 Task: Find connections with filter location Hortaleza with filter topic #Mentoringwith filter profile language French with filter current company Rabobank with filter school Vidya Prasarak Mandals K G Joshi College of Arts & N G Bedekar College of Commerce Chendani Bunder Road Thane 400 601 with filter industry Retail Office Equipment with filter service category Resume Writing with filter keywords title File Clerk
Action: Mouse moved to (179, 275)
Screenshot: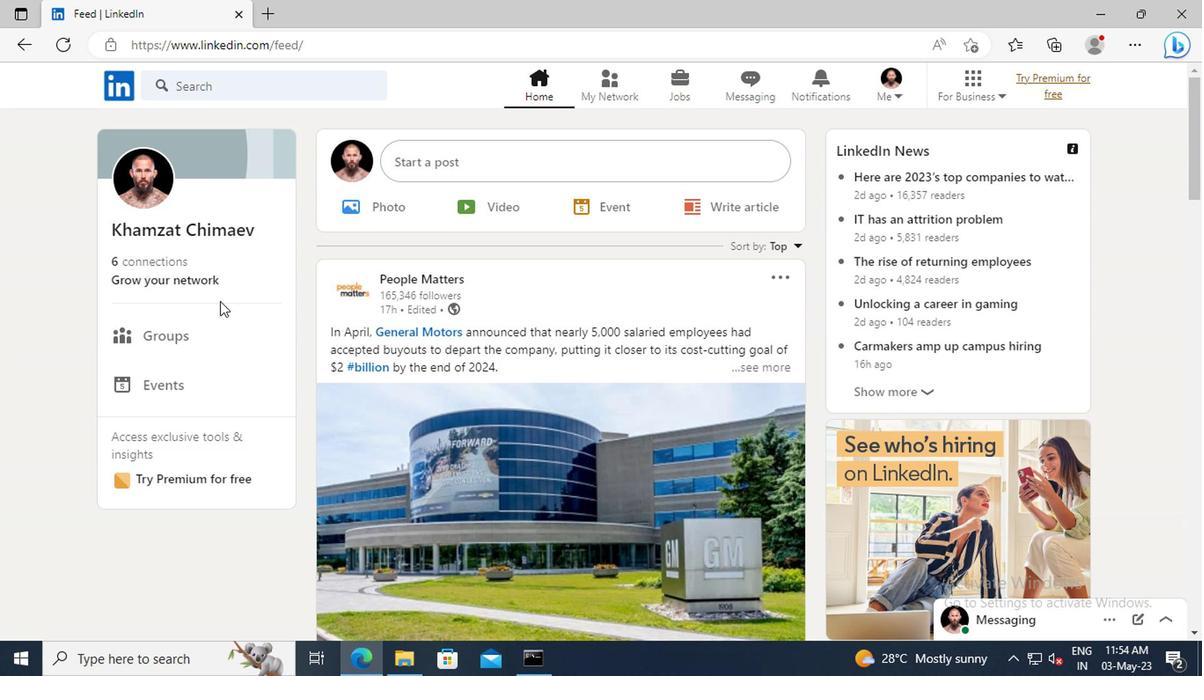 
Action: Mouse pressed left at (179, 275)
Screenshot: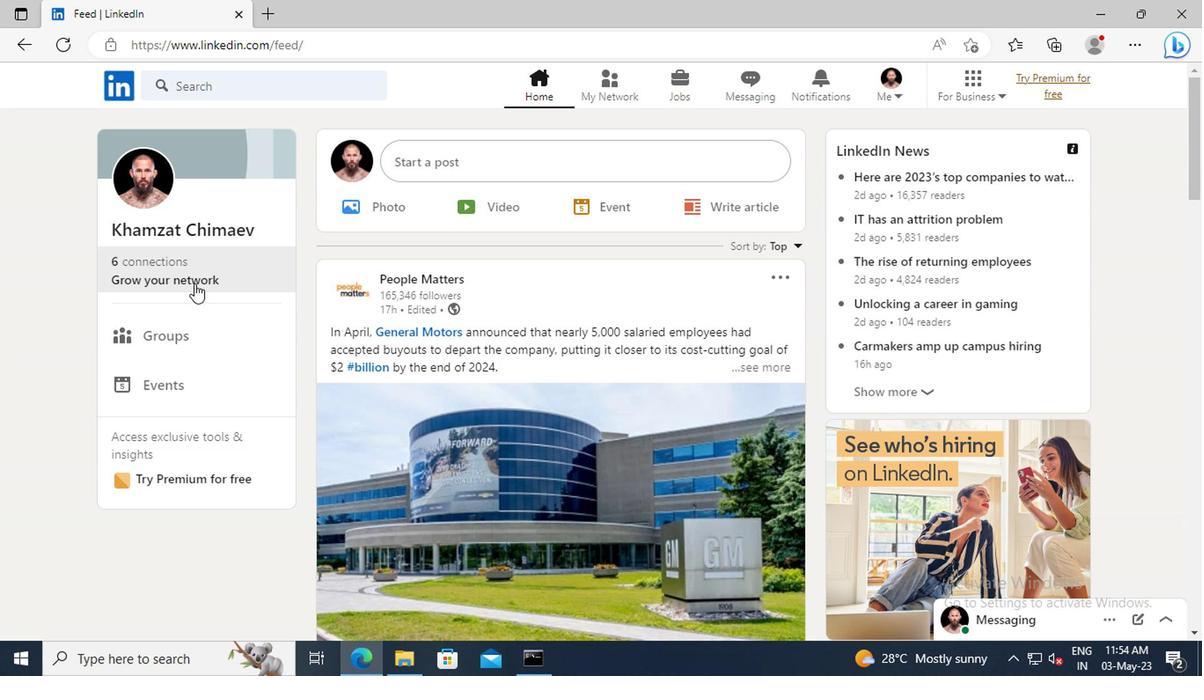 
Action: Mouse moved to (194, 187)
Screenshot: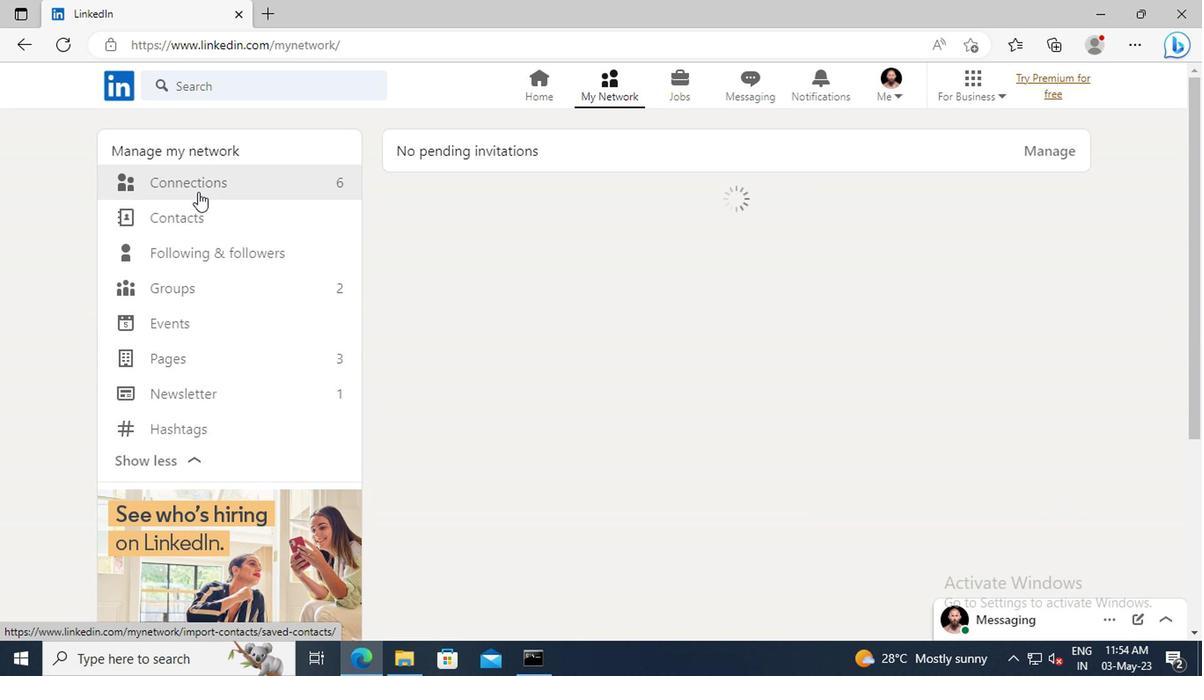 
Action: Mouse pressed left at (194, 187)
Screenshot: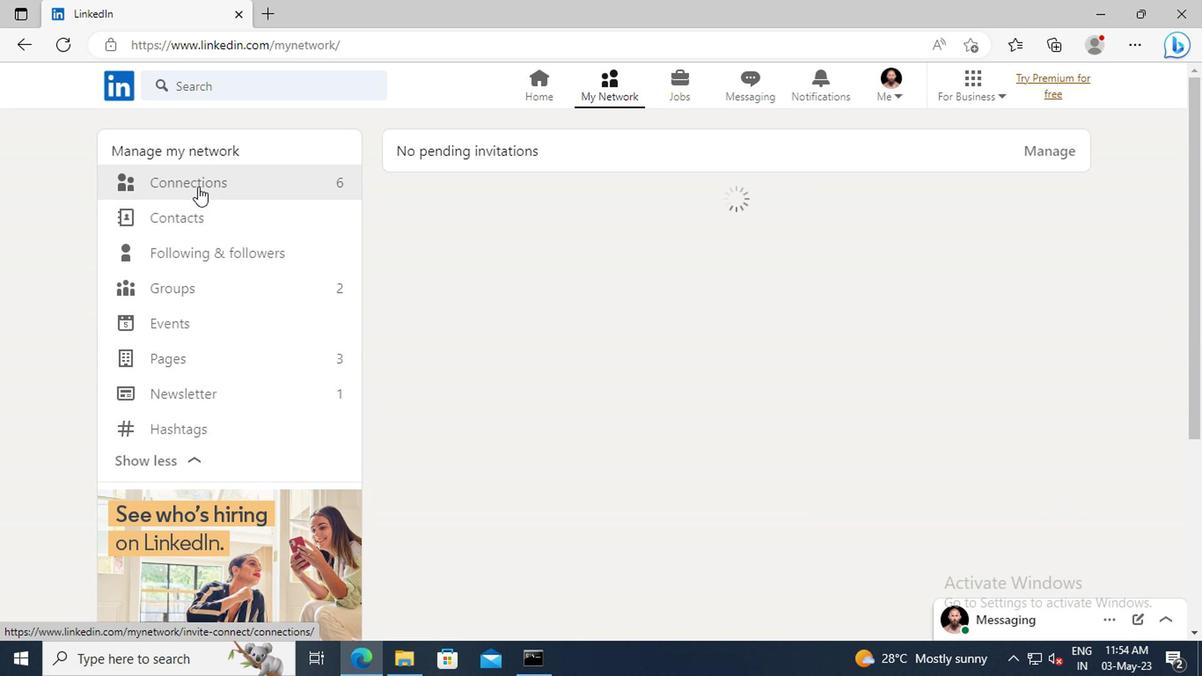 
Action: Mouse moved to (706, 190)
Screenshot: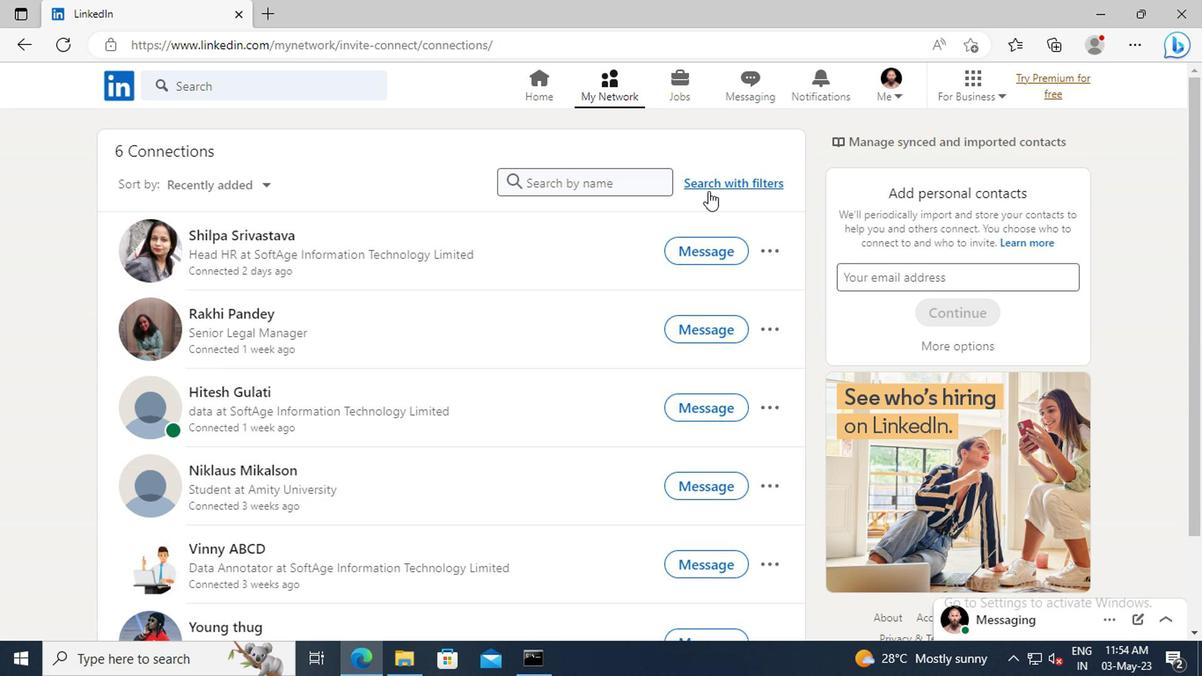 
Action: Mouse pressed left at (706, 190)
Screenshot: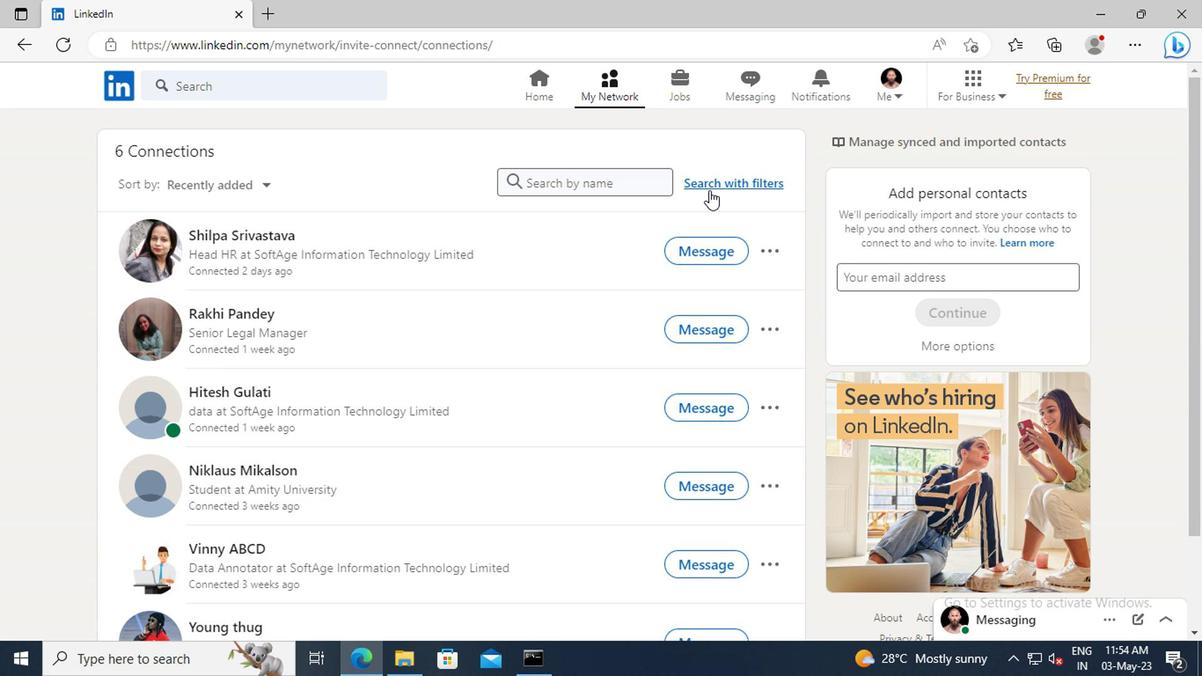 
Action: Mouse moved to (659, 140)
Screenshot: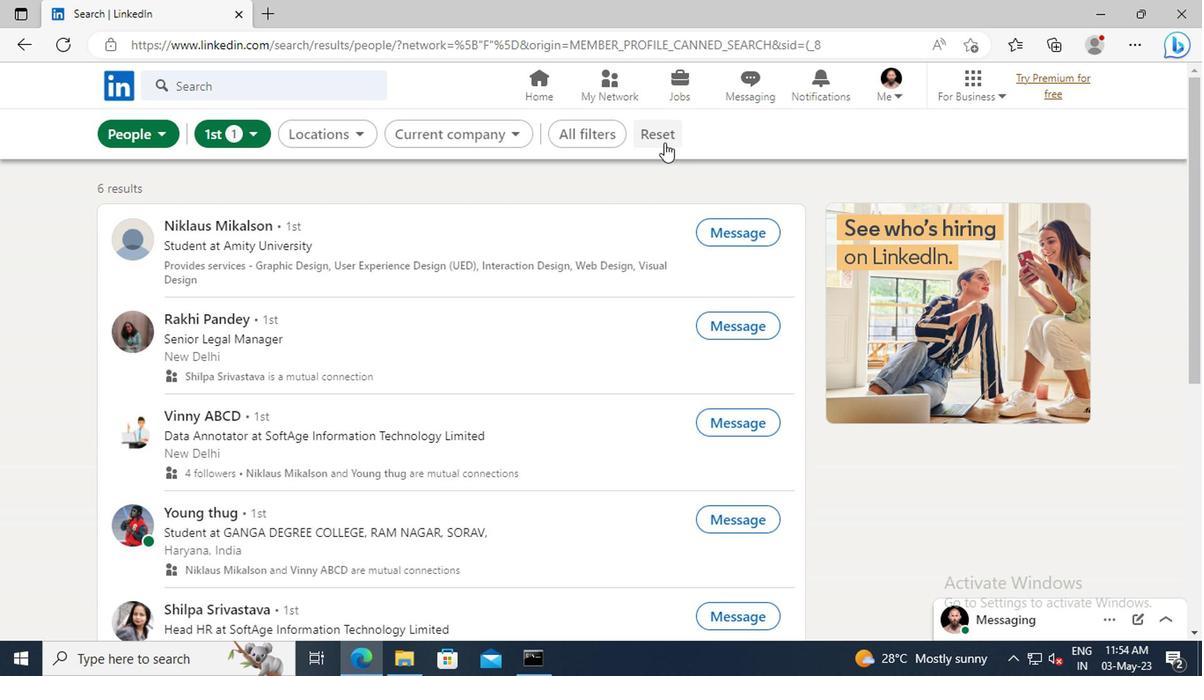 
Action: Mouse pressed left at (659, 140)
Screenshot: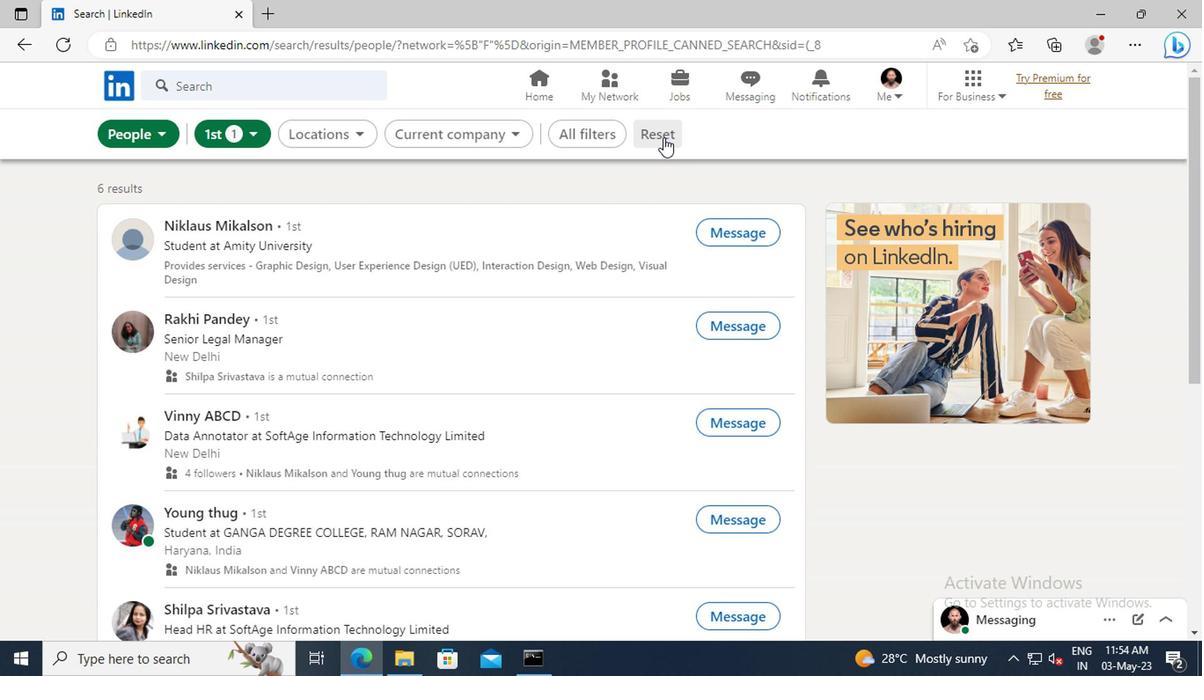 
Action: Mouse moved to (639, 139)
Screenshot: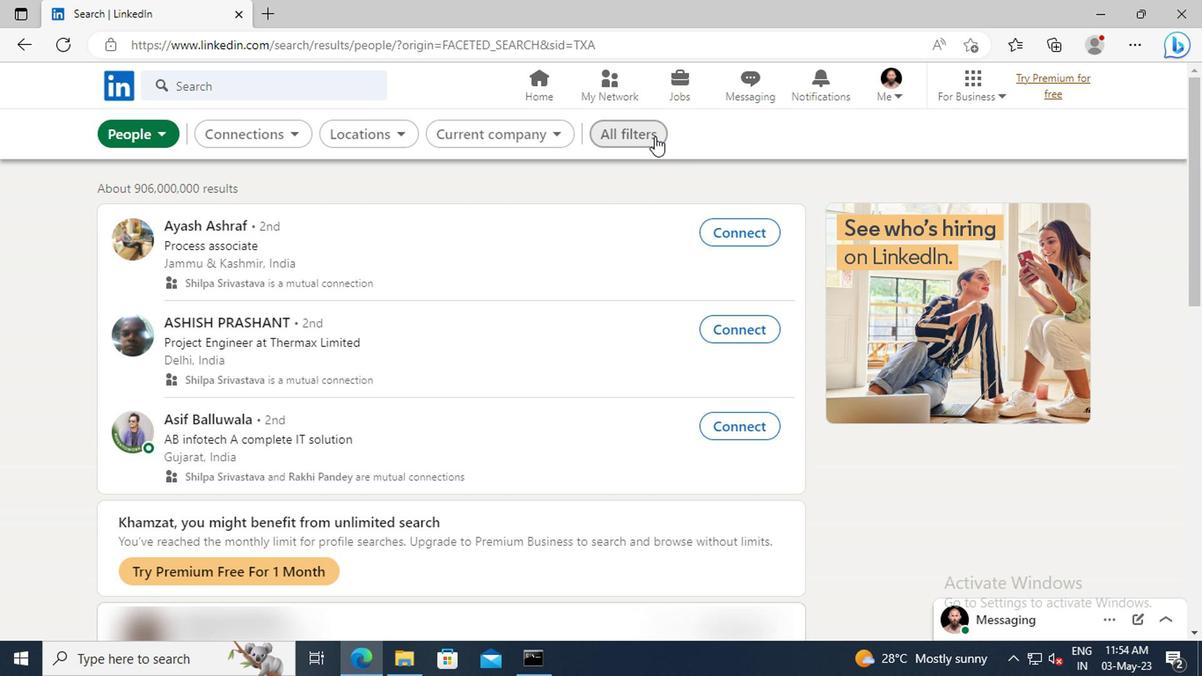
Action: Mouse pressed left at (639, 139)
Screenshot: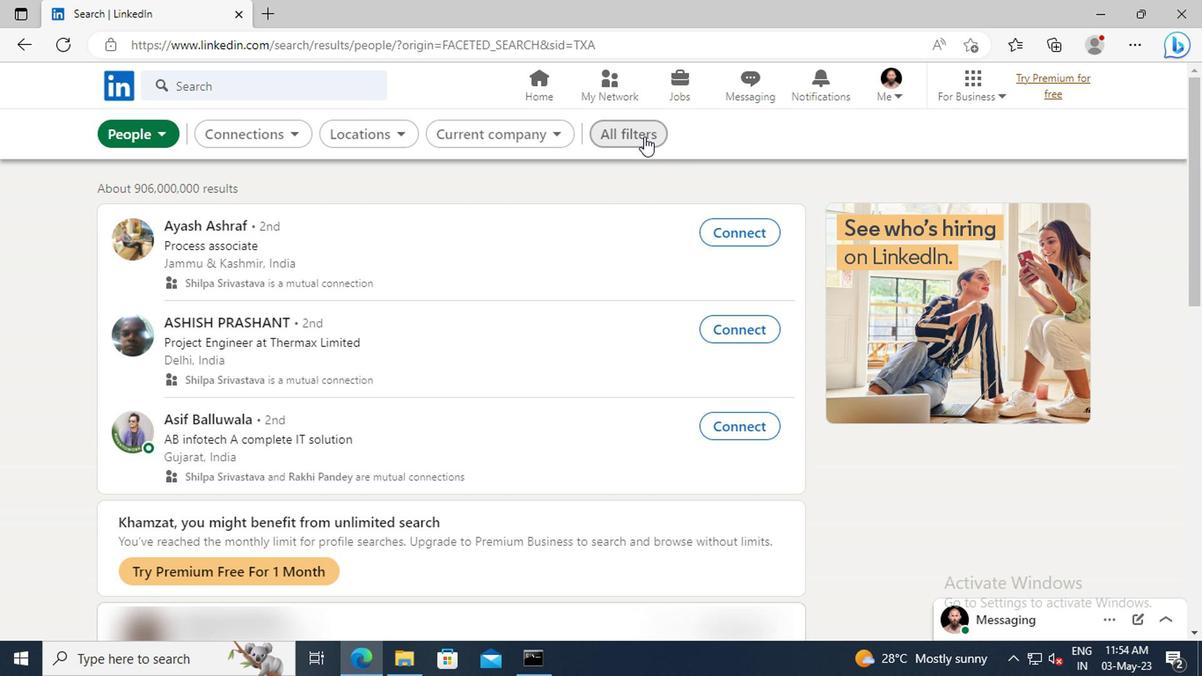 
Action: Mouse moved to (959, 312)
Screenshot: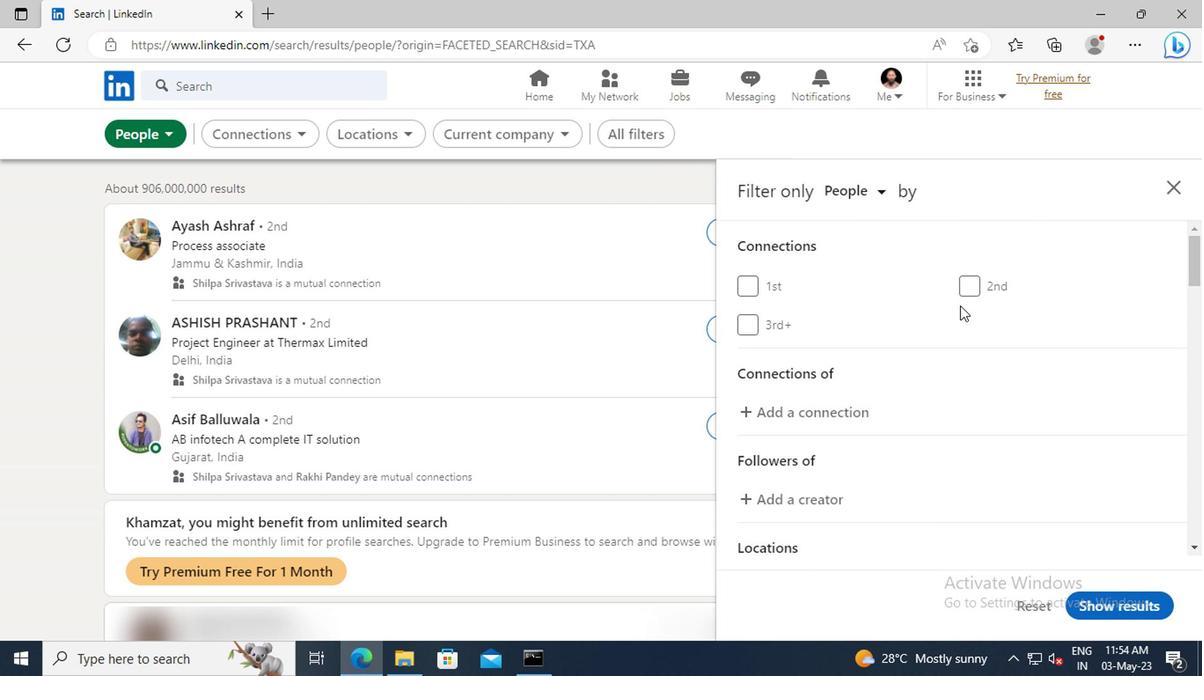 
Action: Mouse scrolled (959, 311) with delta (0, 0)
Screenshot: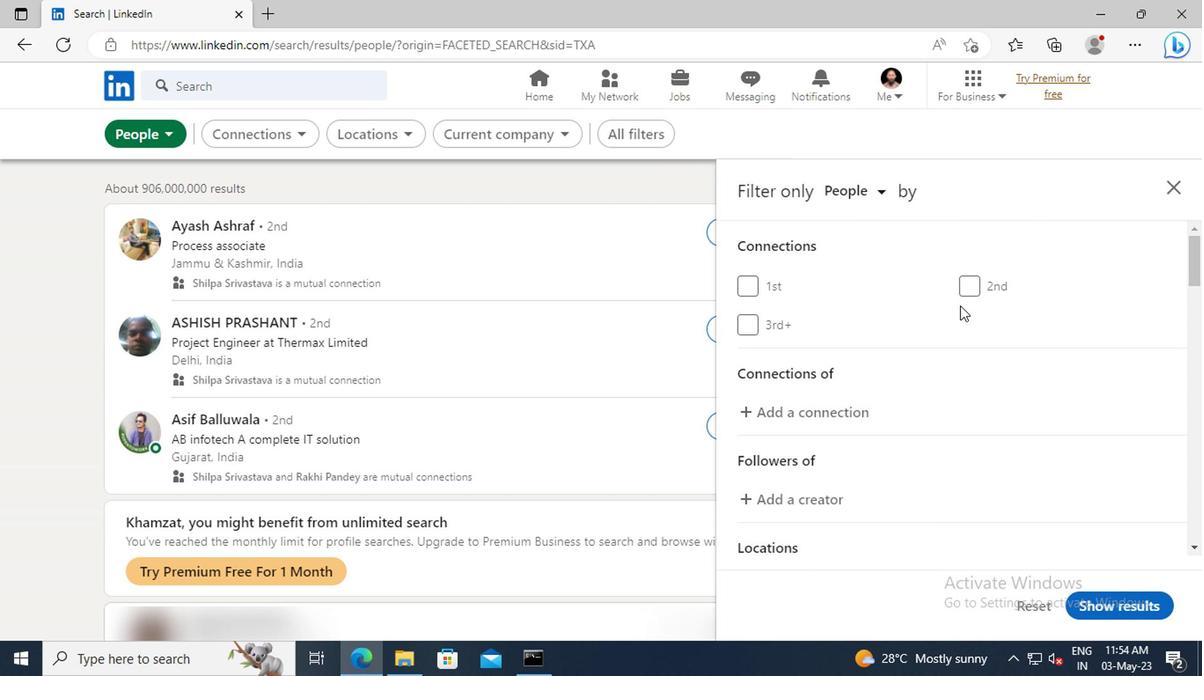 
Action: Mouse scrolled (959, 311) with delta (0, 0)
Screenshot: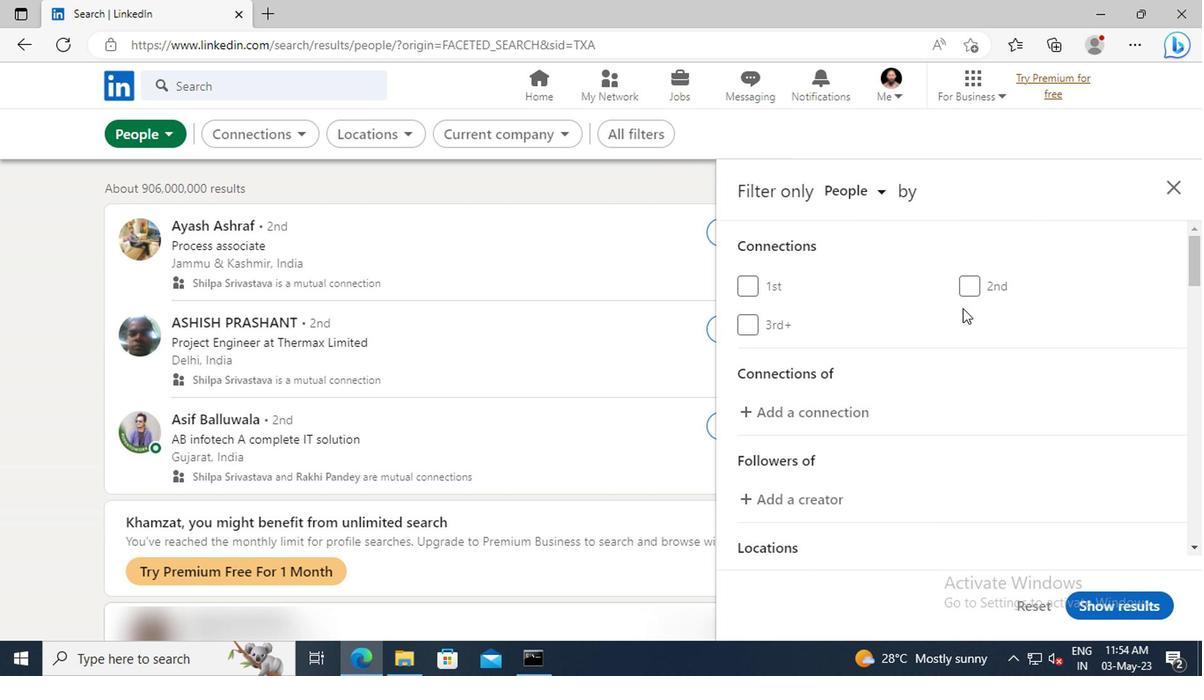 
Action: Mouse scrolled (959, 311) with delta (0, 0)
Screenshot: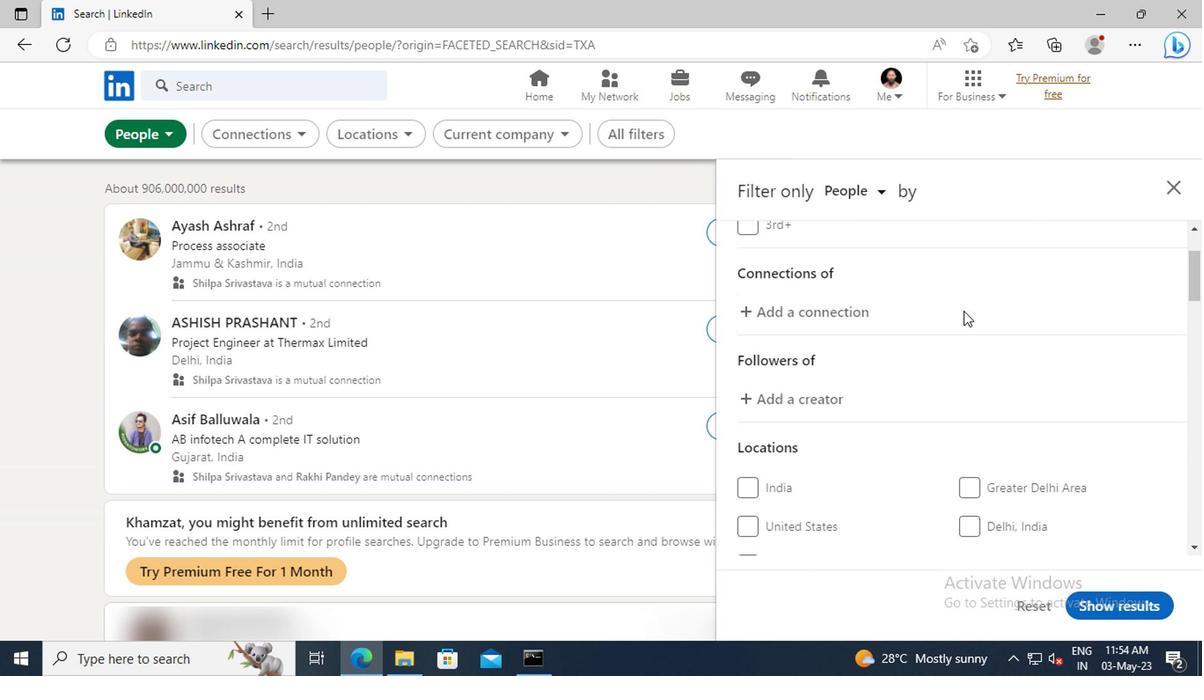 
Action: Mouse scrolled (959, 311) with delta (0, 0)
Screenshot: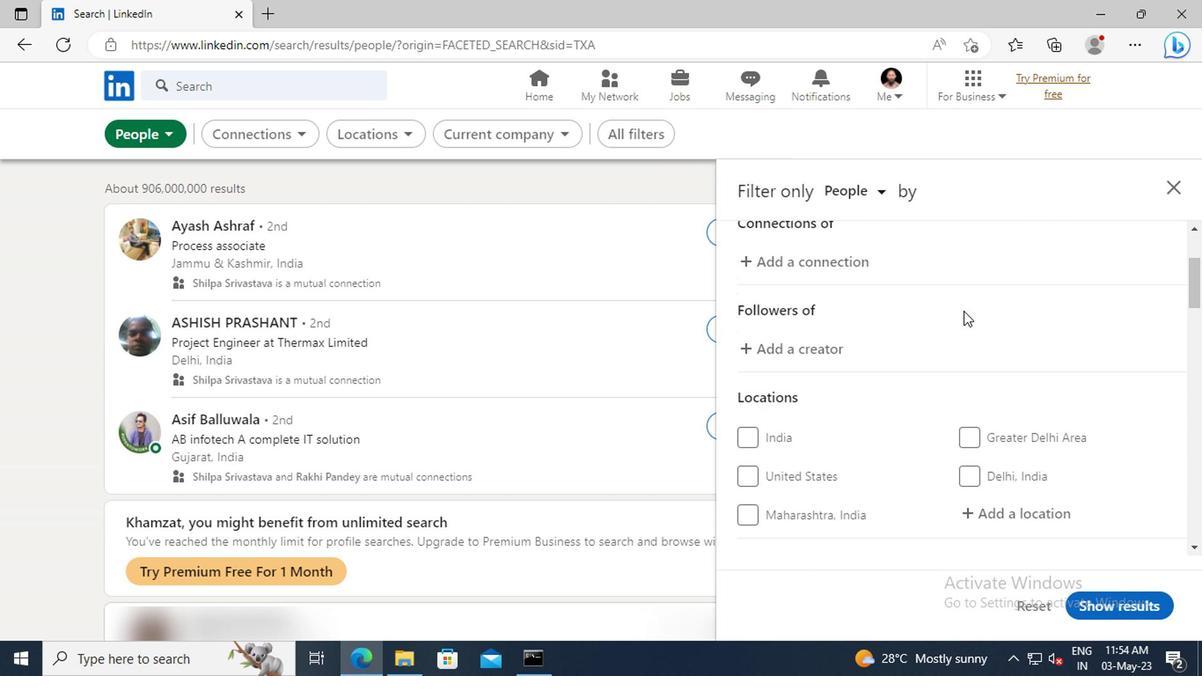 
Action: Mouse scrolled (959, 311) with delta (0, 0)
Screenshot: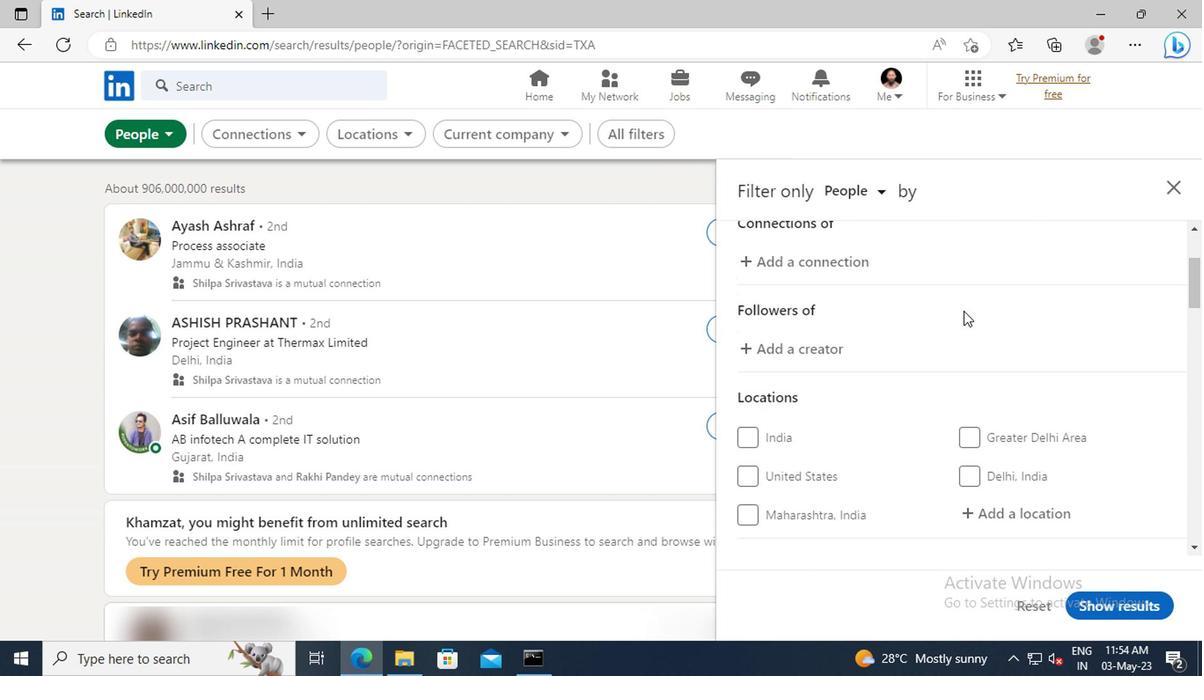 
Action: Mouse moved to (975, 417)
Screenshot: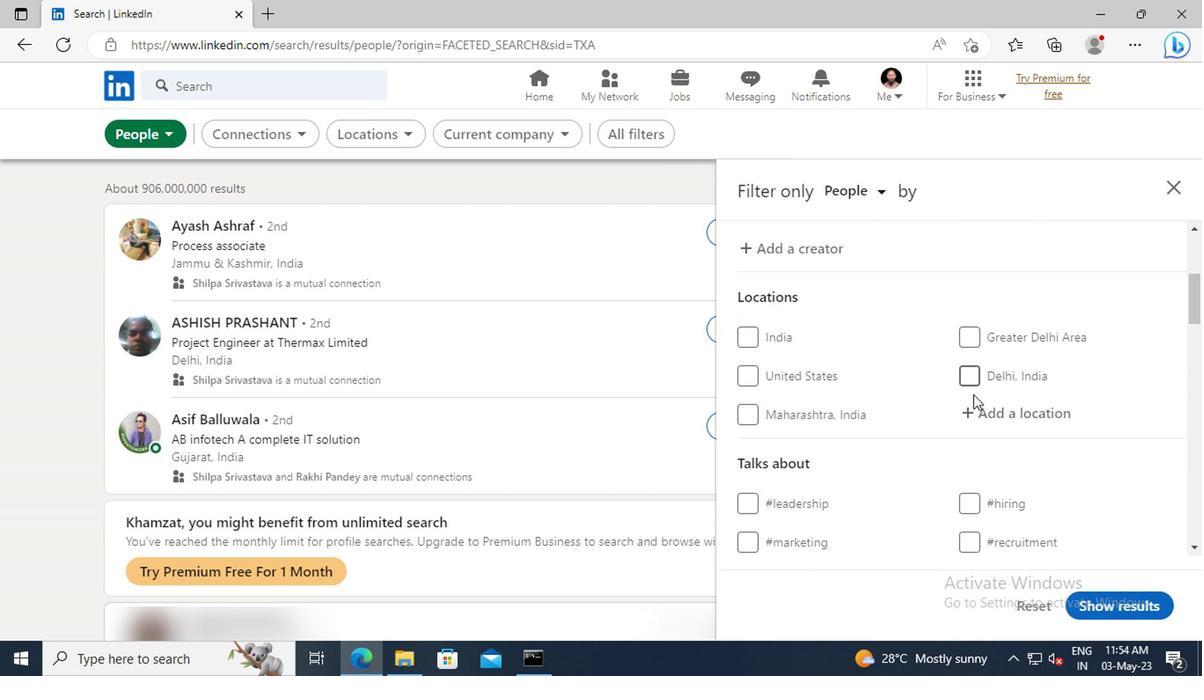 
Action: Mouse pressed left at (975, 417)
Screenshot: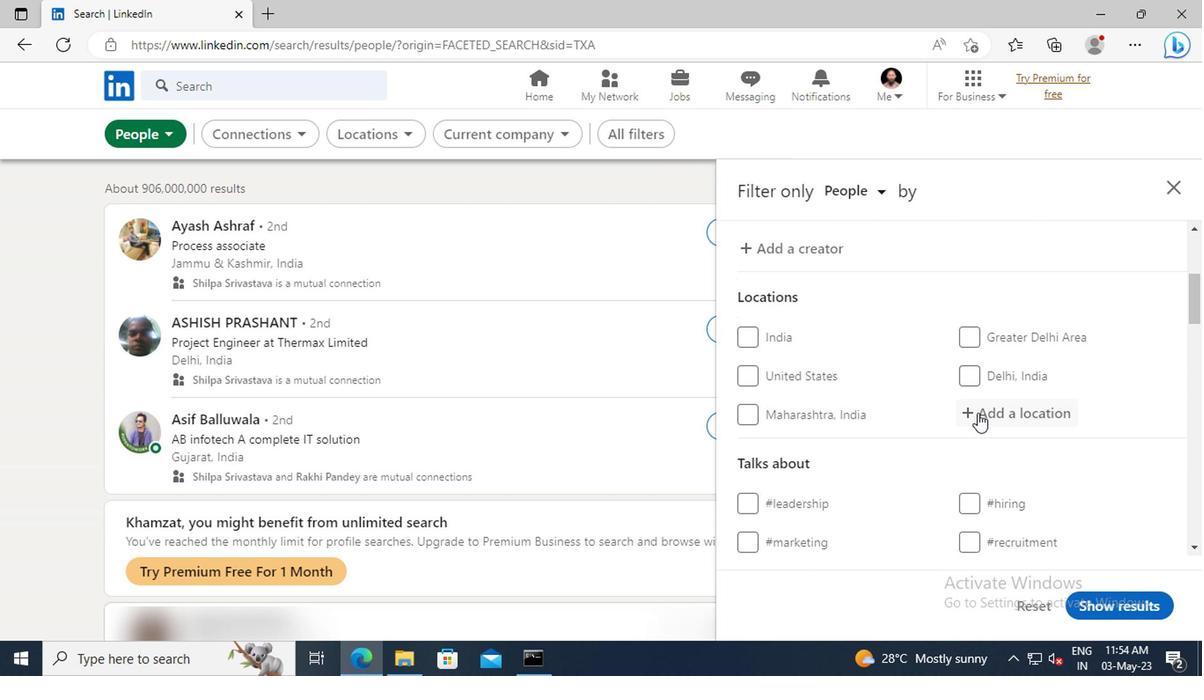 
Action: Key pressed <Key.shift>HORTALEZA<Key.enter>
Screenshot: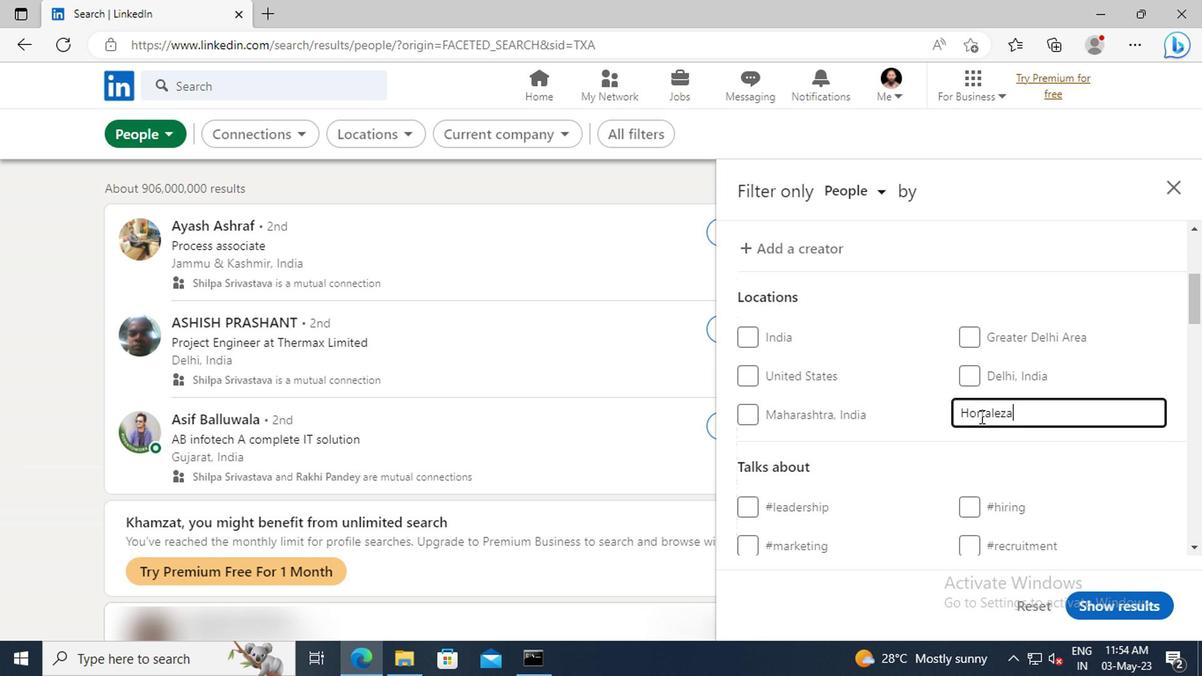 
Action: Mouse scrolled (975, 416) with delta (0, -1)
Screenshot: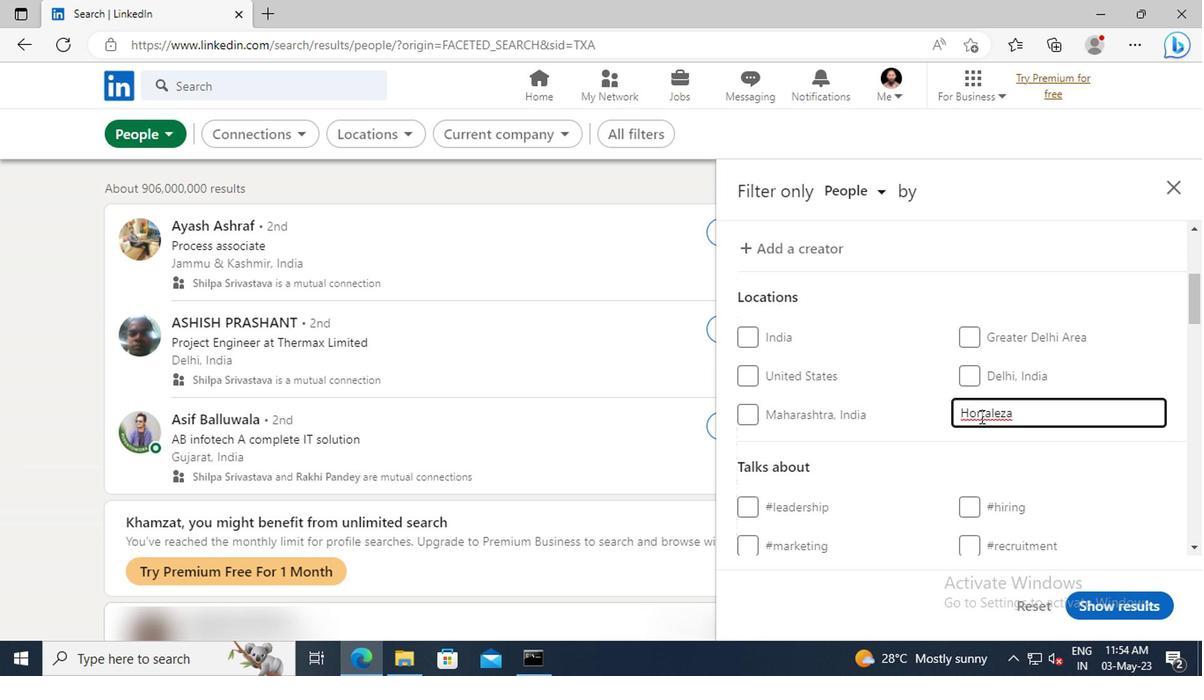 
Action: Mouse scrolled (975, 416) with delta (0, -1)
Screenshot: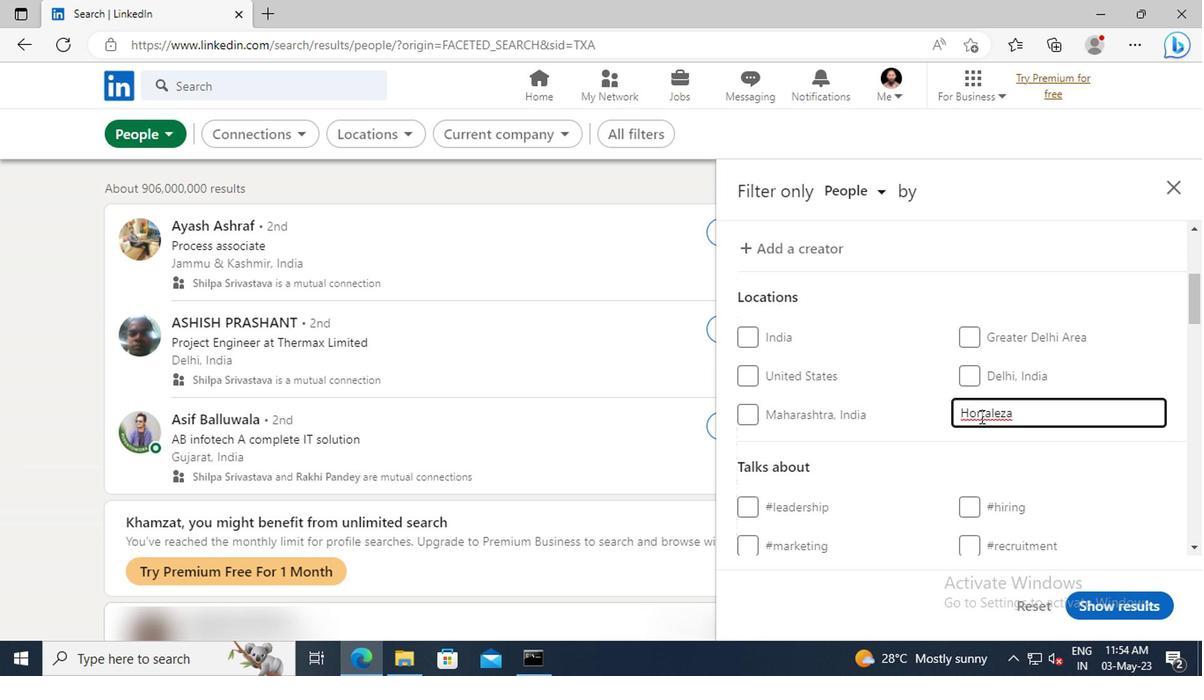 
Action: Mouse scrolled (975, 416) with delta (0, -1)
Screenshot: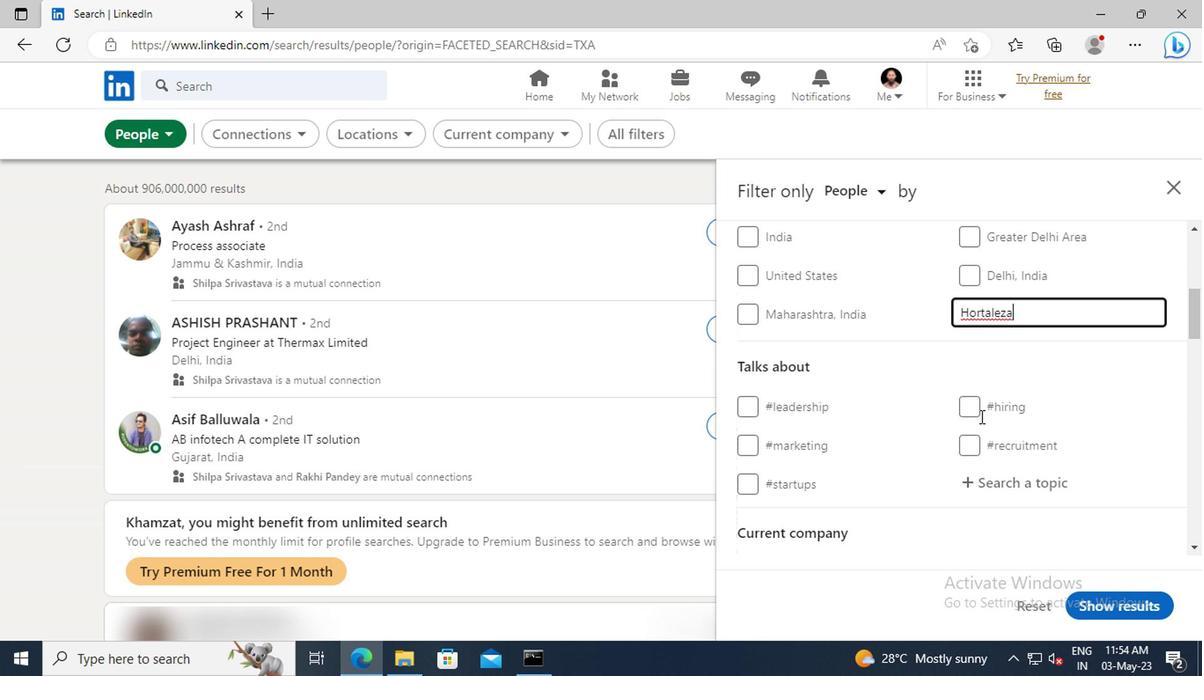 
Action: Mouse moved to (981, 430)
Screenshot: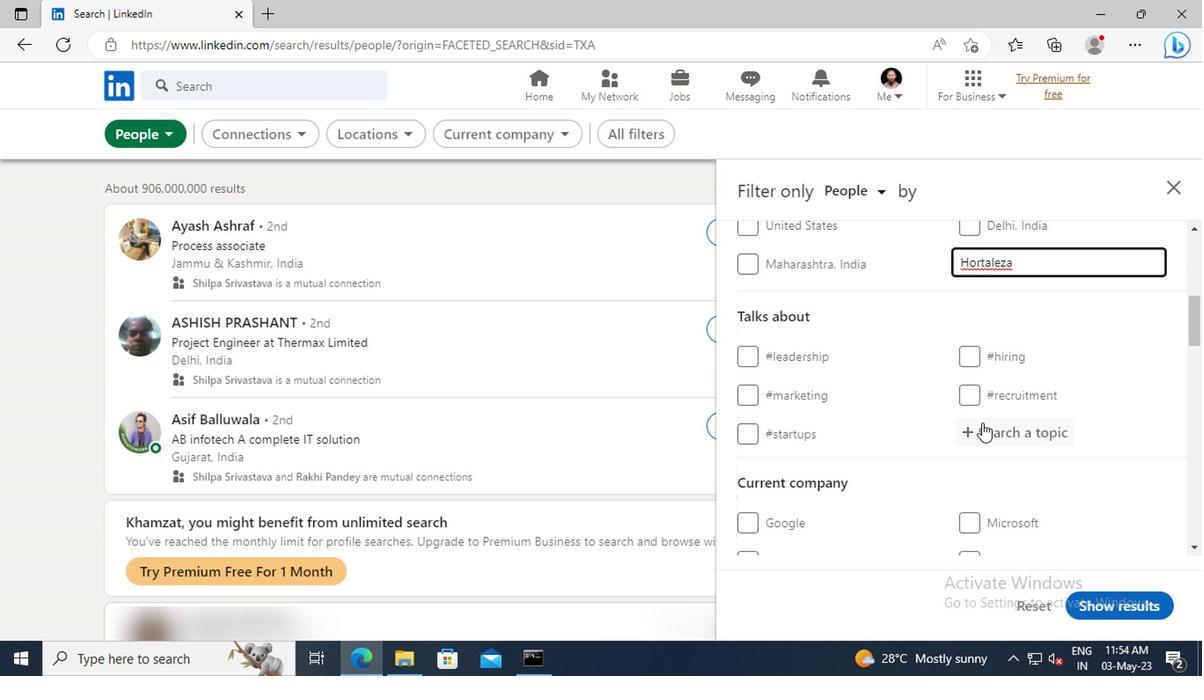 
Action: Mouse pressed left at (981, 430)
Screenshot: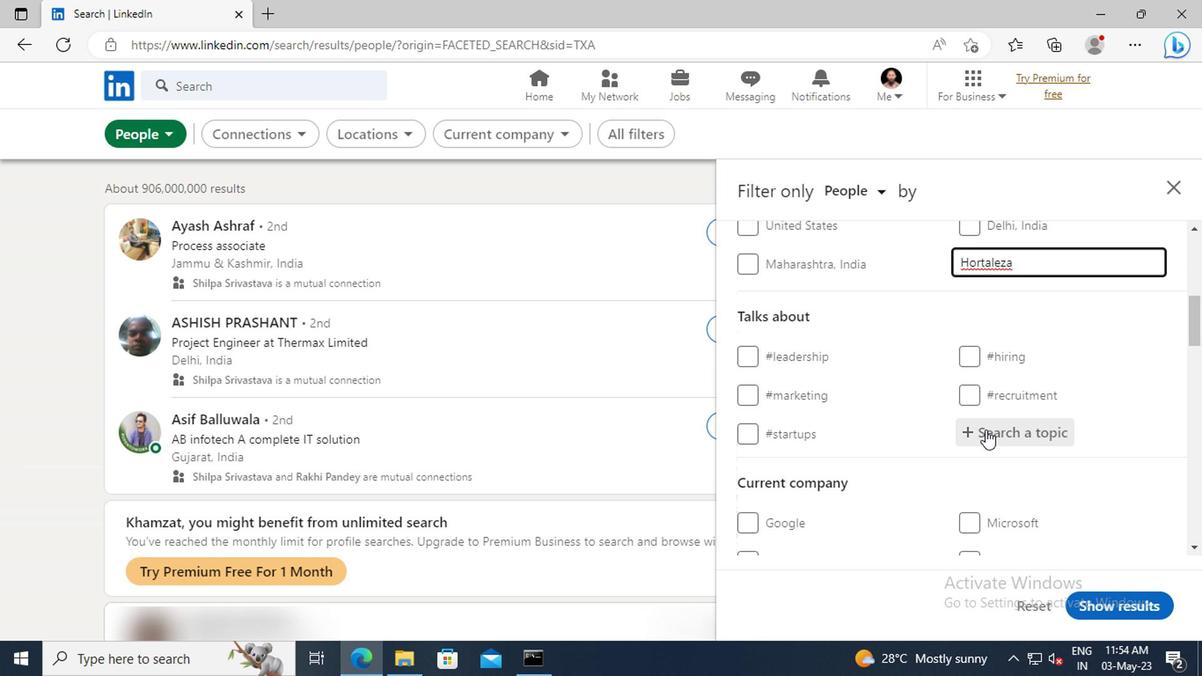 
Action: Key pressed <Key.shift>MENTORI
Screenshot: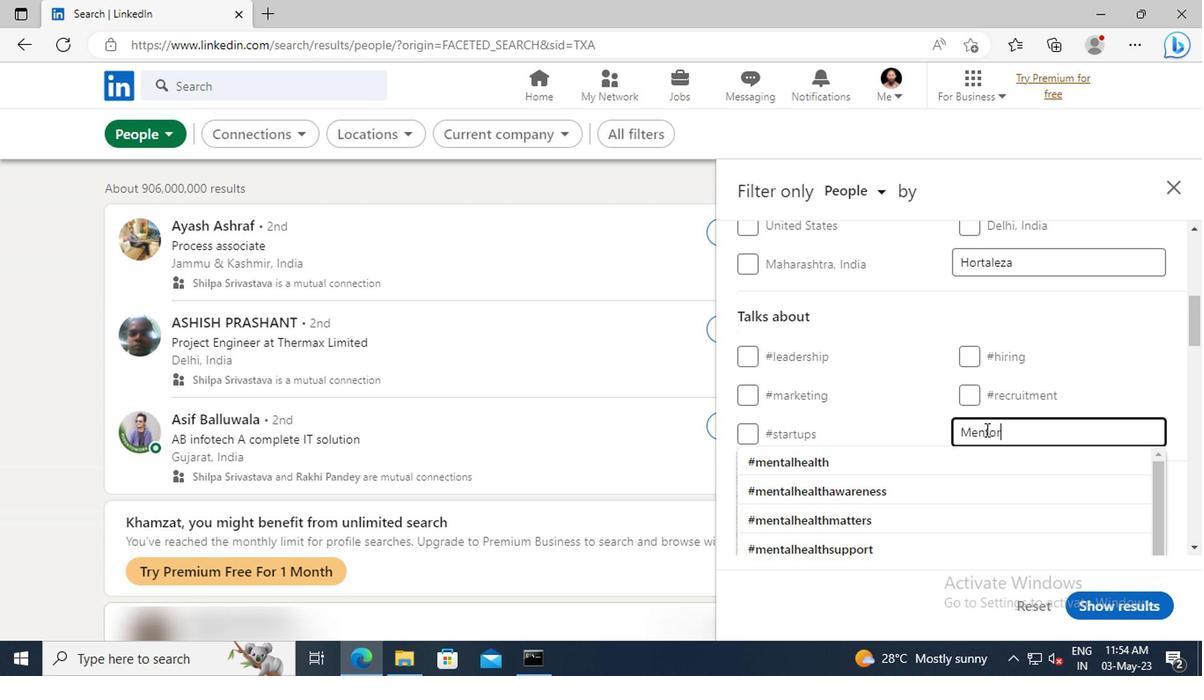 
Action: Mouse moved to (985, 456)
Screenshot: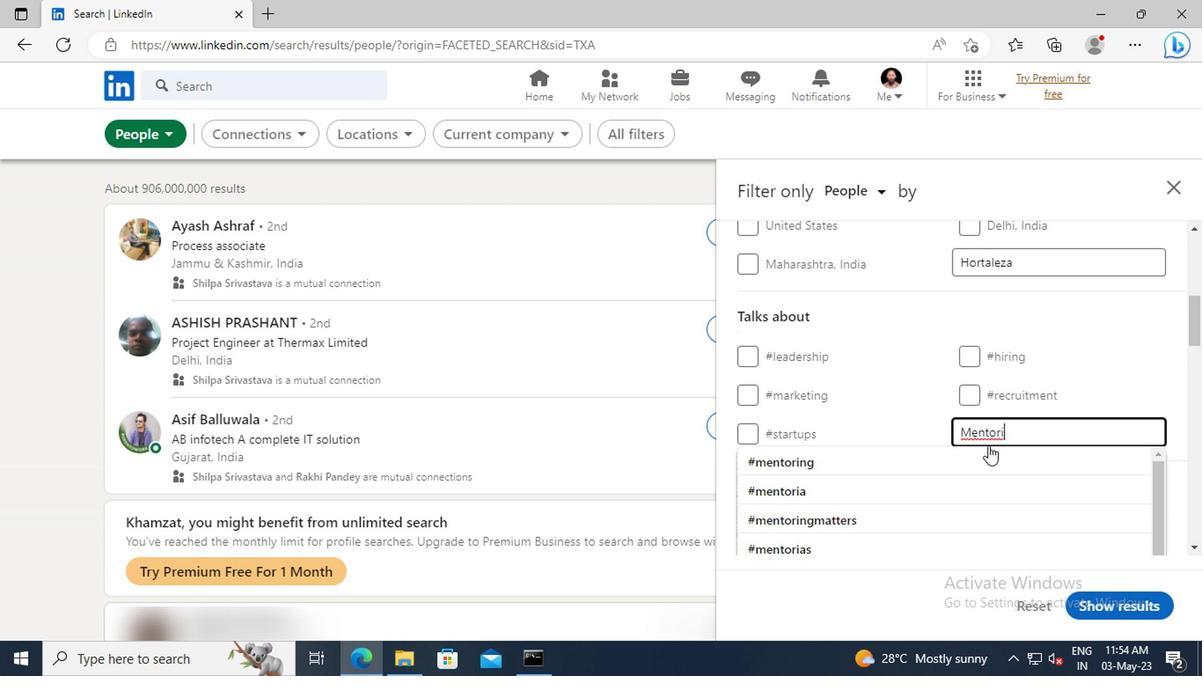 
Action: Mouse pressed left at (985, 456)
Screenshot: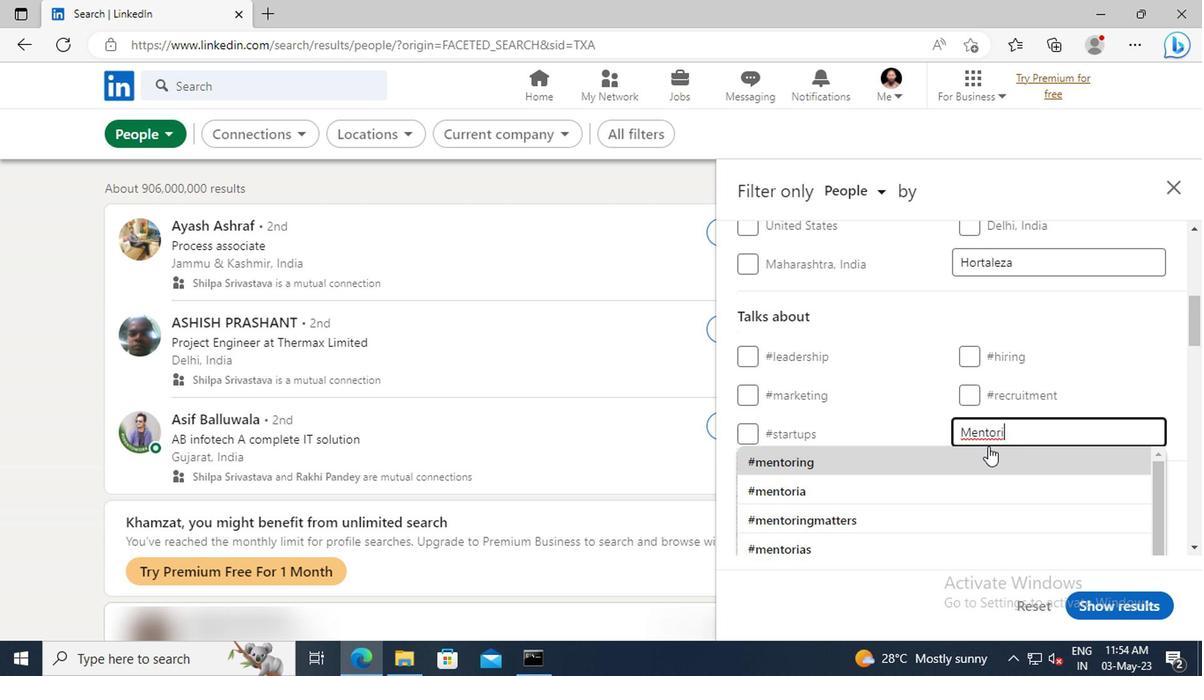 
Action: Mouse scrolled (985, 455) with delta (0, 0)
Screenshot: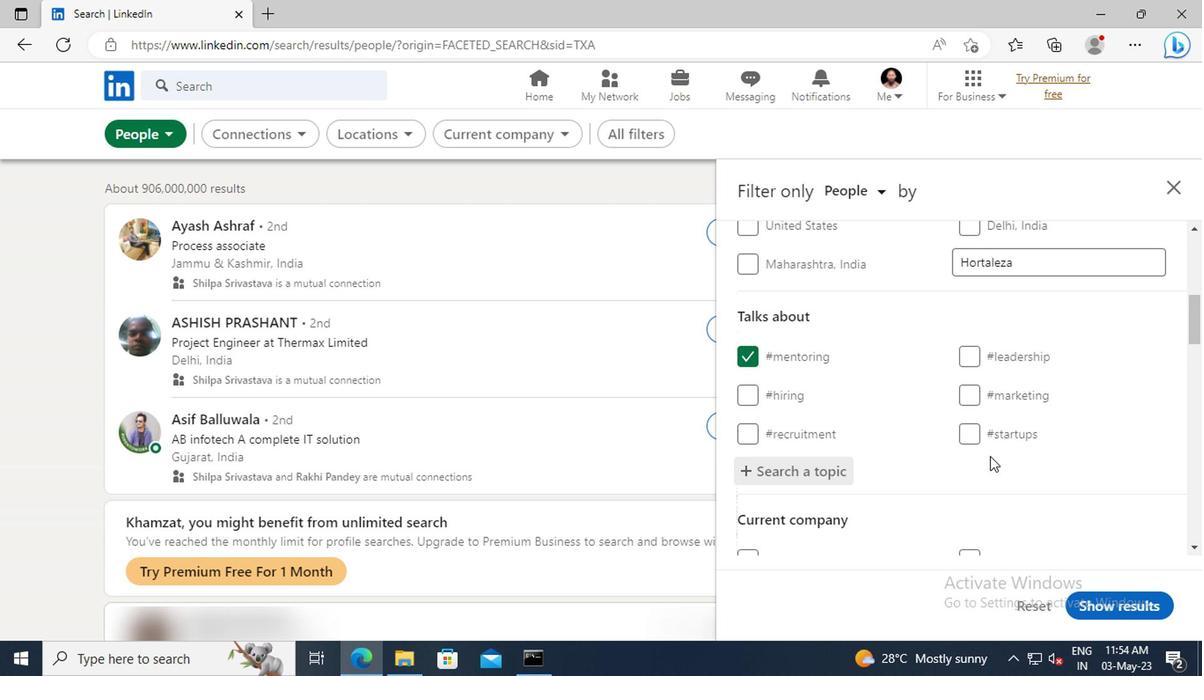 
Action: Mouse scrolled (985, 455) with delta (0, 0)
Screenshot: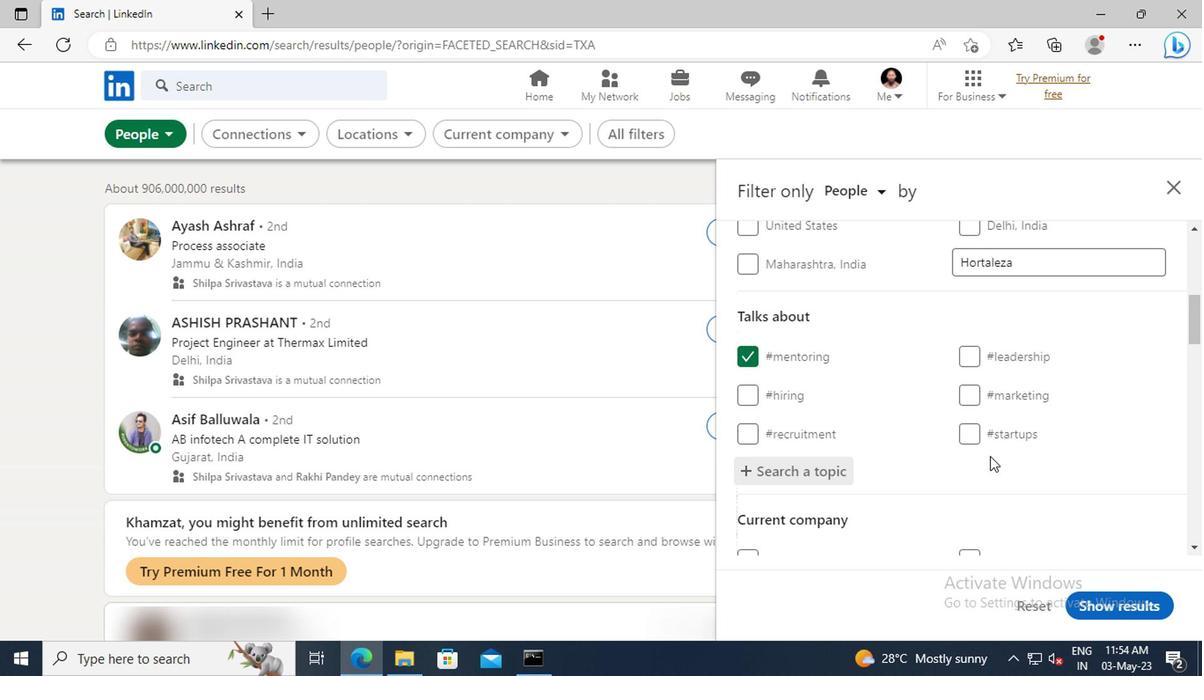
Action: Mouse scrolled (985, 455) with delta (0, 0)
Screenshot: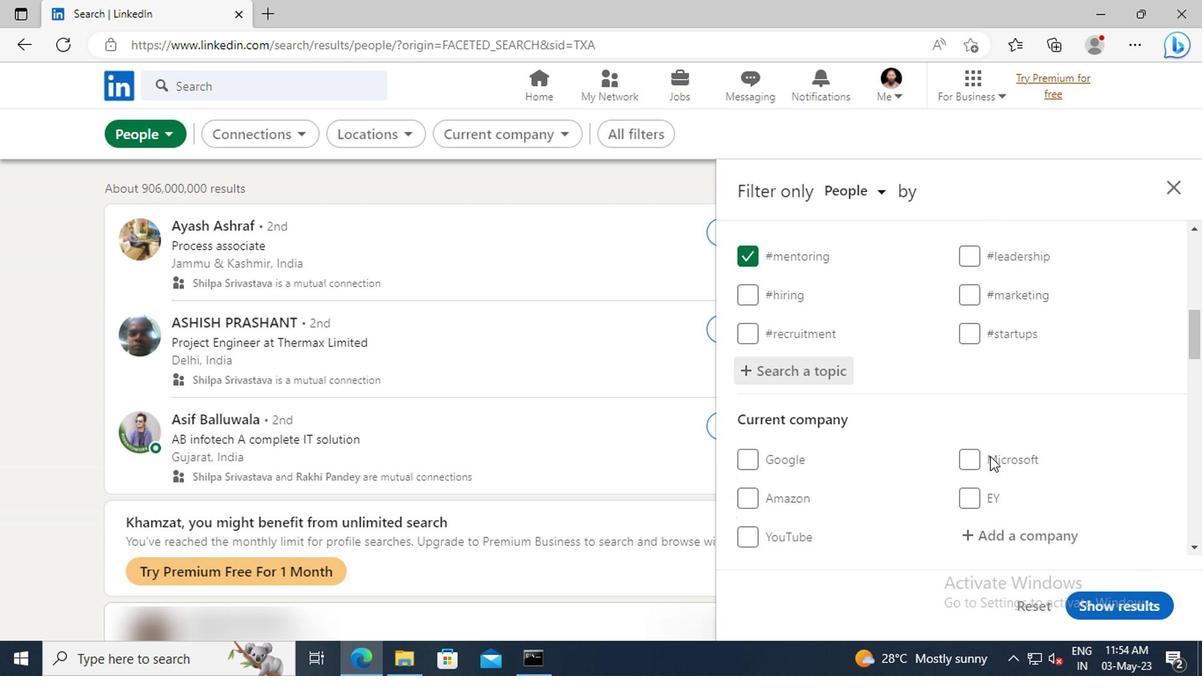 
Action: Mouse scrolled (985, 455) with delta (0, 0)
Screenshot: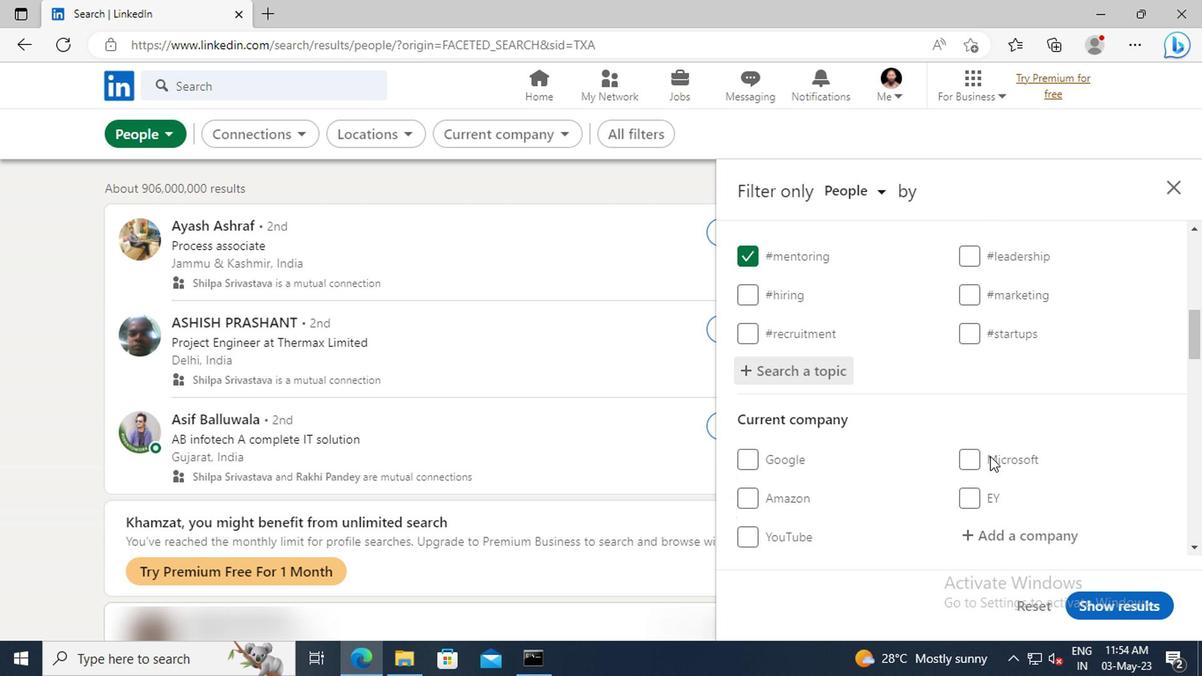 
Action: Mouse scrolled (985, 455) with delta (0, 0)
Screenshot: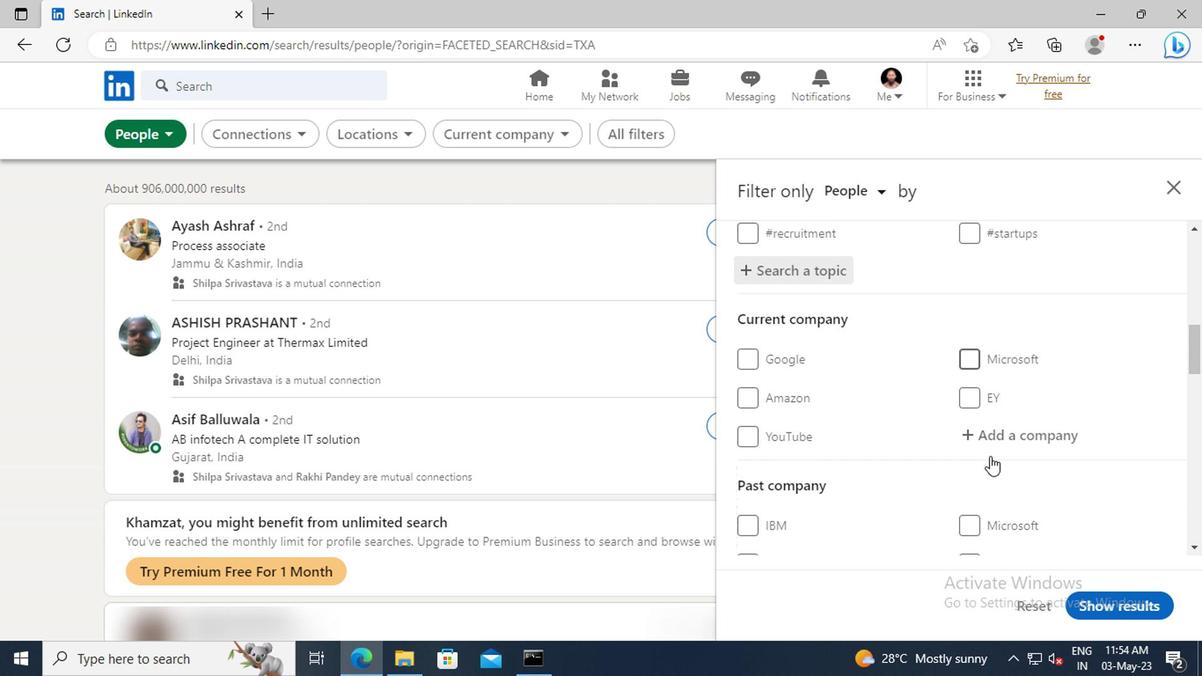 
Action: Mouse scrolled (985, 455) with delta (0, 0)
Screenshot: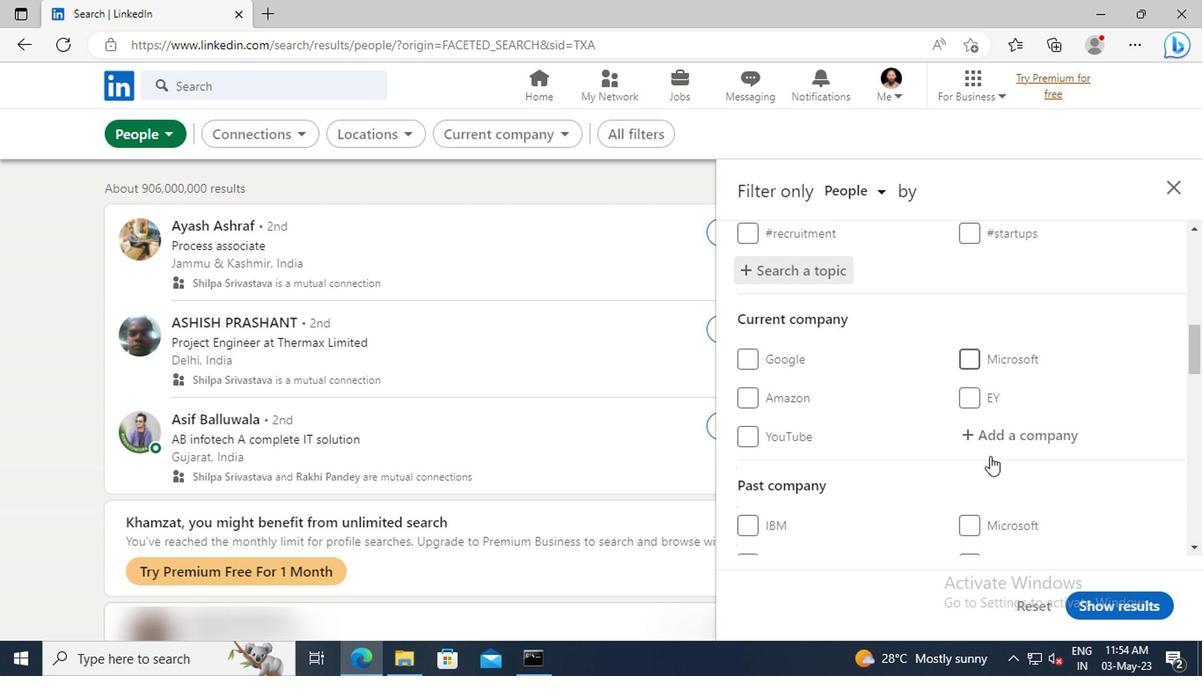 
Action: Mouse scrolled (985, 455) with delta (0, 0)
Screenshot: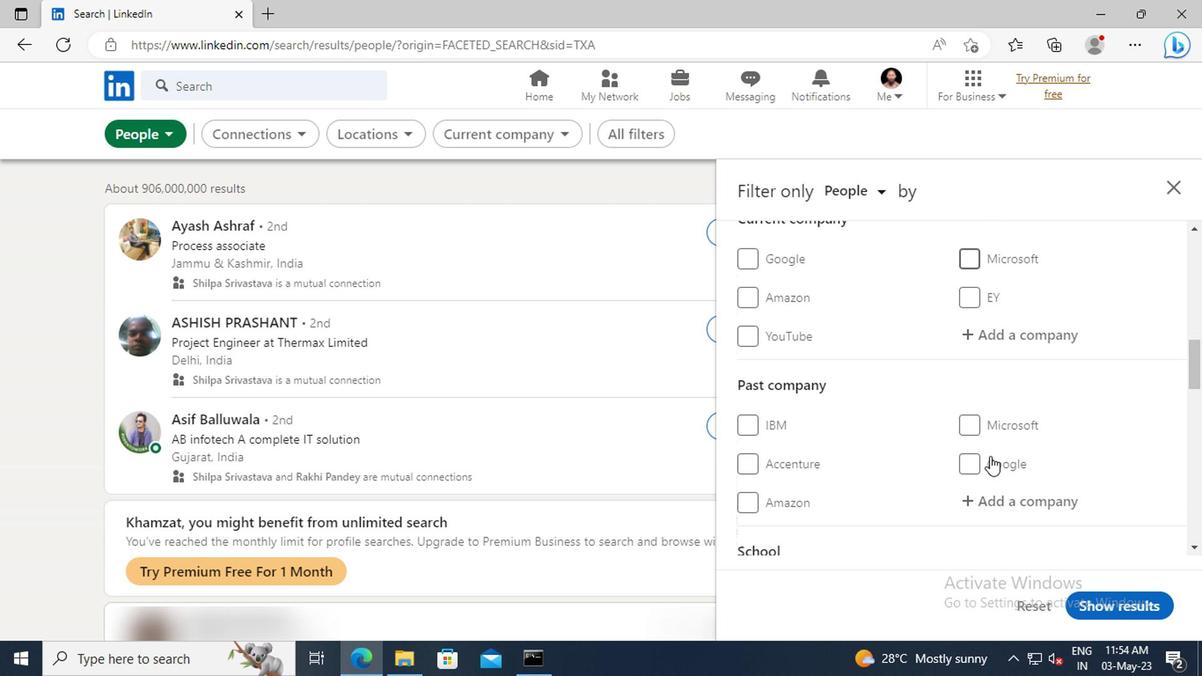 
Action: Mouse scrolled (985, 455) with delta (0, 0)
Screenshot: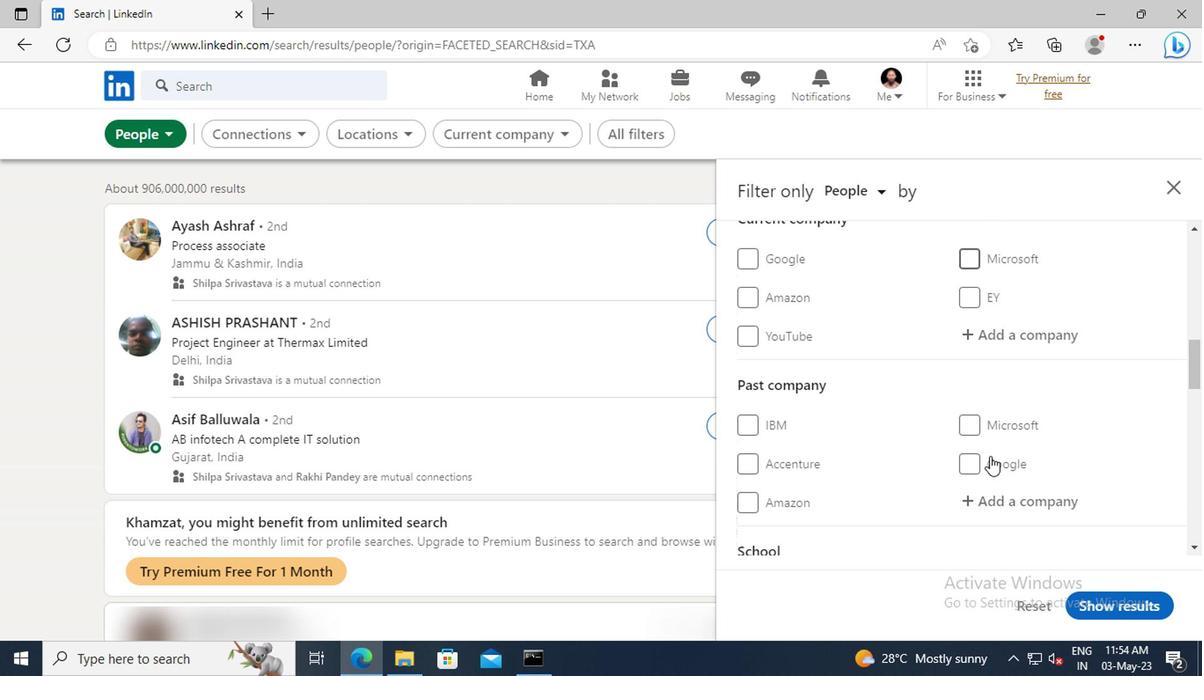 
Action: Mouse scrolled (985, 455) with delta (0, 0)
Screenshot: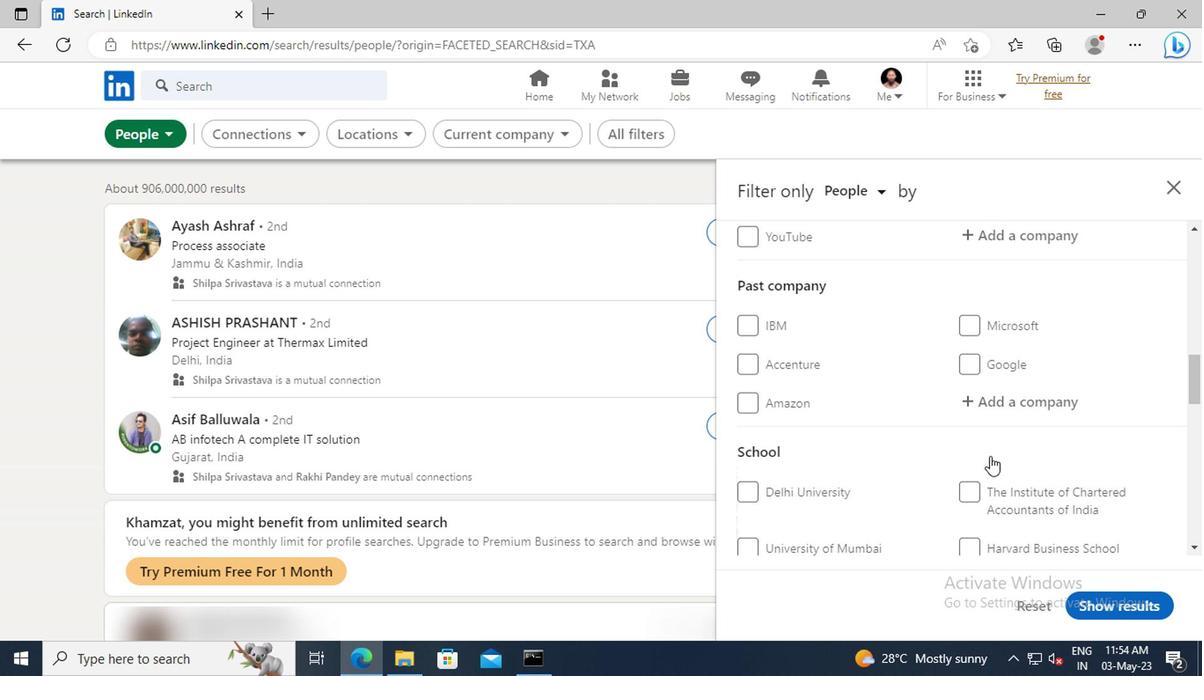 
Action: Mouse scrolled (985, 455) with delta (0, 0)
Screenshot: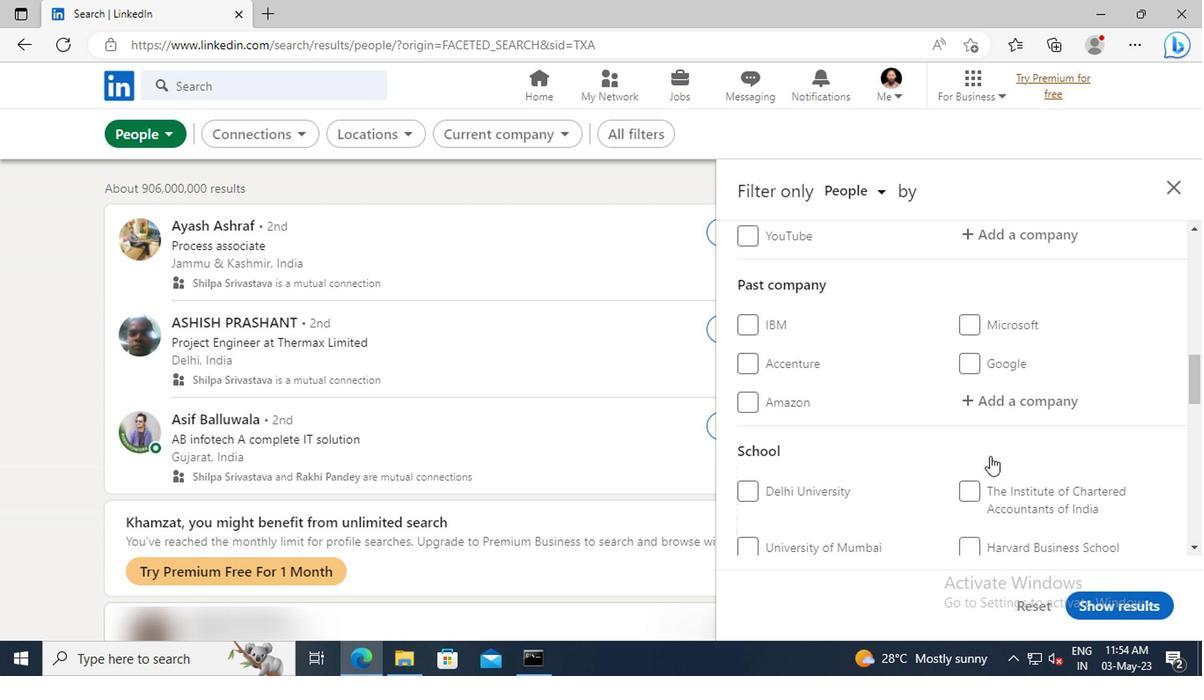 
Action: Mouse scrolled (985, 455) with delta (0, 0)
Screenshot: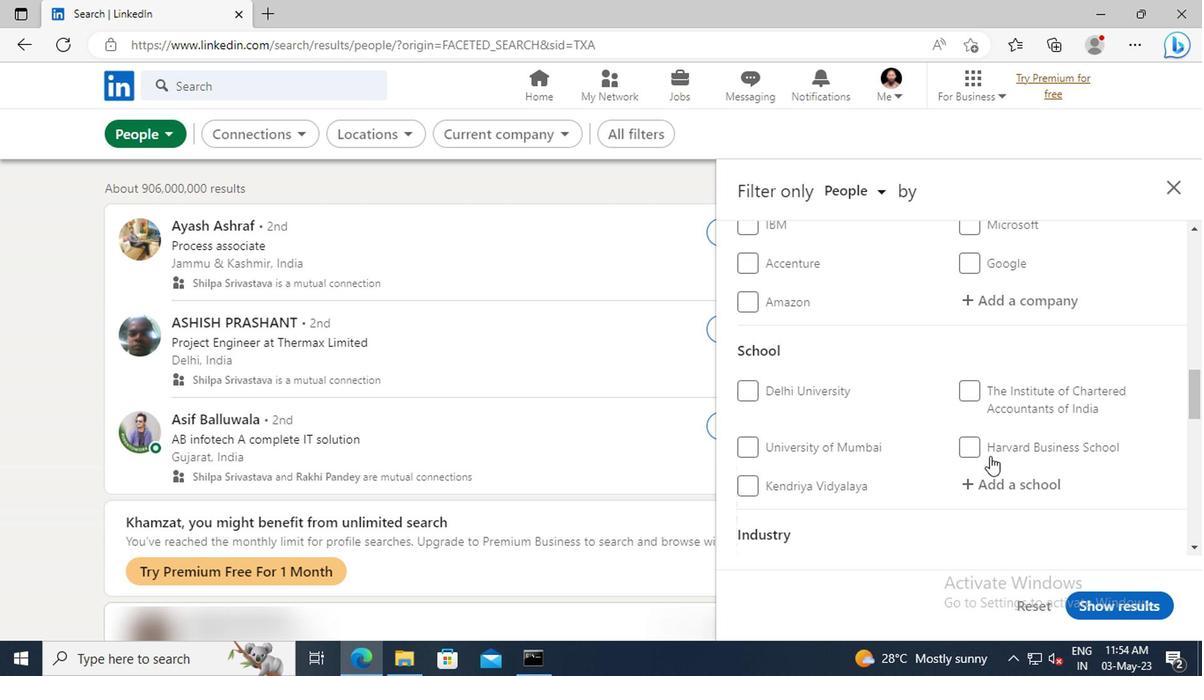 
Action: Mouse scrolled (985, 455) with delta (0, 0)
Screenshot: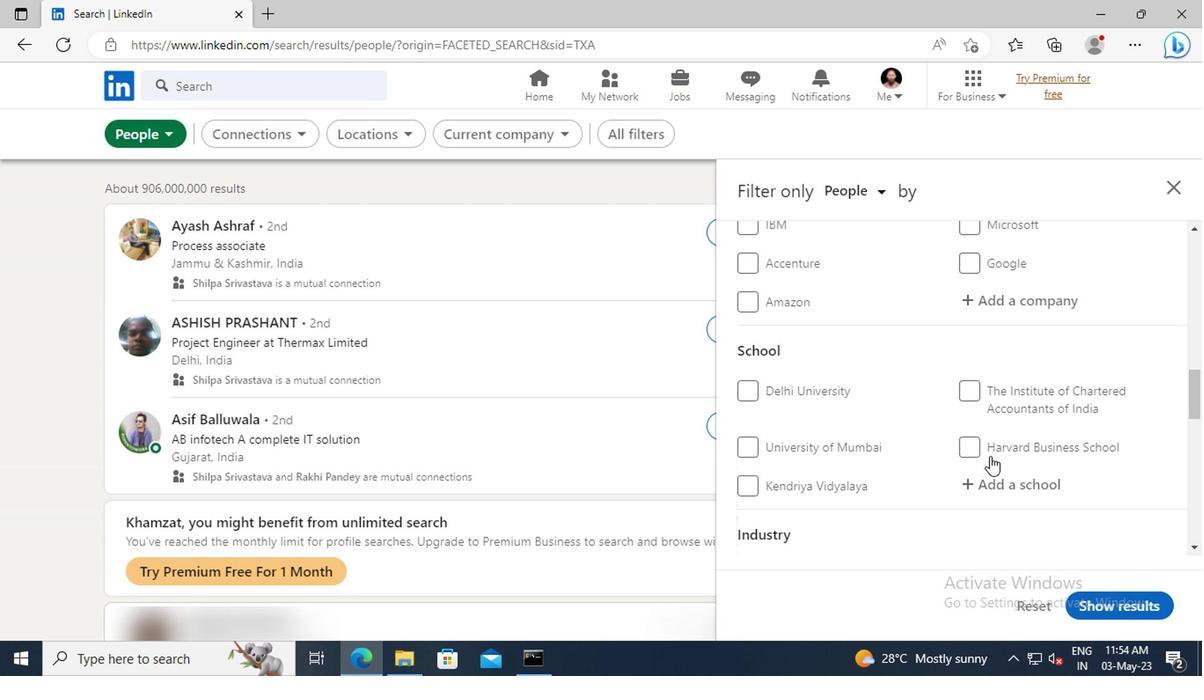
Action: Mouse scrolled (985, 455) with delta (0, 0)
Screenshot: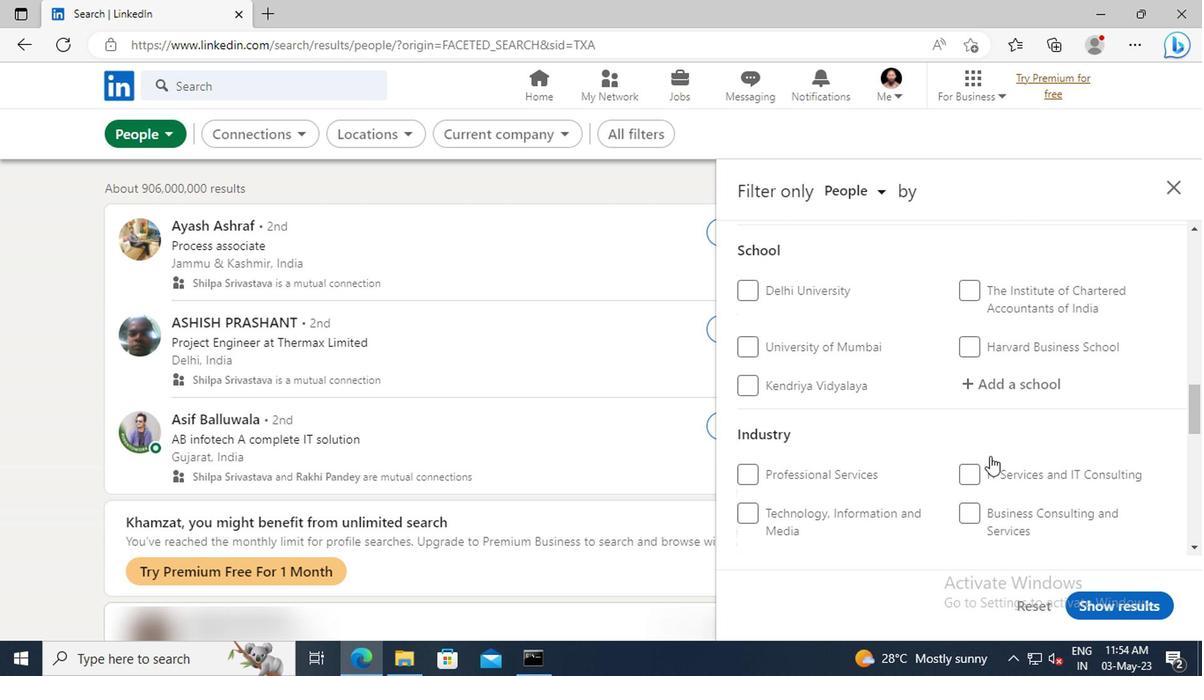 
Action: Mouse scrolled (985, 455) with delta (0, 0)
Screenshot: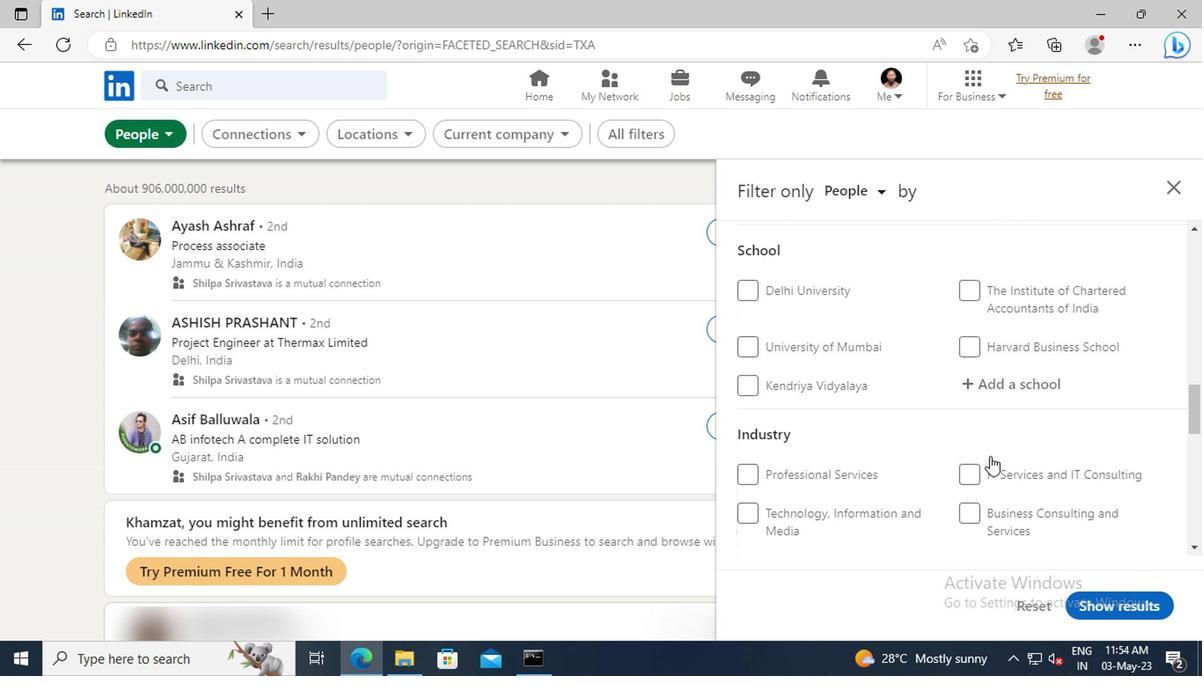
Action: Mouse scrolled (985, 455) with delta (0, 0)
Screenshot: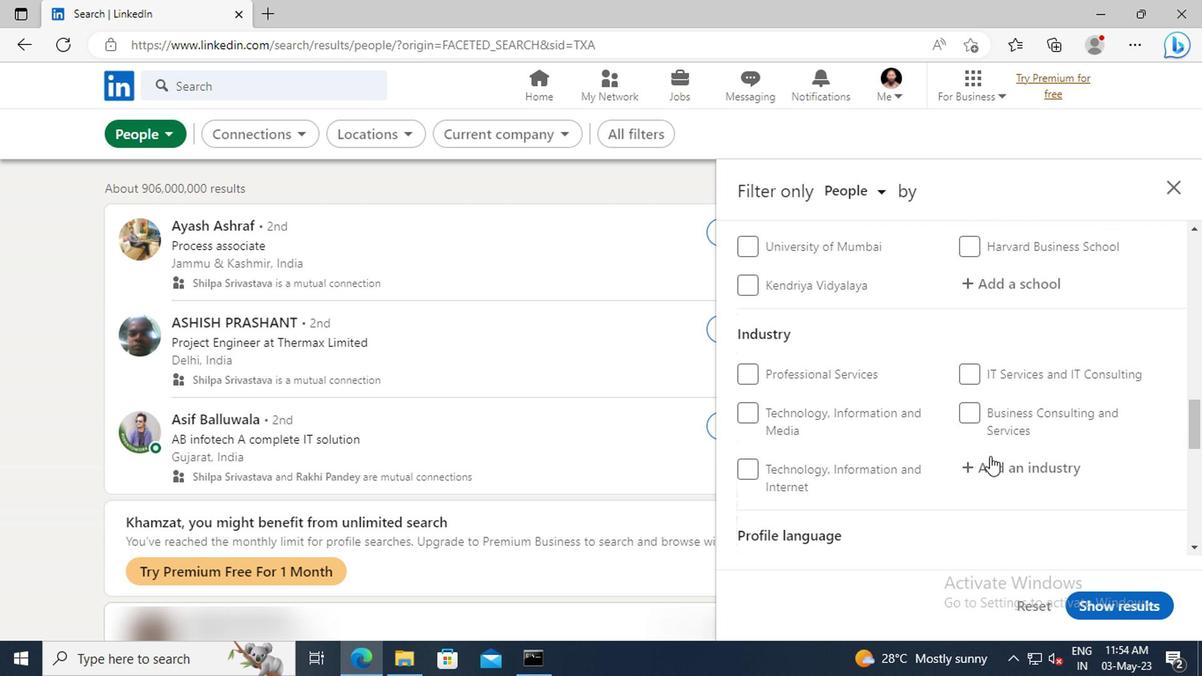 
Action: Mouse scrolled (985, 455) with delta (0, 0)
Screenshot: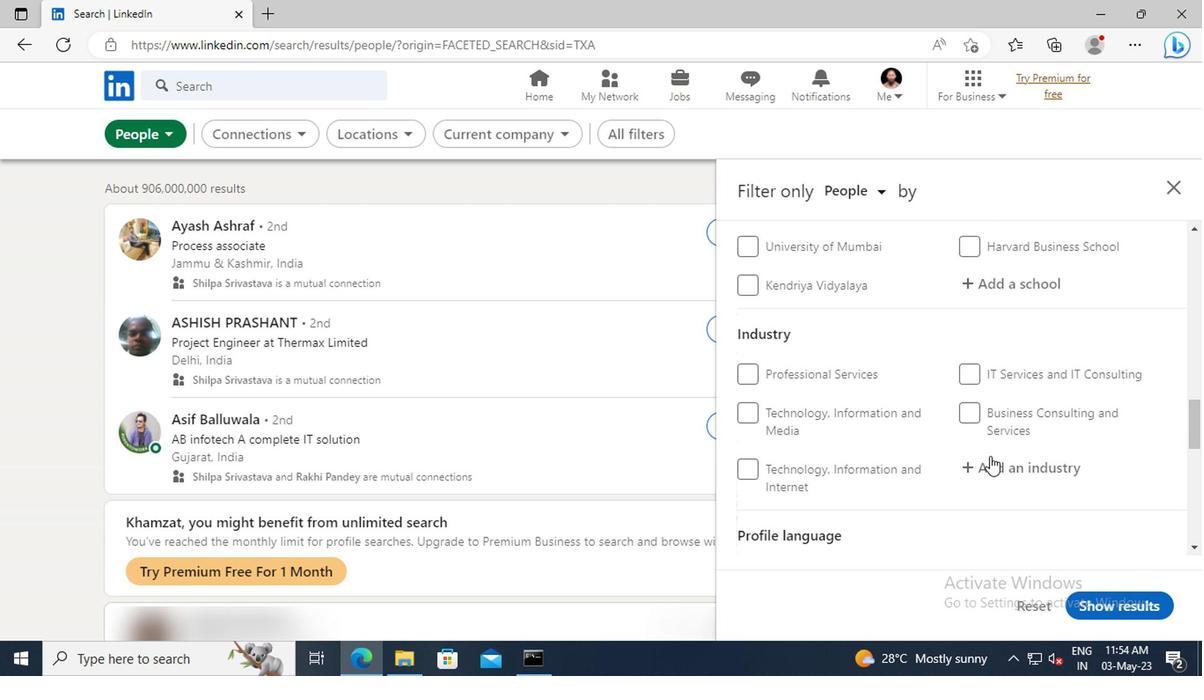 
Action: Mouse scrolled (985, 455) with delta (0, 0)
Screenshot: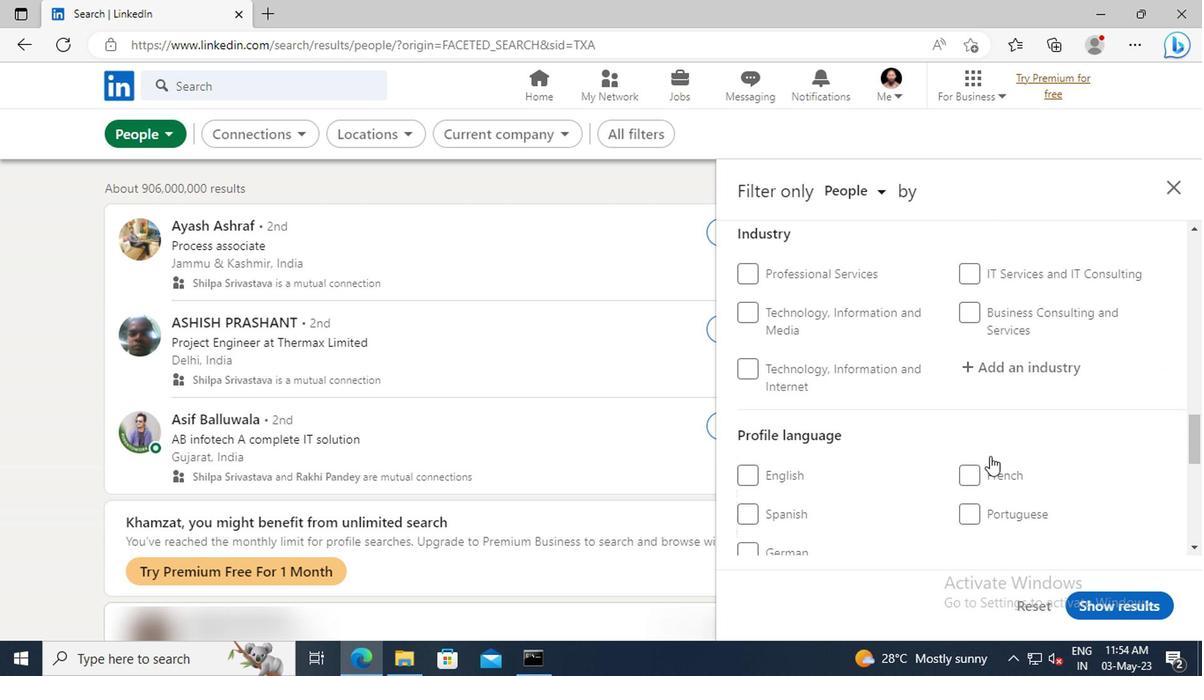 
Action: Mouse moved to (972, 430)
Screenshot: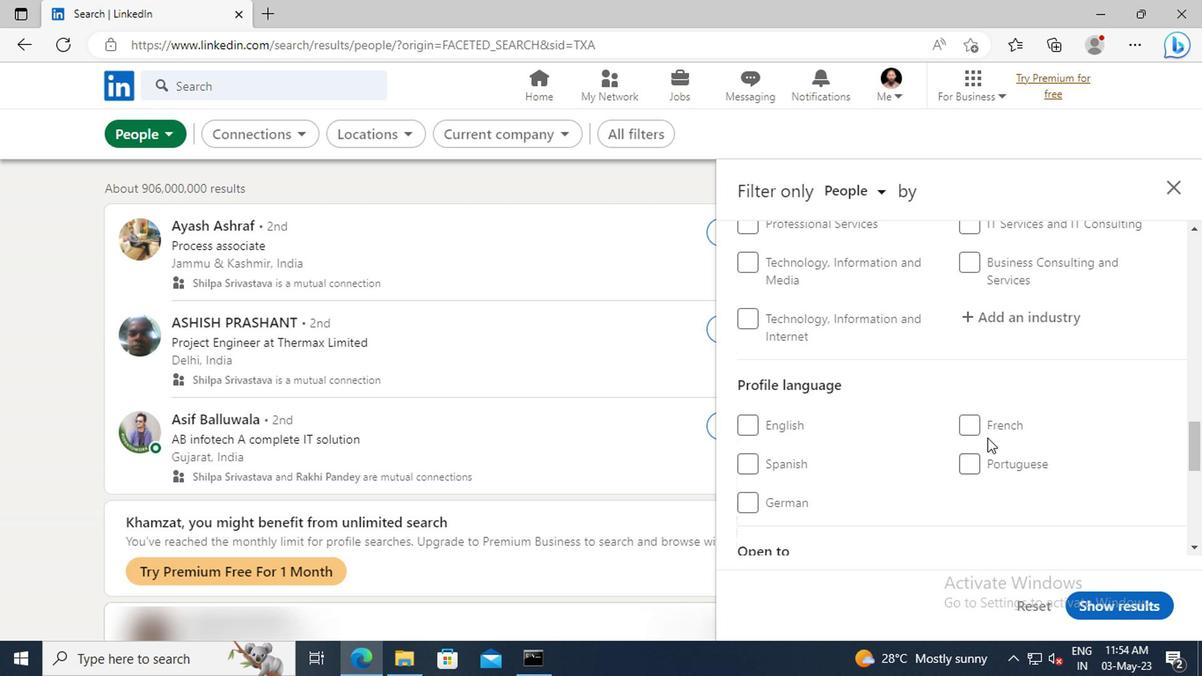 
Action: Mouse pressed left at (972, 430)
Screenshot: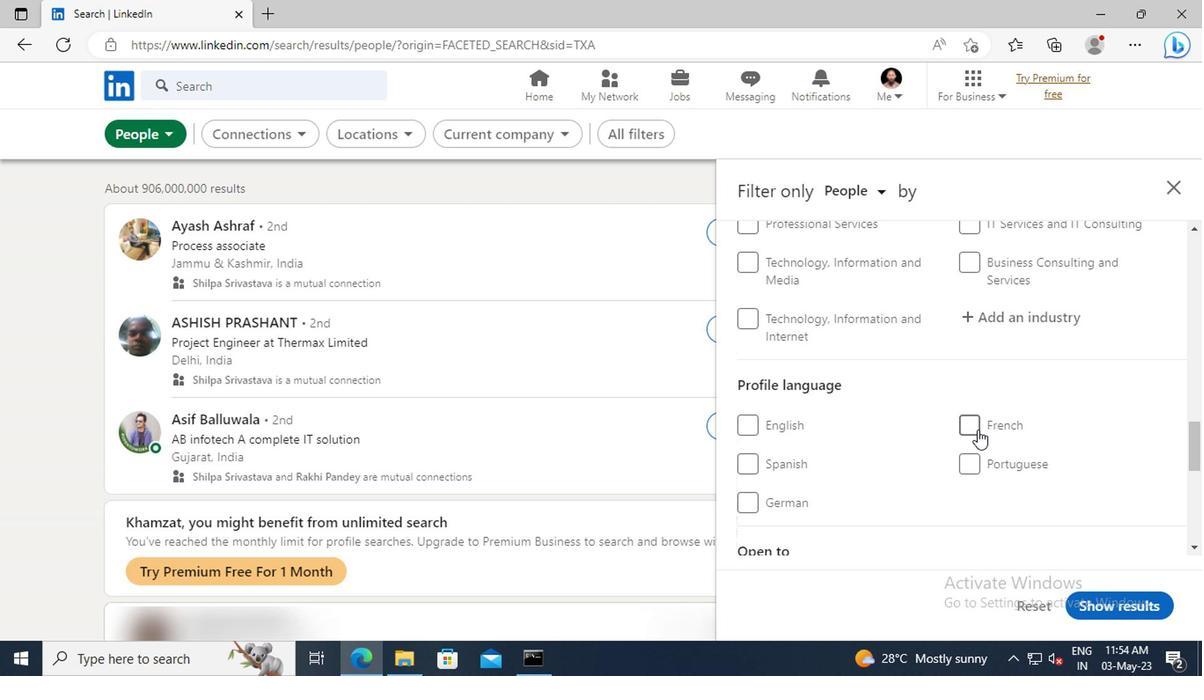 
Action: Mouse moved to (986, 410)
Screenshot: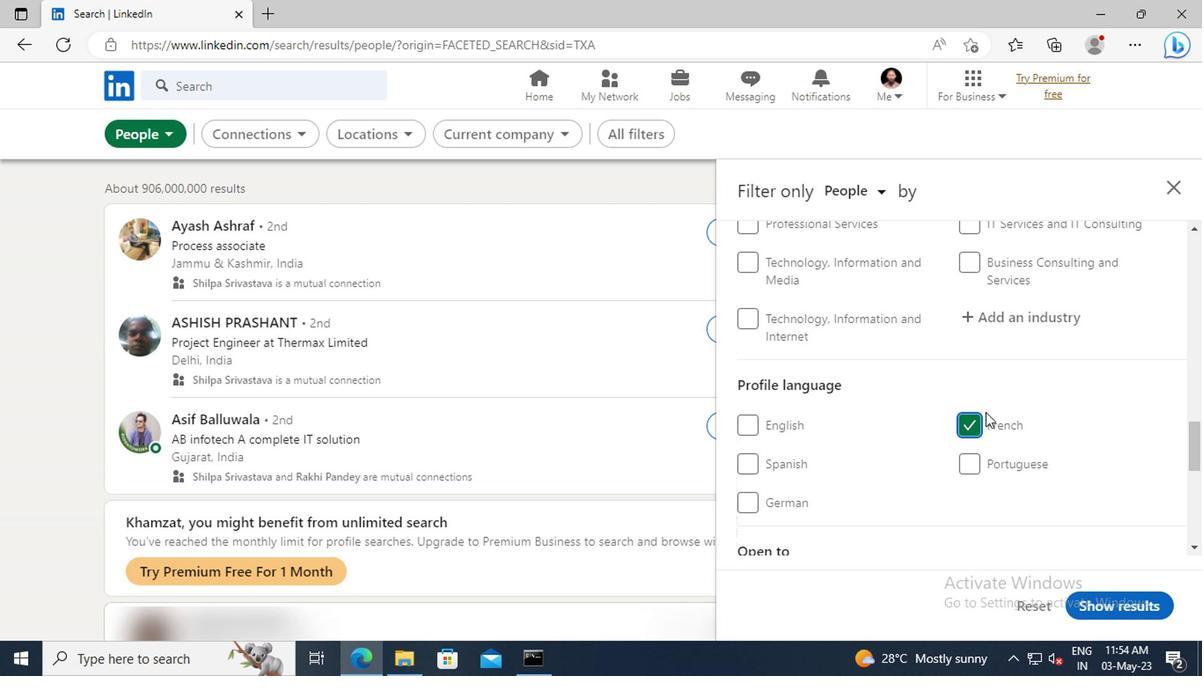
Action: Mouse scrolled (986, 411) with delta (0, 1)
Screenshot: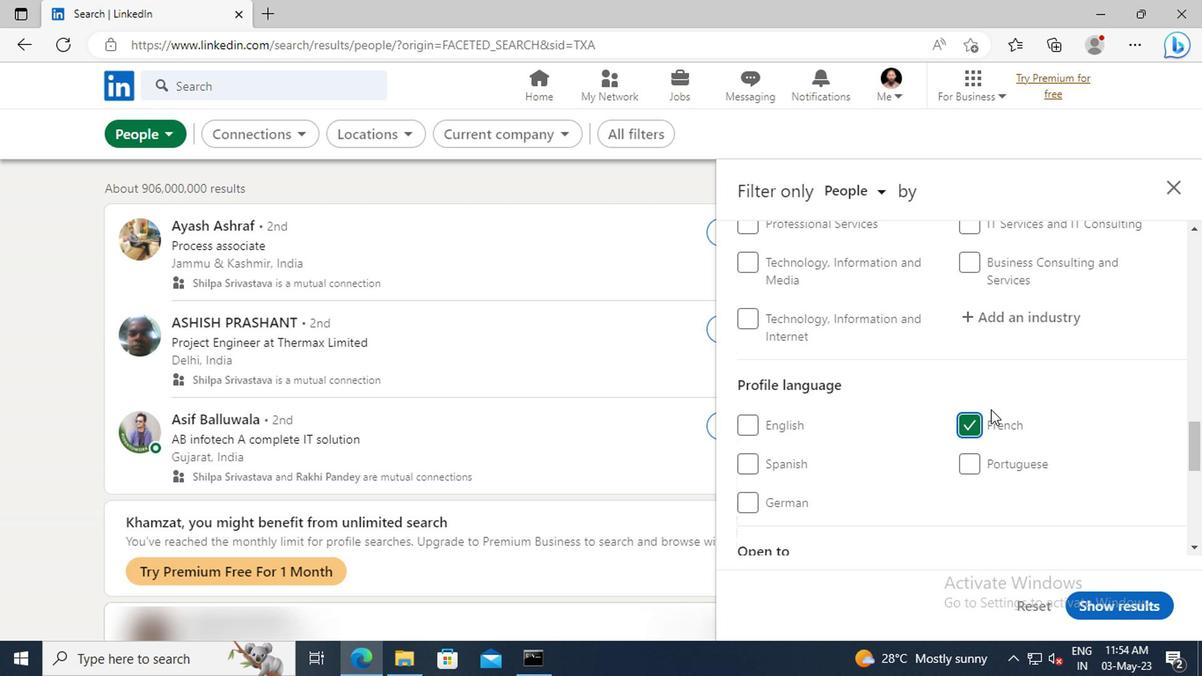 
Action: Mouse scrolled (986, 411) with delta (0, 1)
Screenshot: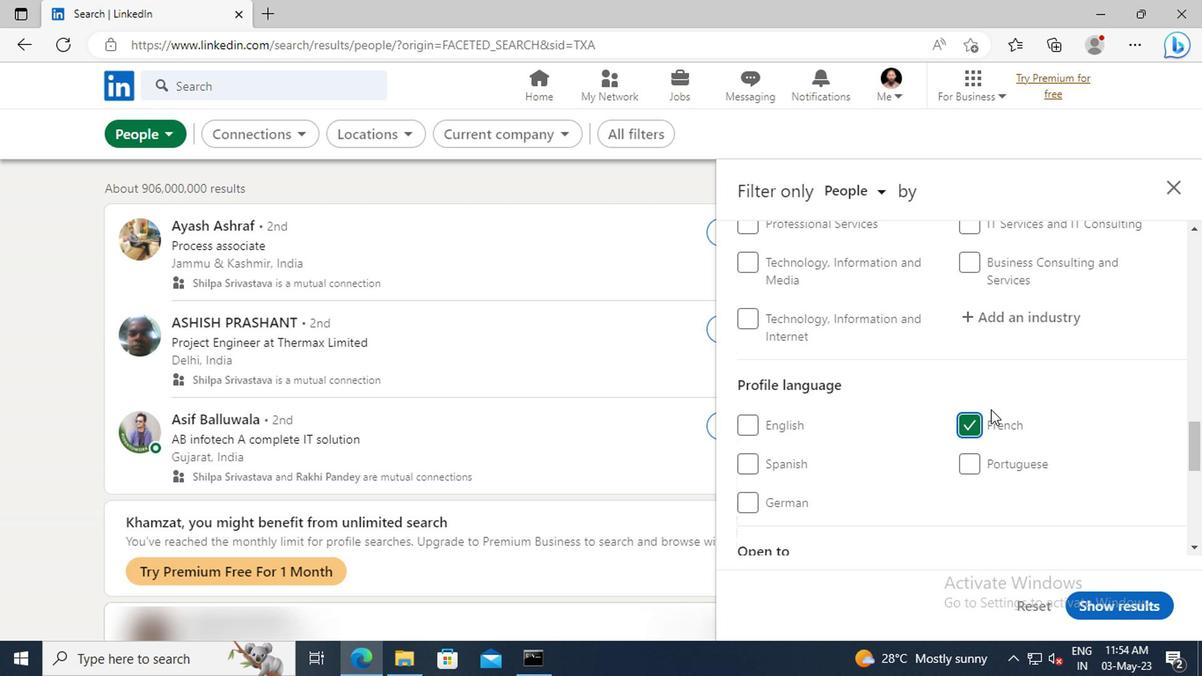 
Action: Mouse scrolled (986, 411) with delta (0, 1)
Screenshot: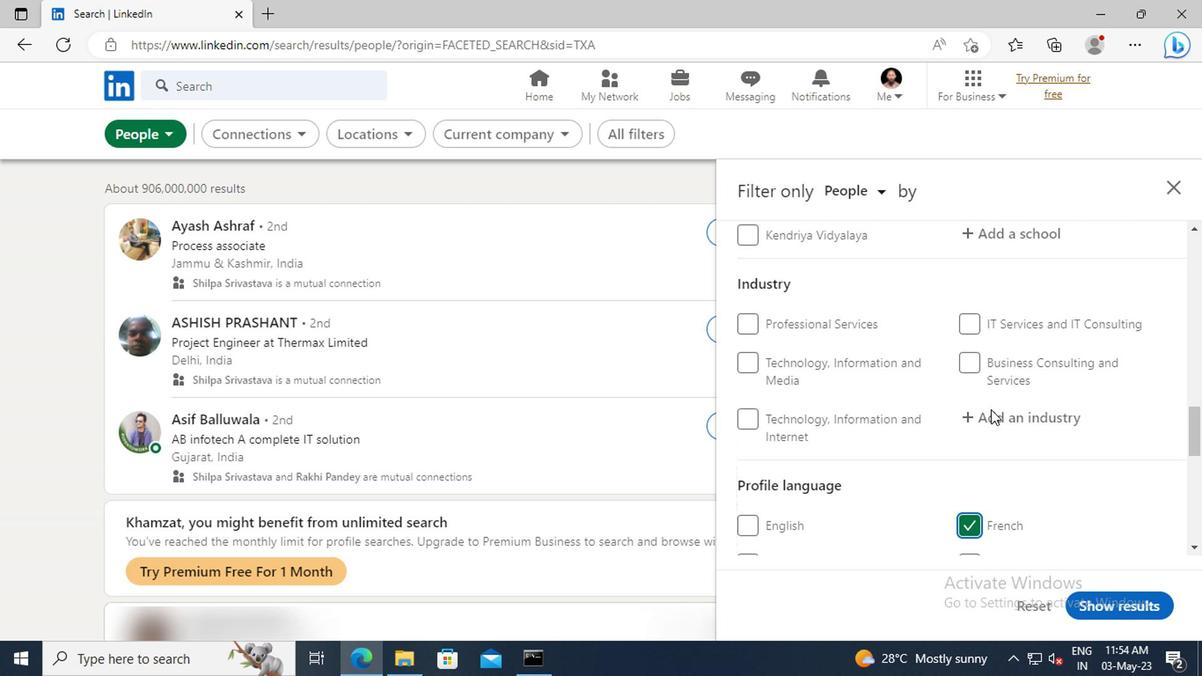
Action: Mouse moved to (986, 410)
Screenshot: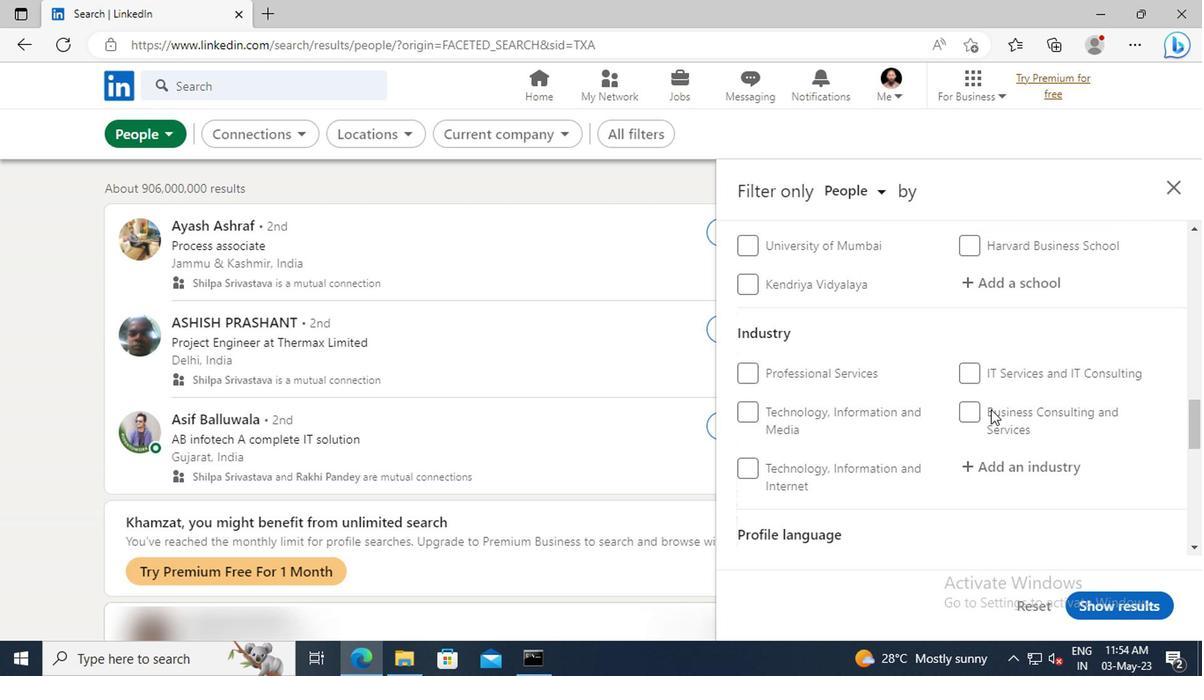 
Action: Mouse scrolled (986, 411) with delta (0, 1)
Screenshot: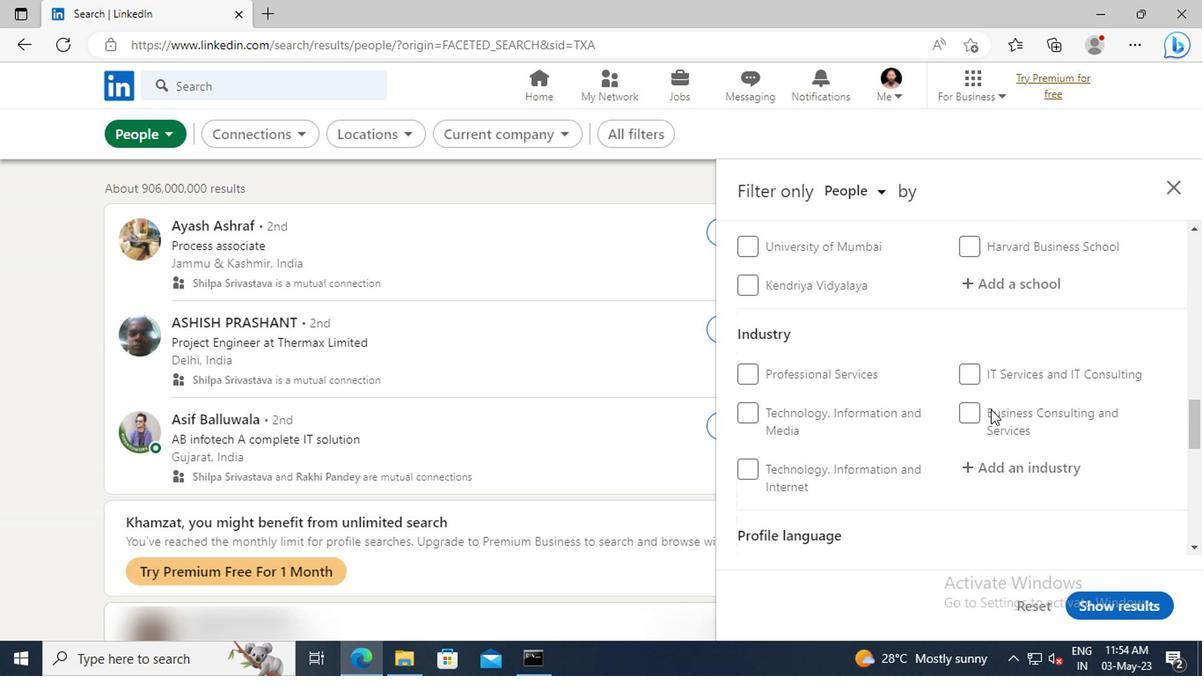 
Action: Mouse scrolled (986, 411) with delta (0, 1)
Screenshot: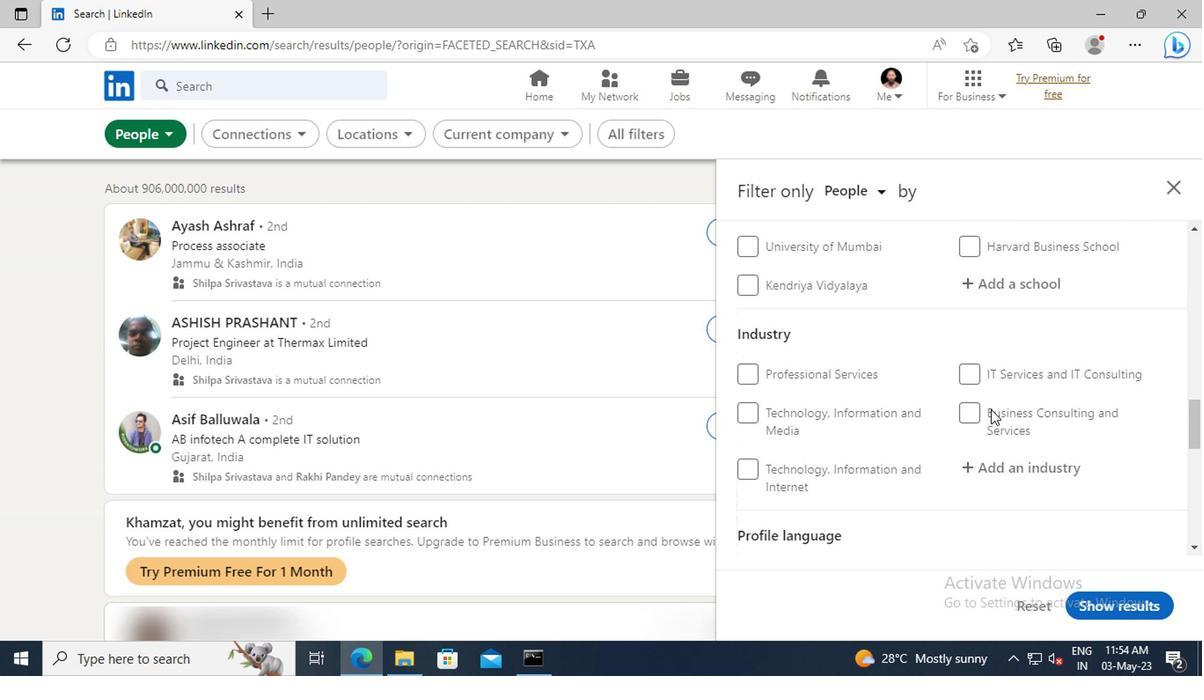 
Action: Mouse scrolled (986, 411) with delta (0, 1)
Screenshot: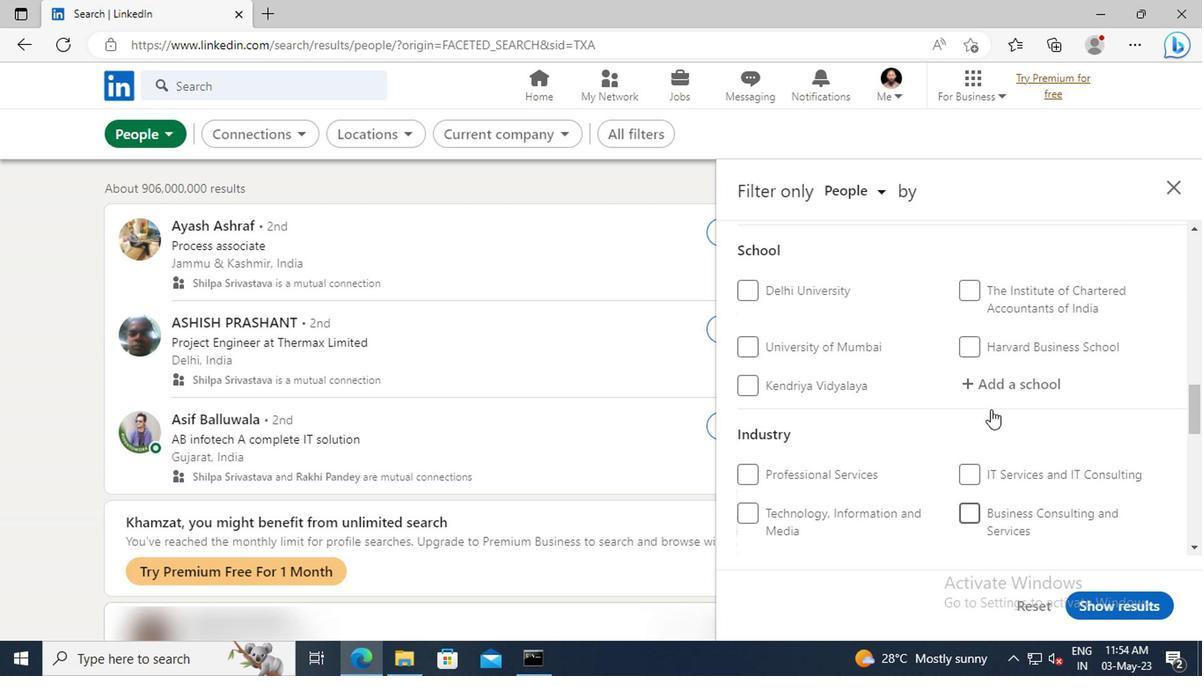 
Action: Mouse scrolled (986, 411) with delta (0, 1)
Screenshot: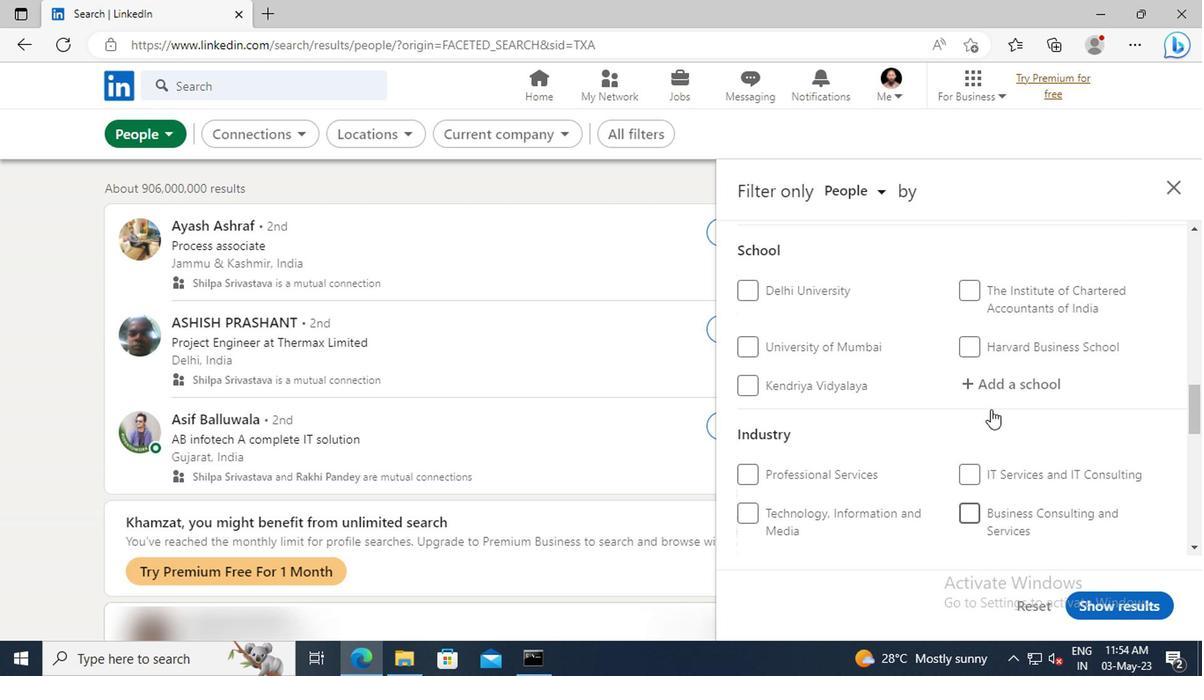 
Action: Mouse scrolled (986, 411) with delta (0, 1)
Screenshot: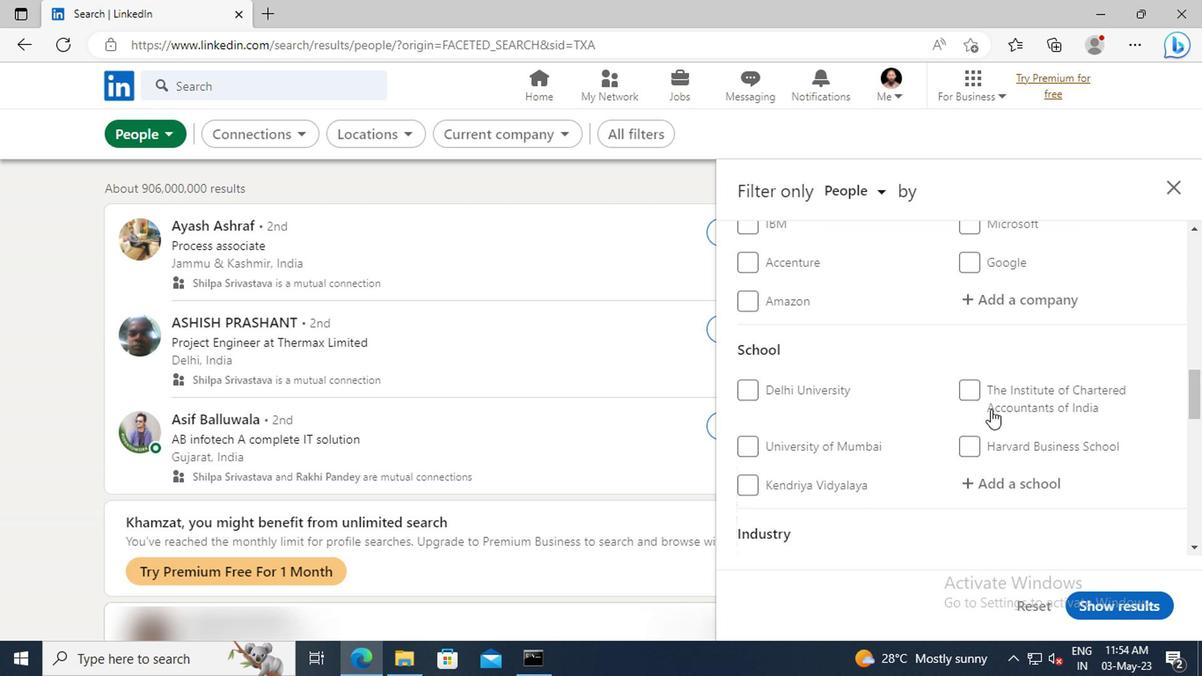 
Action: Mouse scrolled (986, 411) with delta (0, 1)
Screenshot: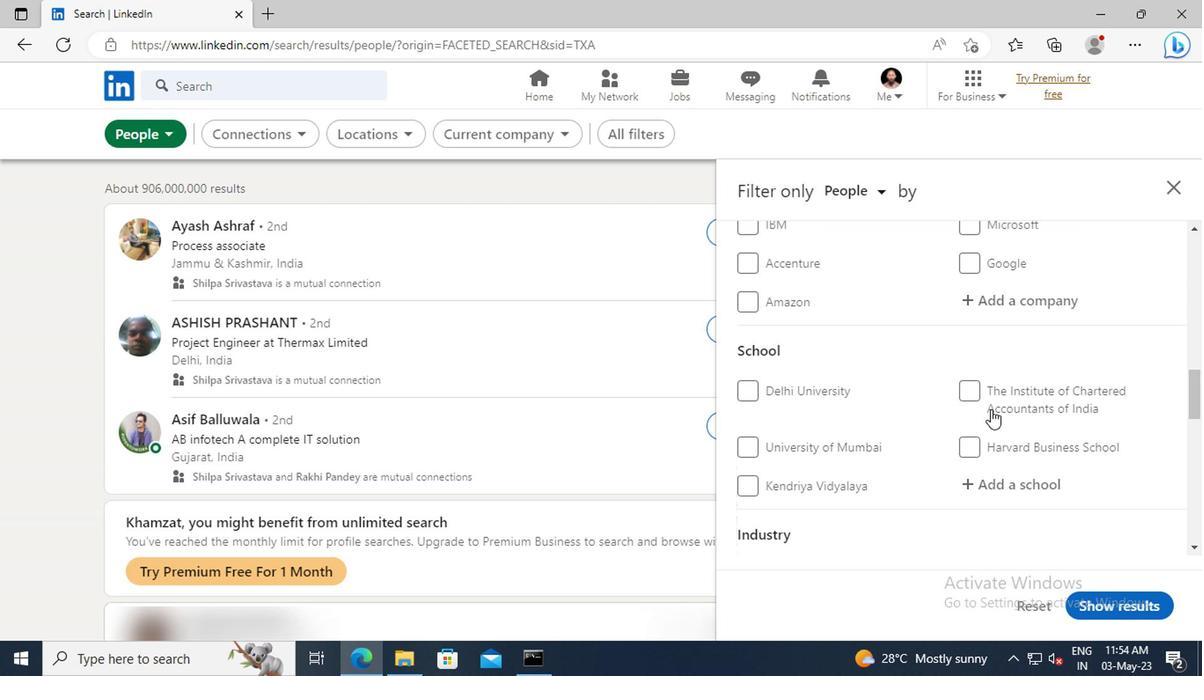 
Action: Mouse scrolled (986, 411) with delta (0, 1)
Screenshot: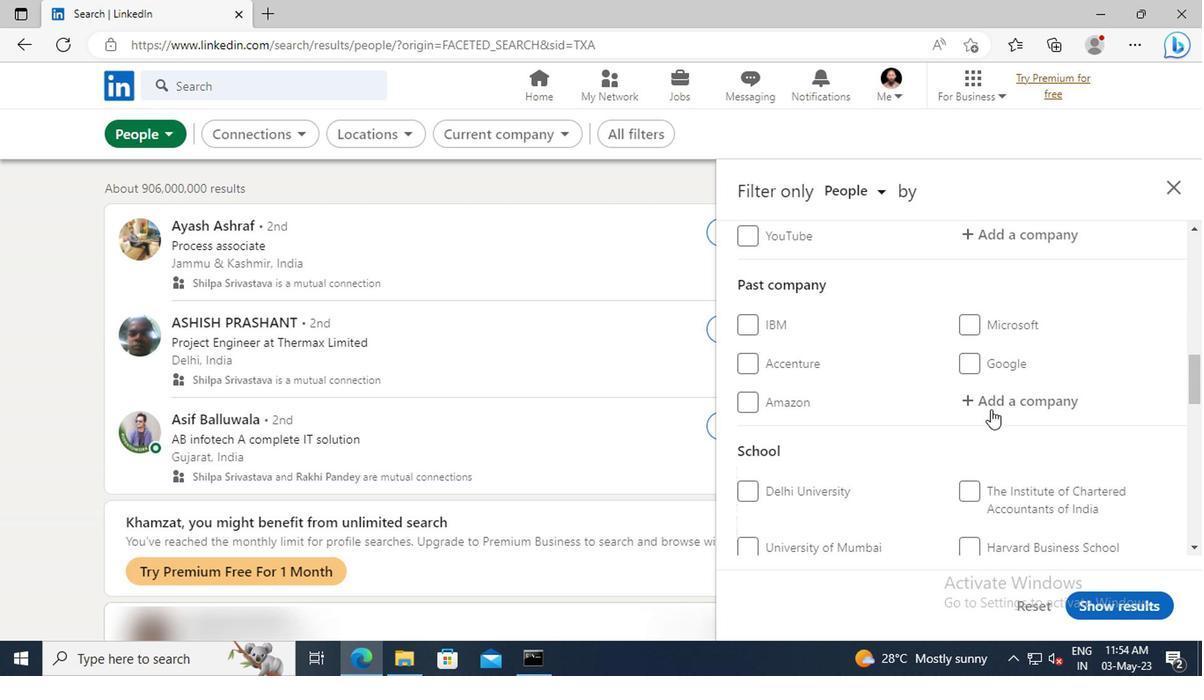 
Action: Mouse scrolled (986, 411) with delta (0, 1)
Screenshot: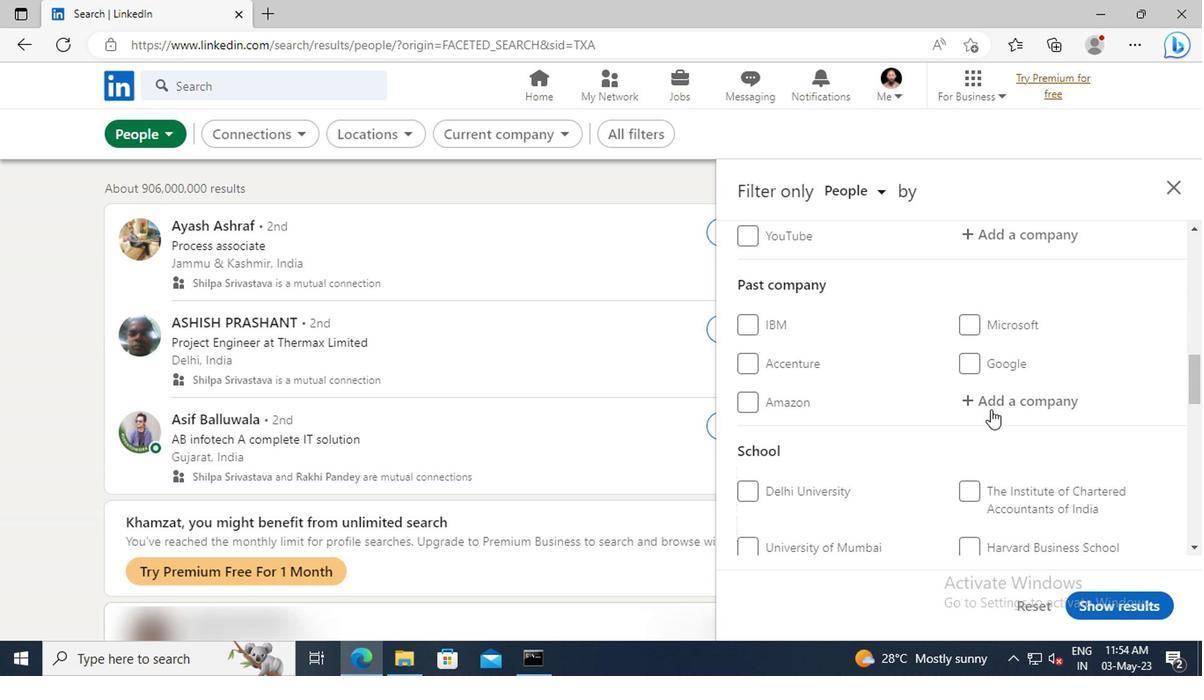 
Action: Mouse scrolled (986, 411) with delta (0, 1)
Screenshot: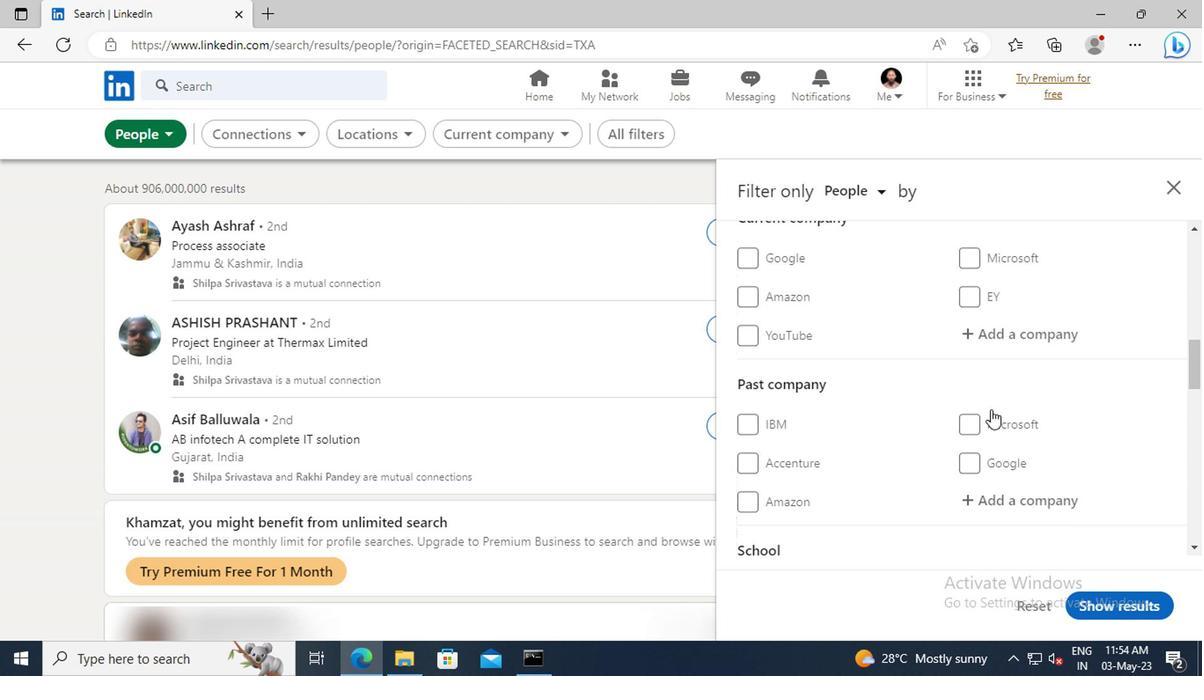 
Action: Mouse moved to (982, 394)
Screenshot: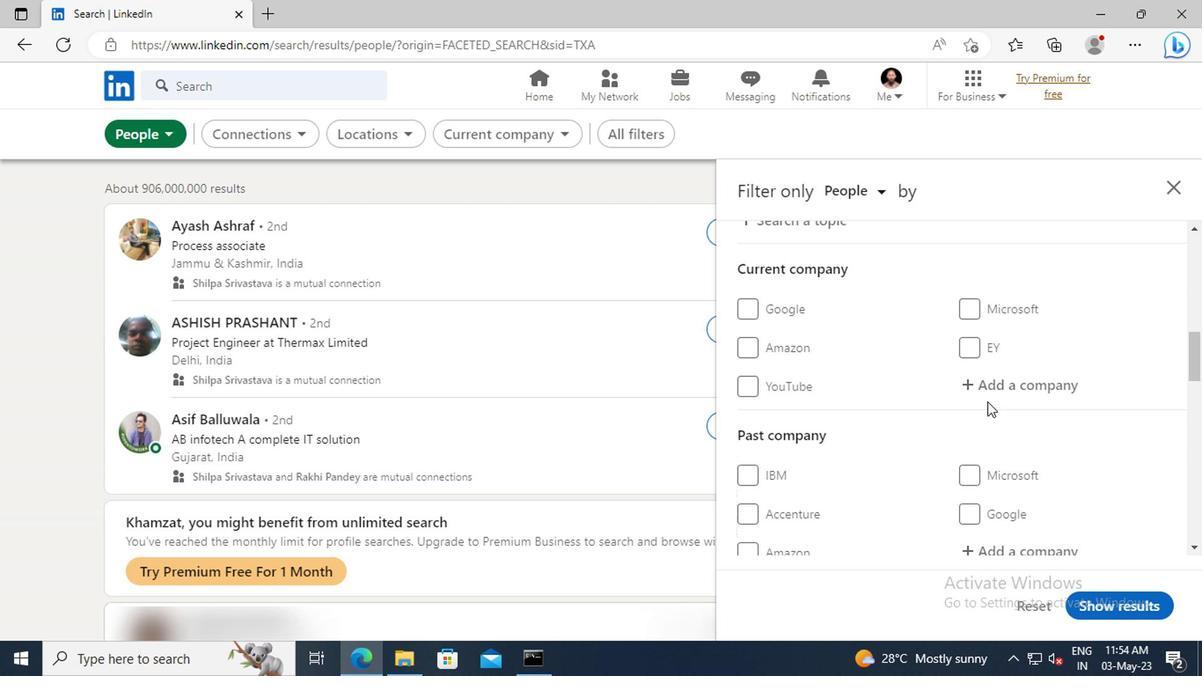 
Action: Mouse pressed left at (982, 394)
Screenshot: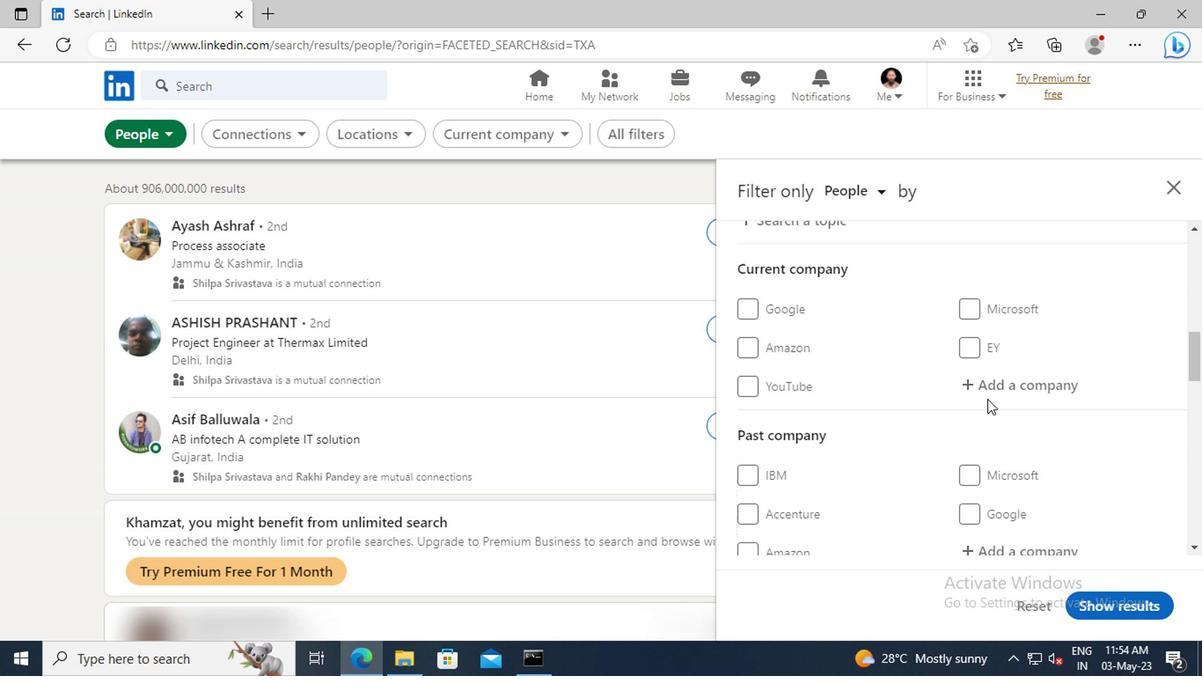 
Action: Key pressed <Key.shift>RABOBA
Screenshot: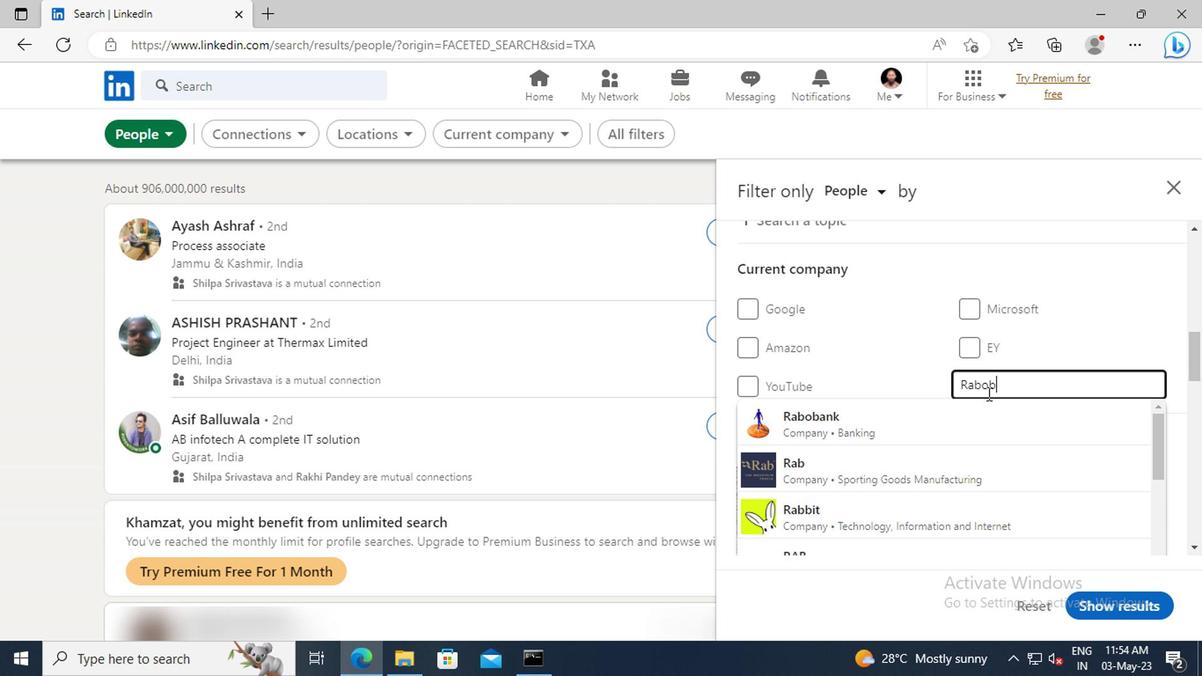 
Action: Mouse moved to (984, 413)
Screenshot: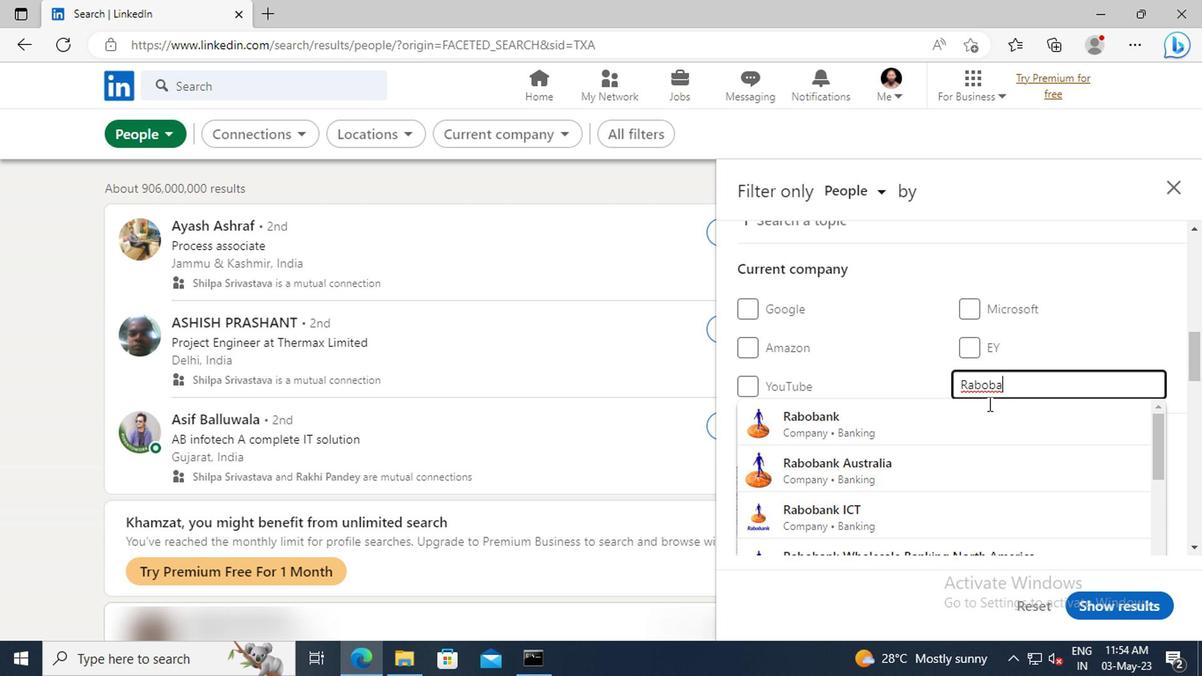 
Action: Mouse pressed left at (984, 413)
Screenshot: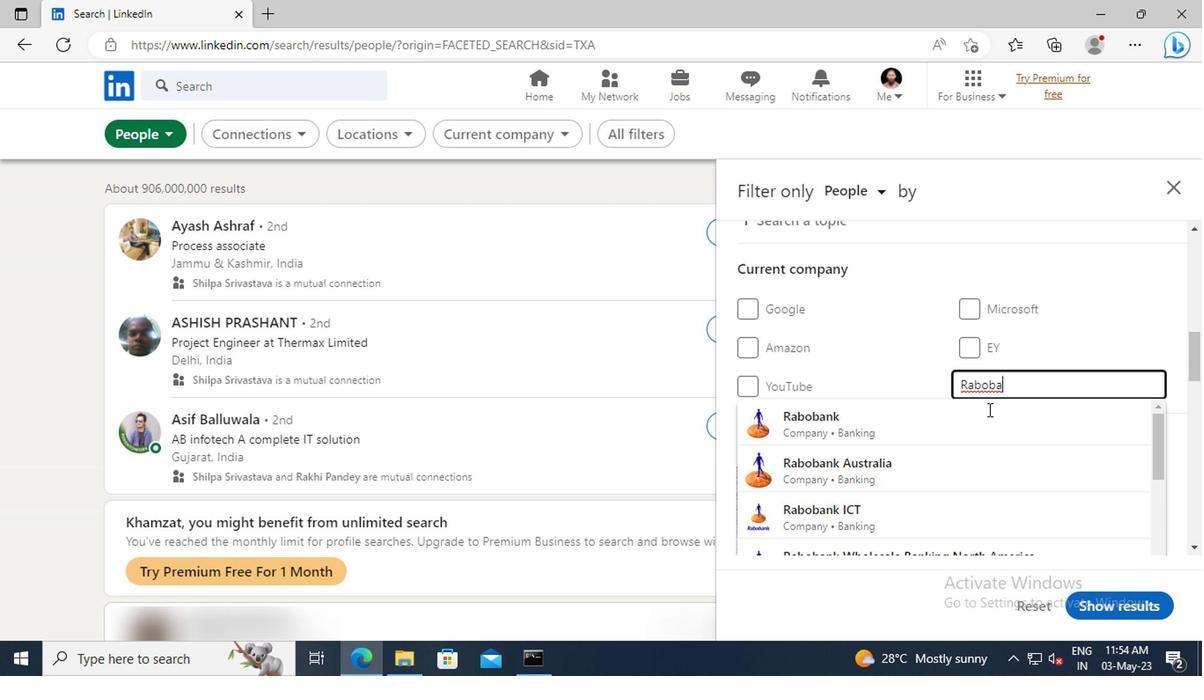 
Action: Mouse scrolled (984, 411) with delta (0, -1)
Screenshot: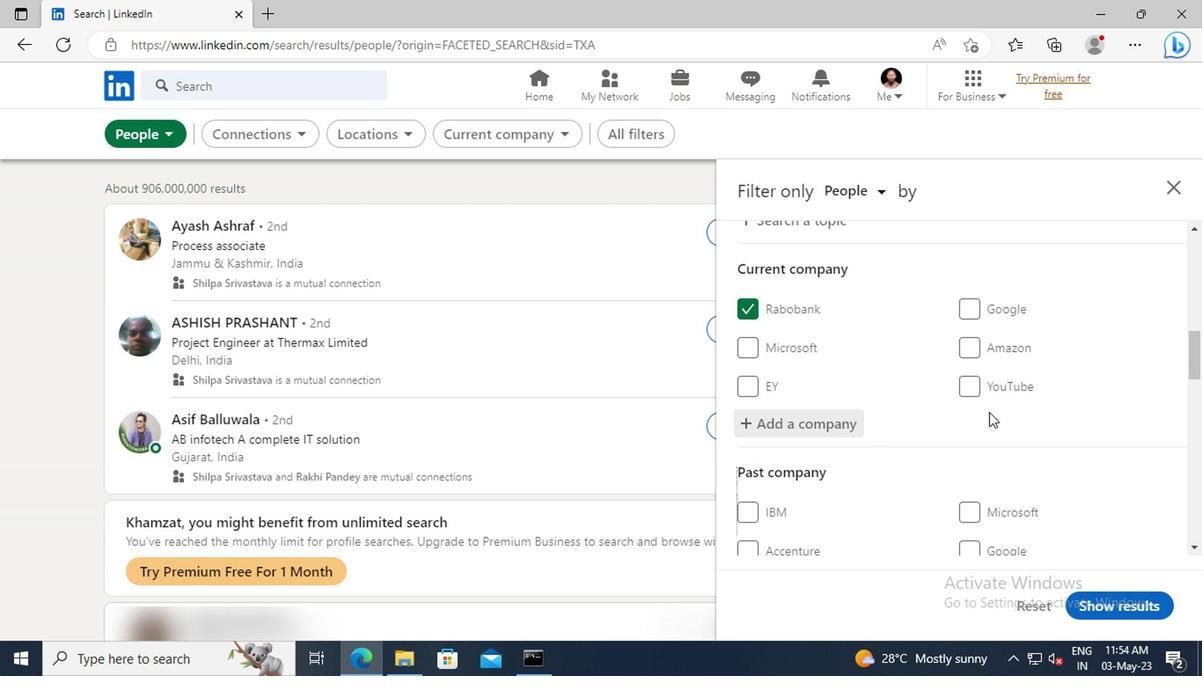 
Action: Mouse scrolled (984, 411) with delta (0, -1)
Screenshot: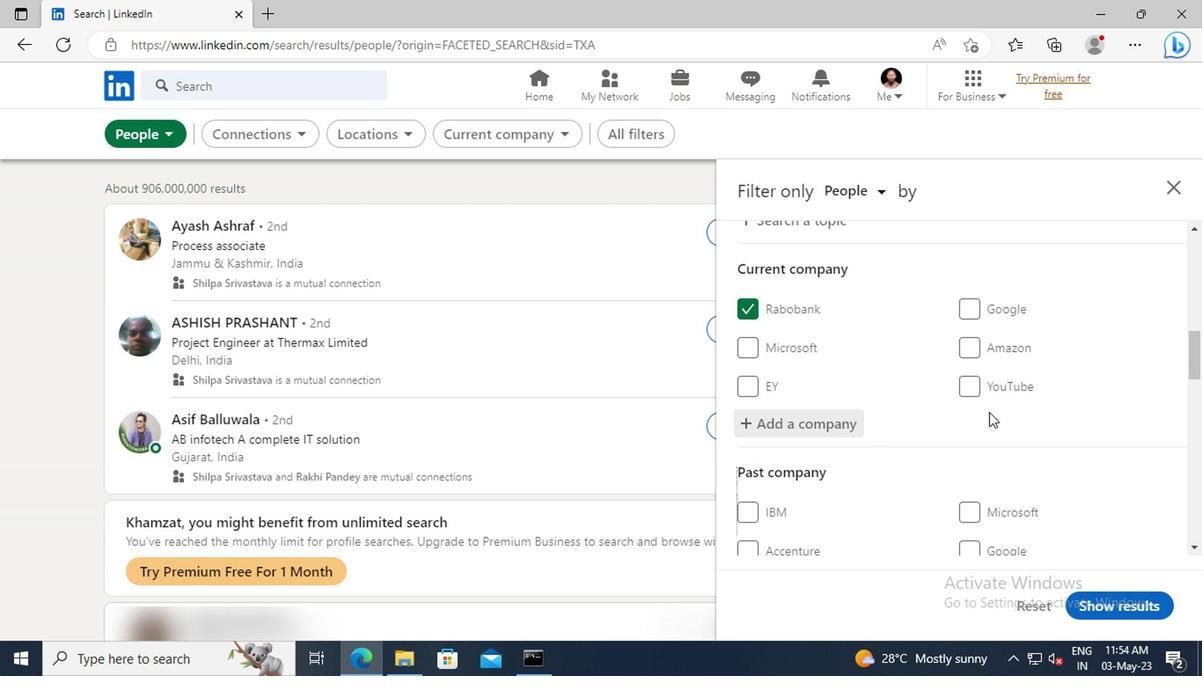 
Action: Mouse scrolled (984, 411) with delta (0, -1)
Screenshot: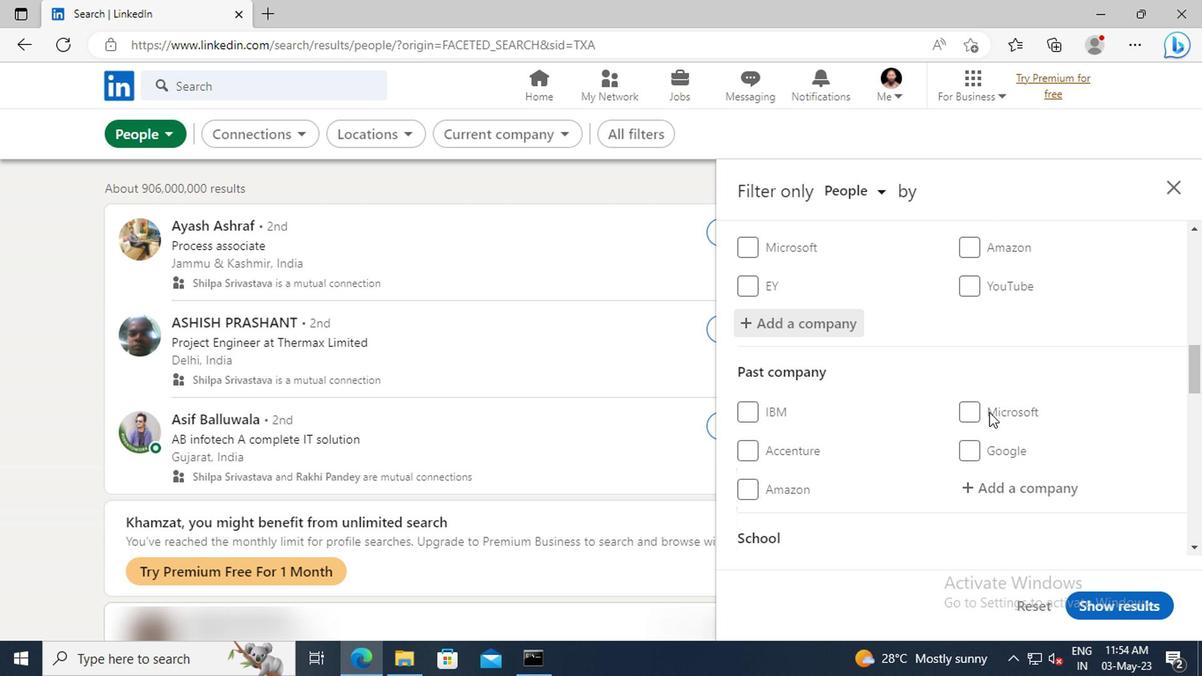 
Action: Mouse scrolled (984, 411) with delta (0, -1)
Screenshot: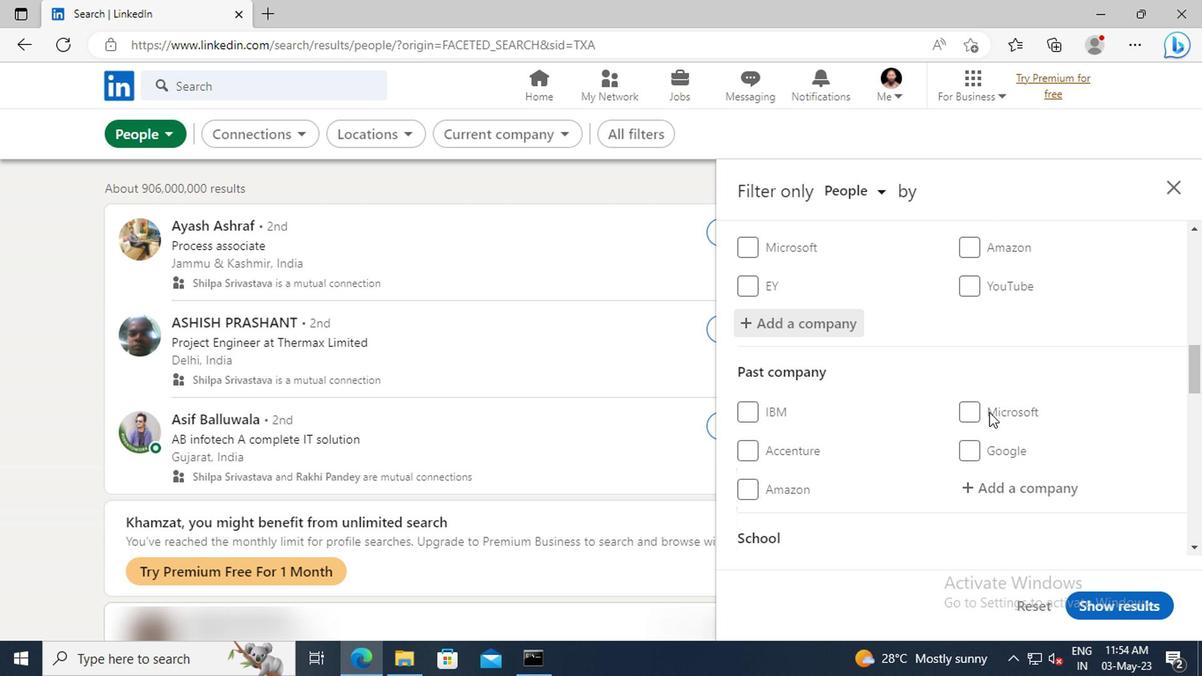 
Action: Mouse scrolled (984, 411) with delta (0, -1)
Screenshot: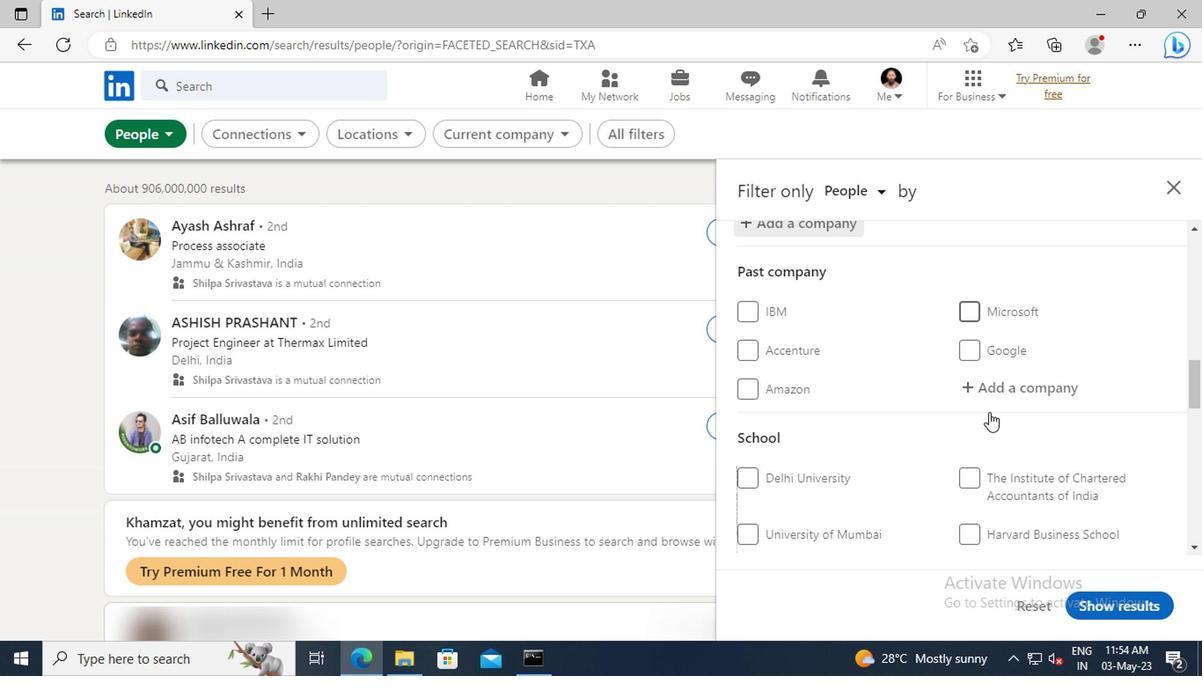 
Action: Mouse scrolled (984, 411) with delta (0, -1)
Screenshot: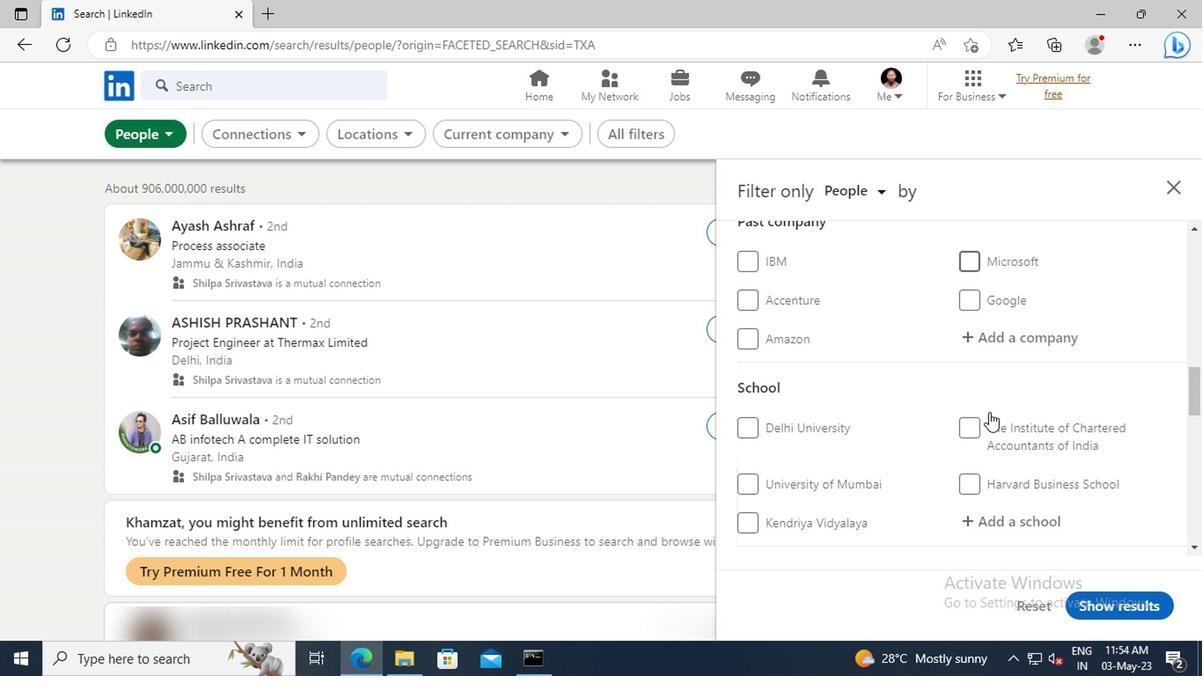 
Action: Mouse scrolled (984, 411) with delta (0, -1)
Screenshot: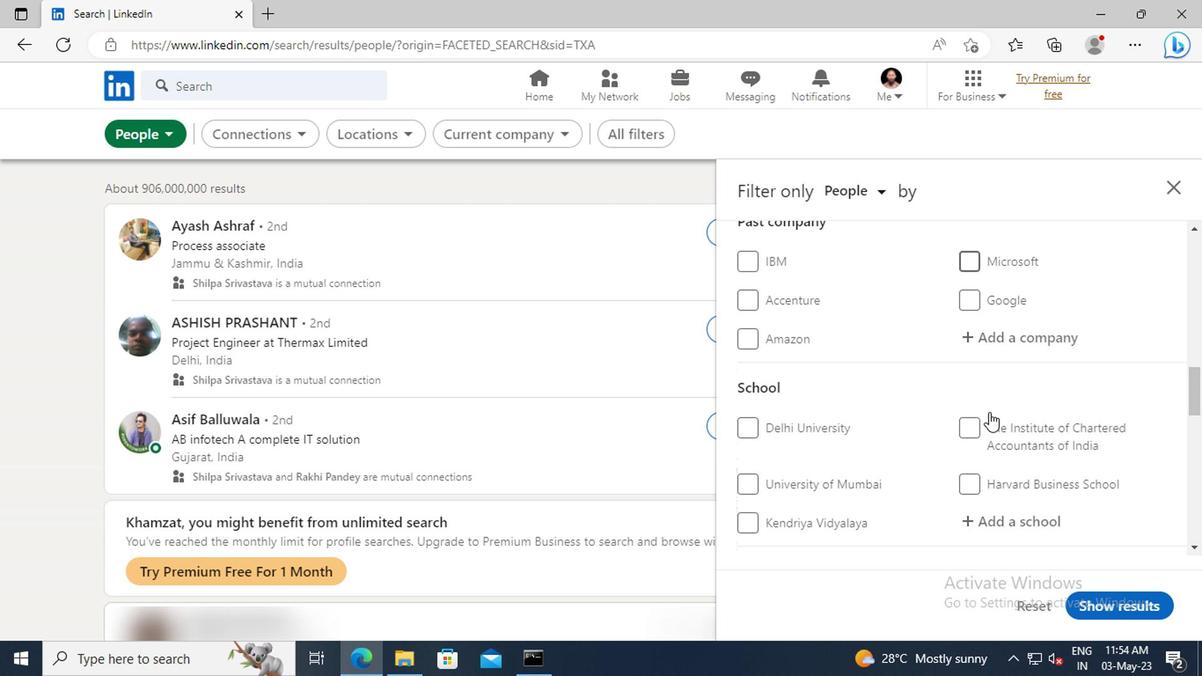
Action: Mouse moved to (988, 425)
Screenshot: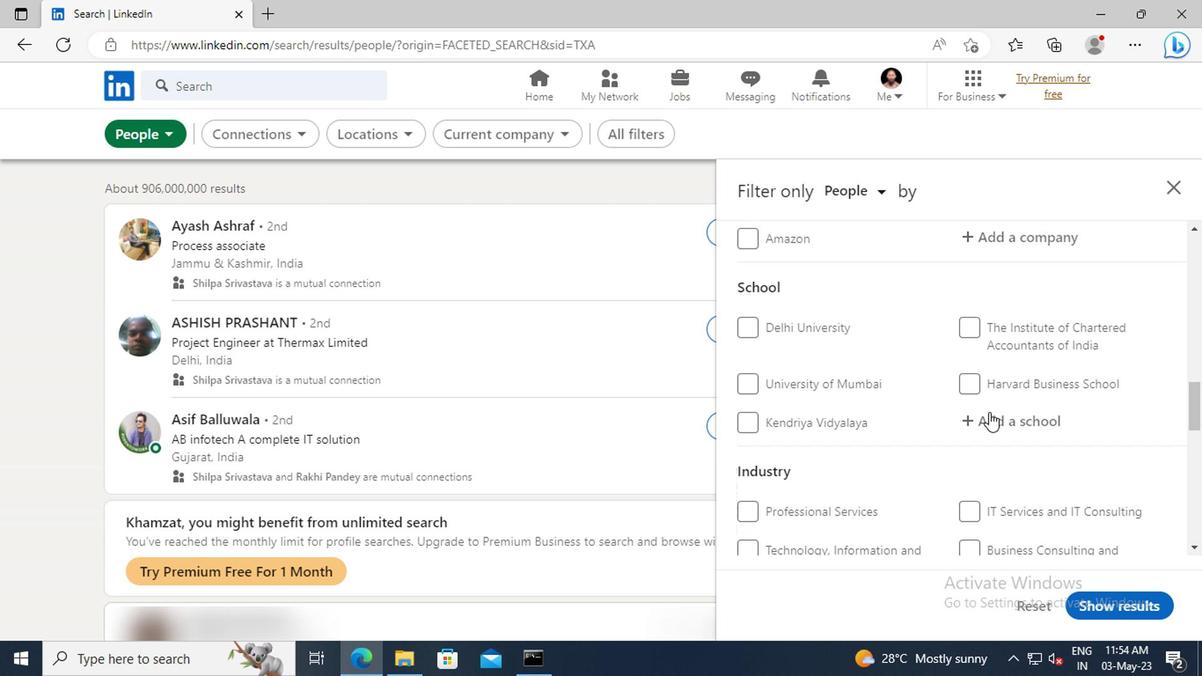 
Action: Mouse pressed left at (988, 425)
Screenshot: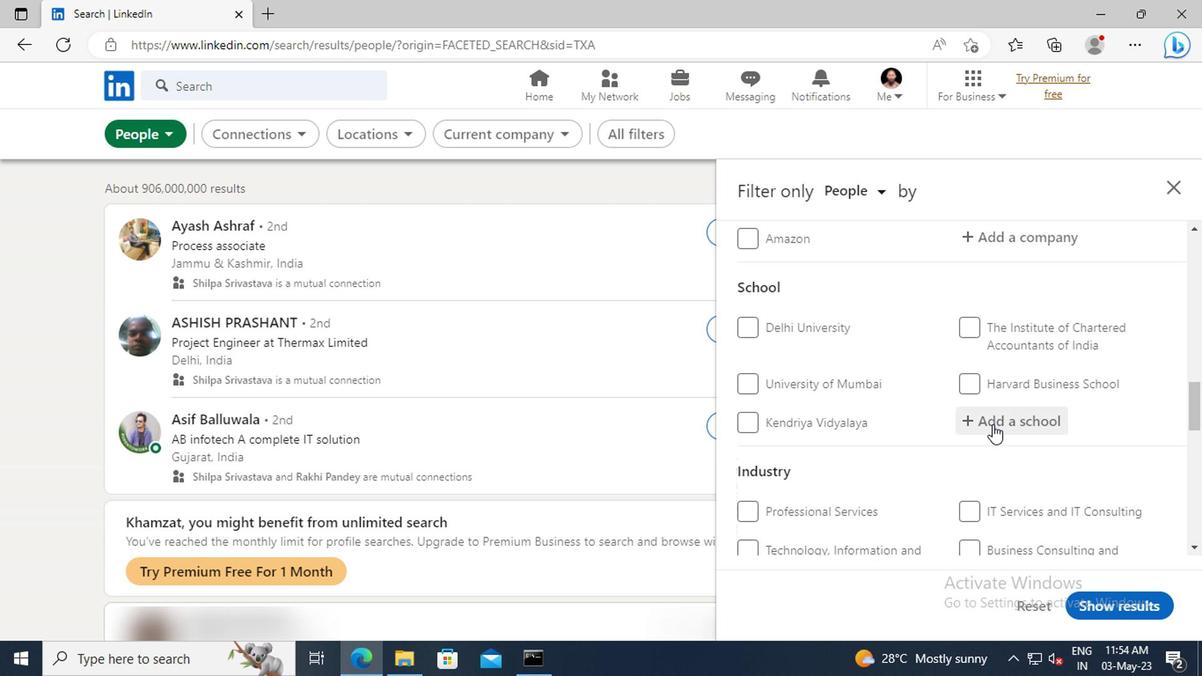 
Action: Key pressed <Key.shift>VIDYA<Key.space><Key.shift>PRASARAK<Key.space>
Screenshot: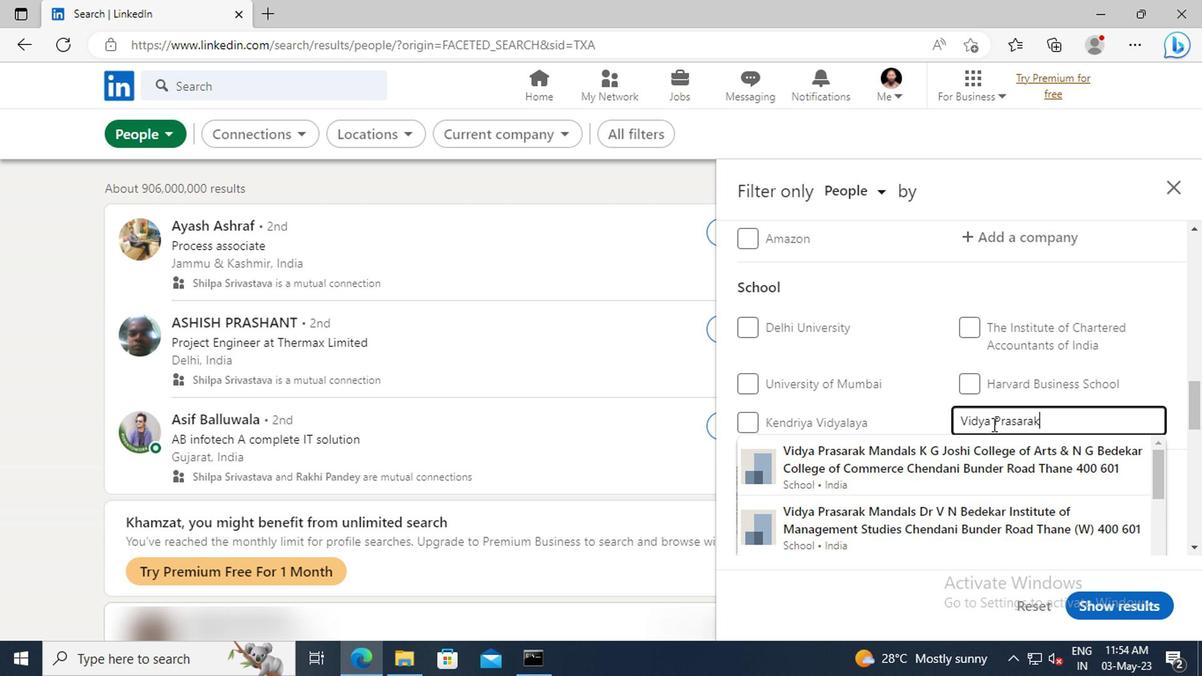 
Action: Mouse moved to (998, 462)
Screenshot: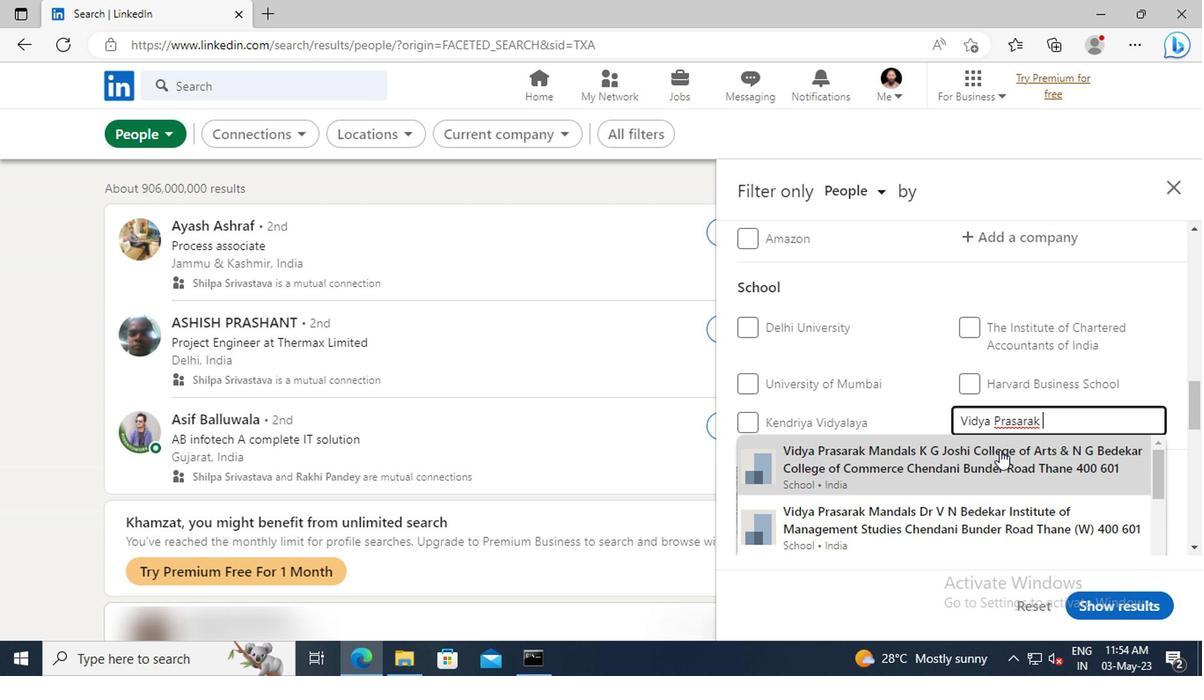 
Action: Mouse pressed left at (998, 462)
Screenshot: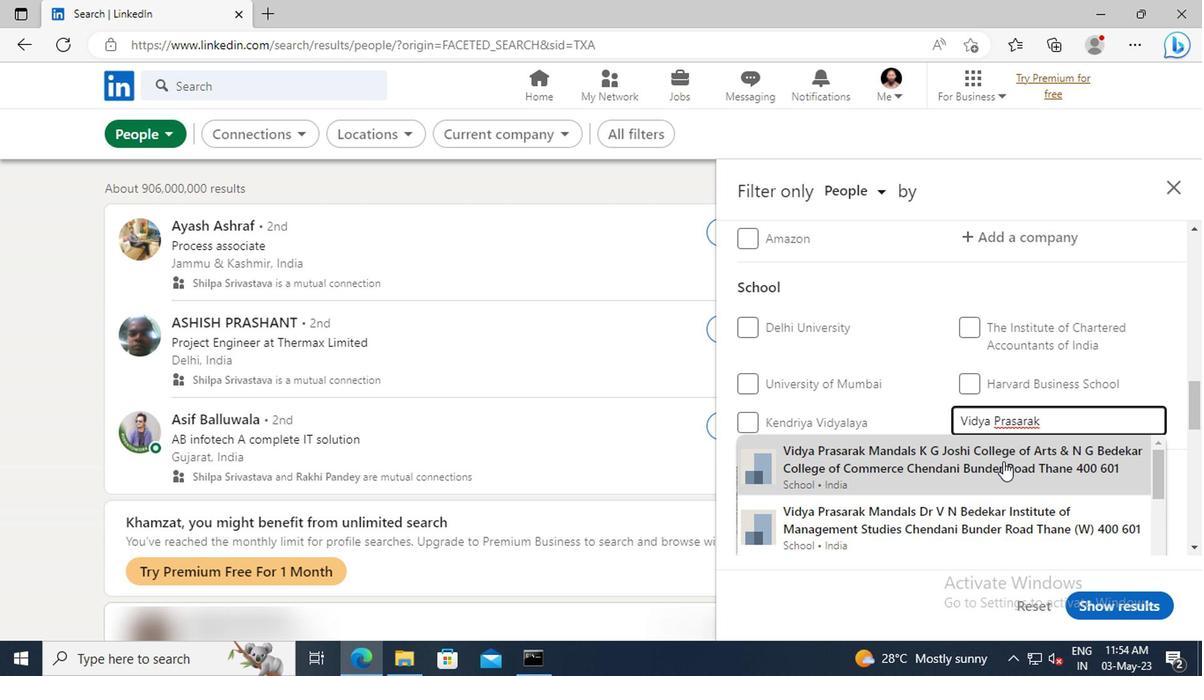 
Action: Mouse scrolled (998, 460) with delta (0, -1)
Screenshot: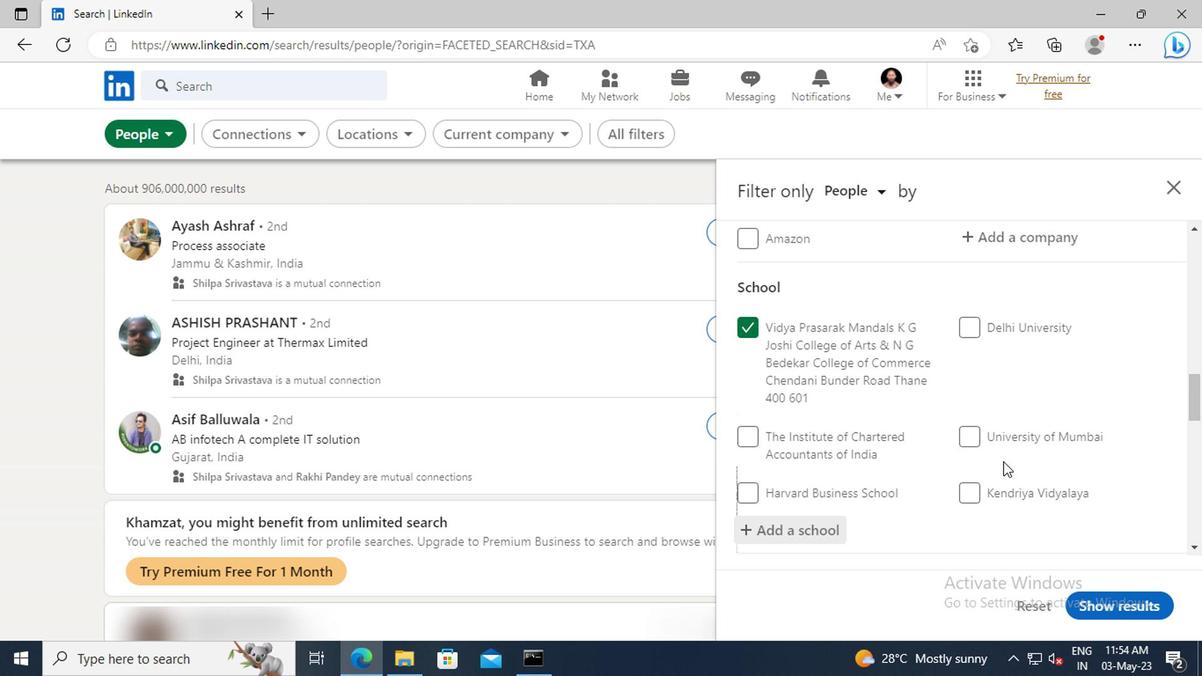
Action: Mouse scrolled (998, 460) with delta (0, -1)
Screenshot: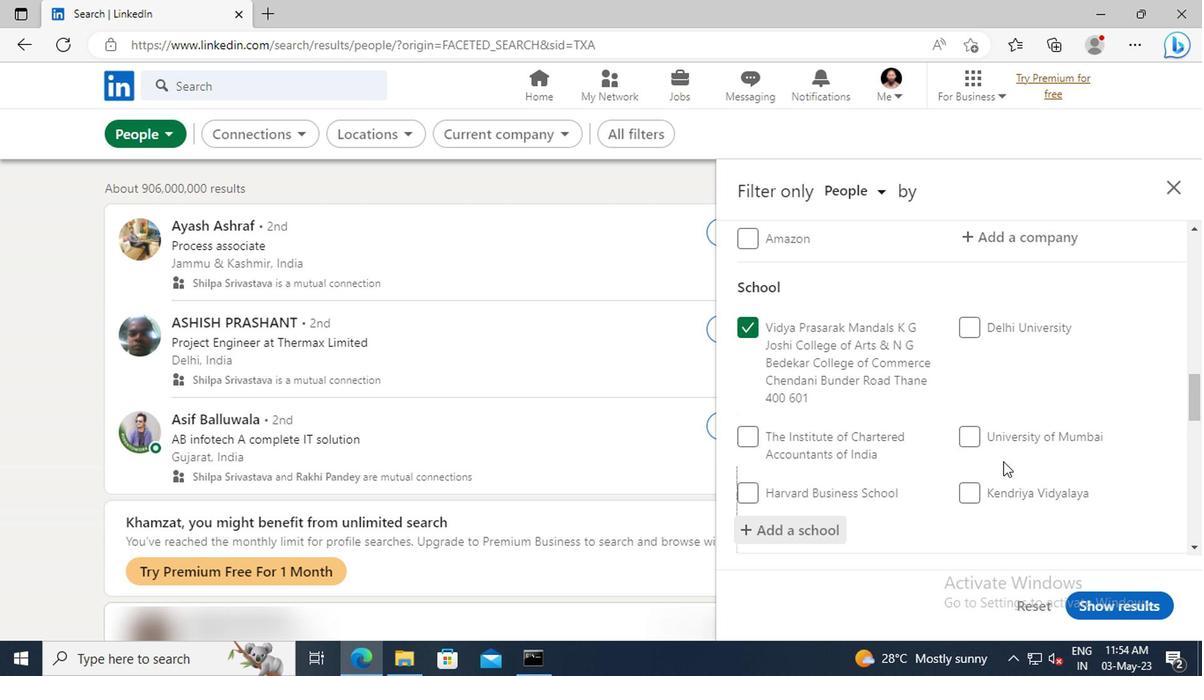 
Action: Mouse moved to (998, 457)
Screenshot: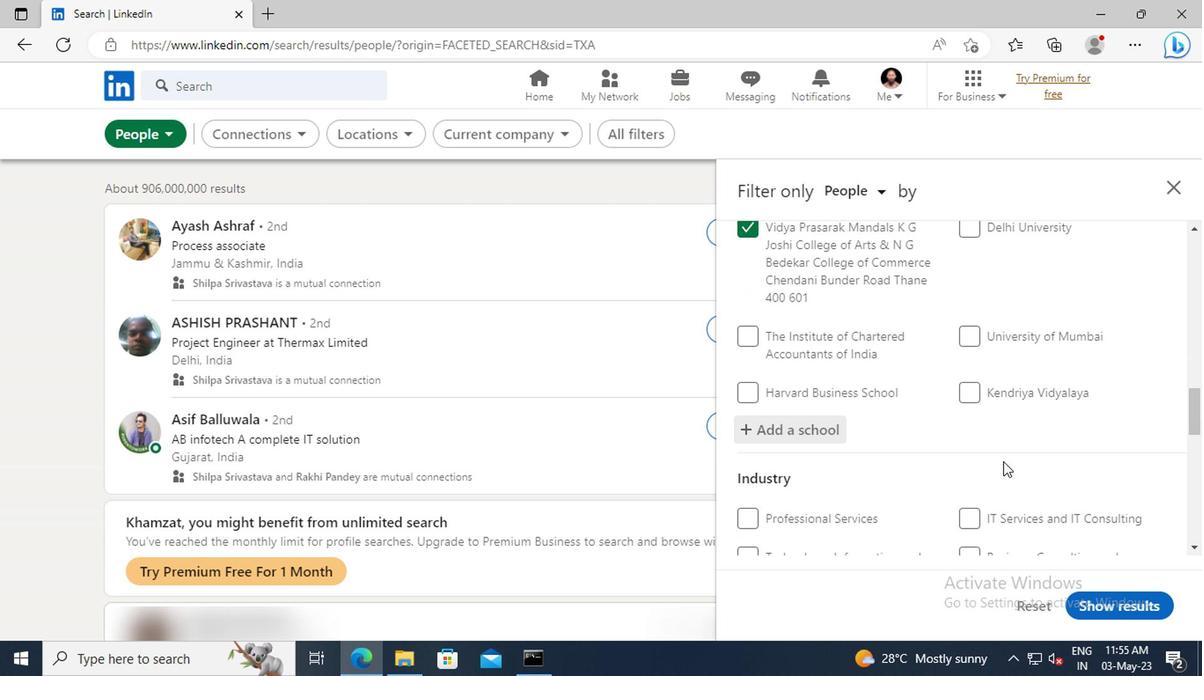 
Action: Mouse scrolled (998, 456) with delta (0, -1)
Screenshot: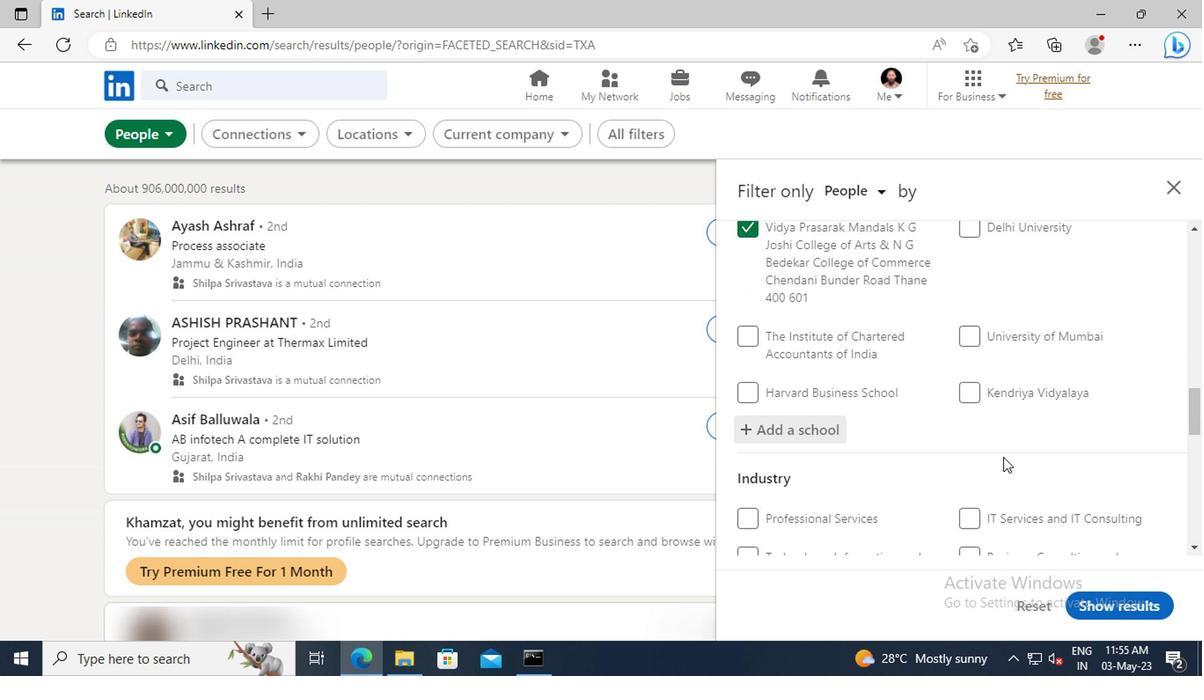 
Action: Mouse scrolled (998, 456) with delta (0, -1)
Screenshot: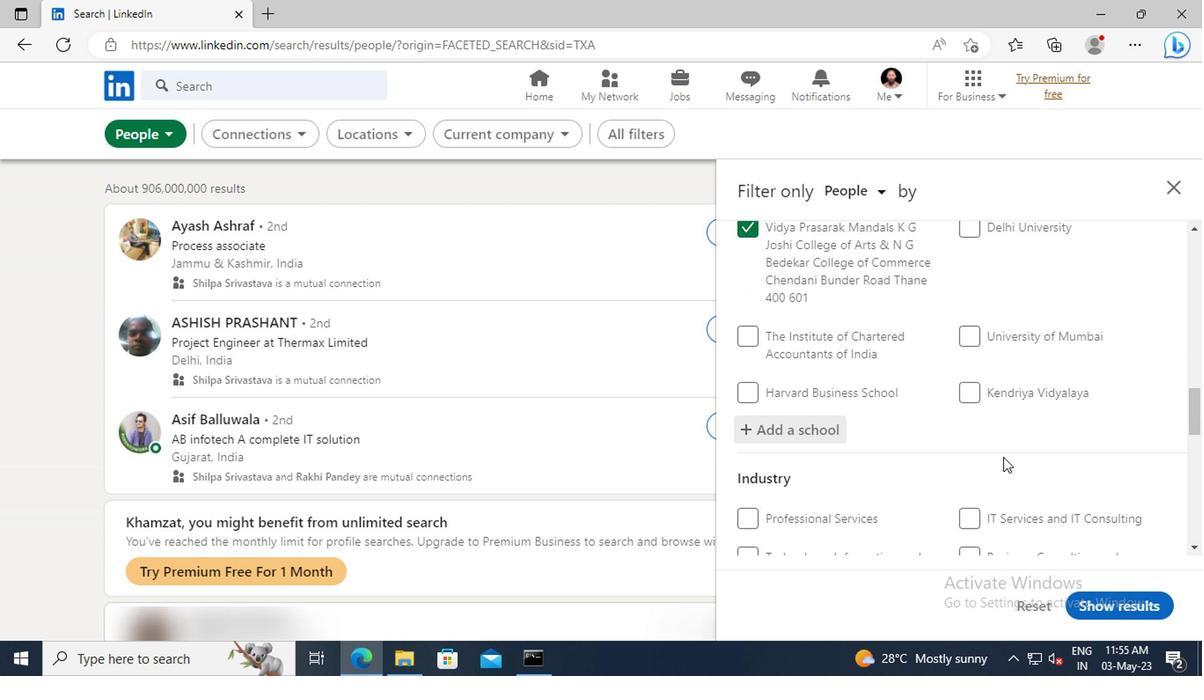 
Action: Mouse moved to (994, 437)
Screenshot: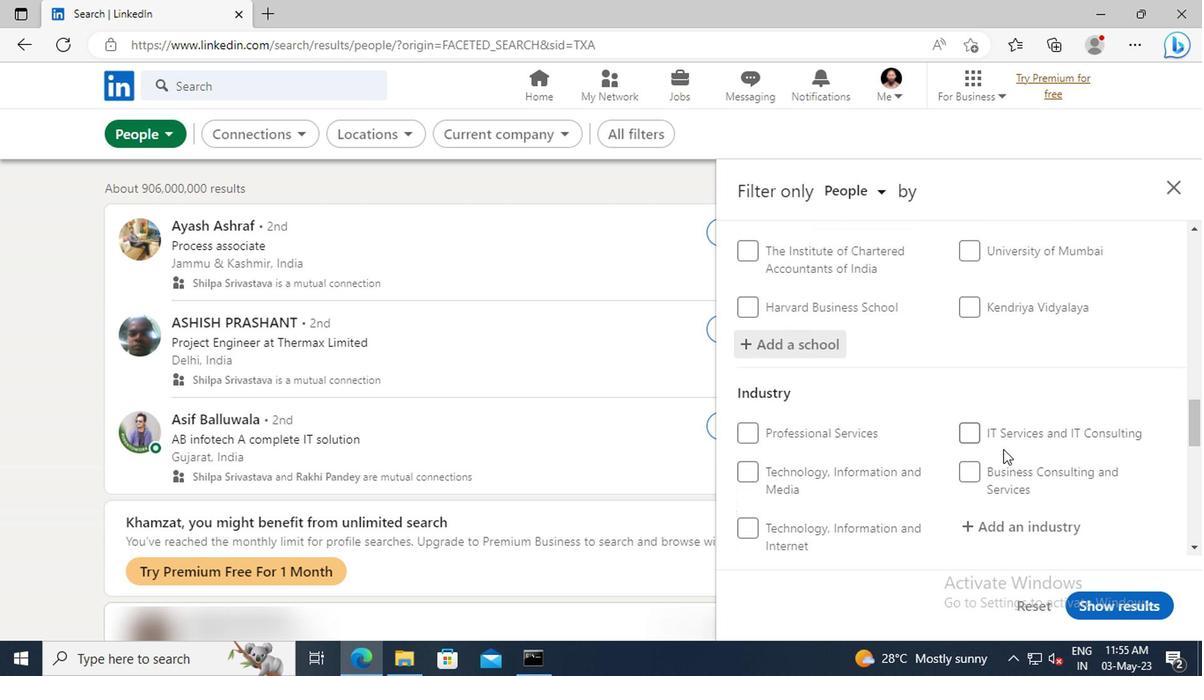 
Action: Mouse scrolled (994, 436) with delta (0, -1)
Screenshot: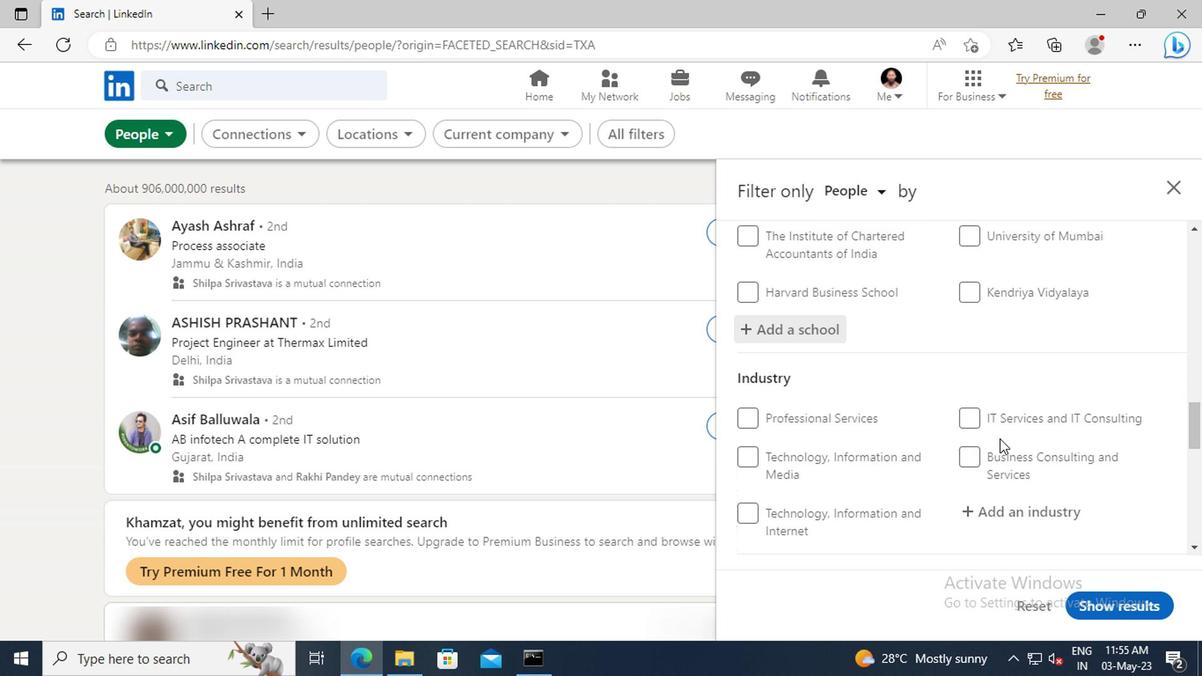 
Action: Mouse moved to (992, 458)
Screenshot: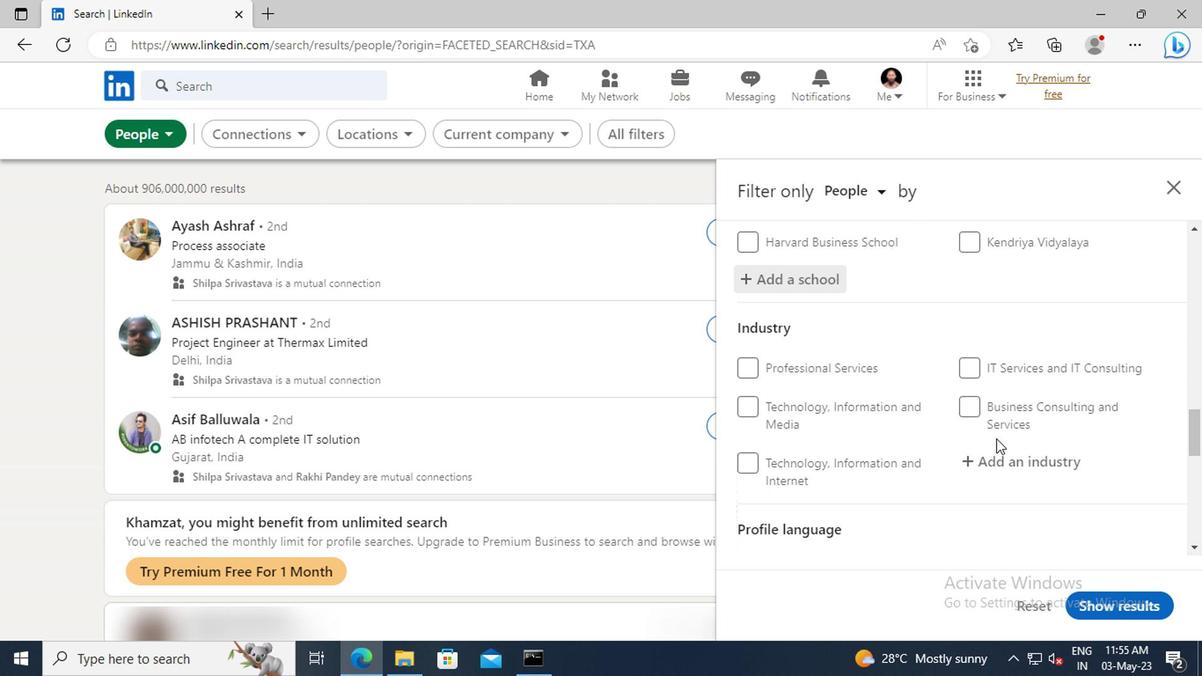 
Action: Mouse pressed left at (992, 458)
Screenshot: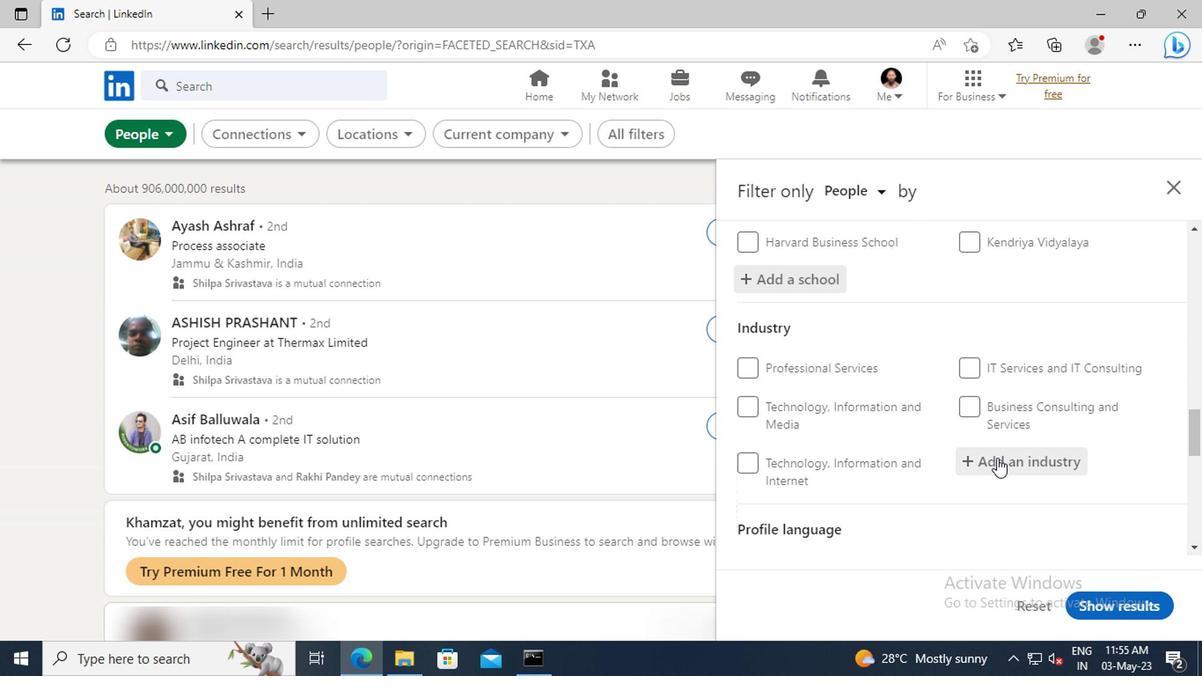 
Action: Key pressed <Key.shift>RETAIL<Key.space><Key.shift>OFF
Screenshot: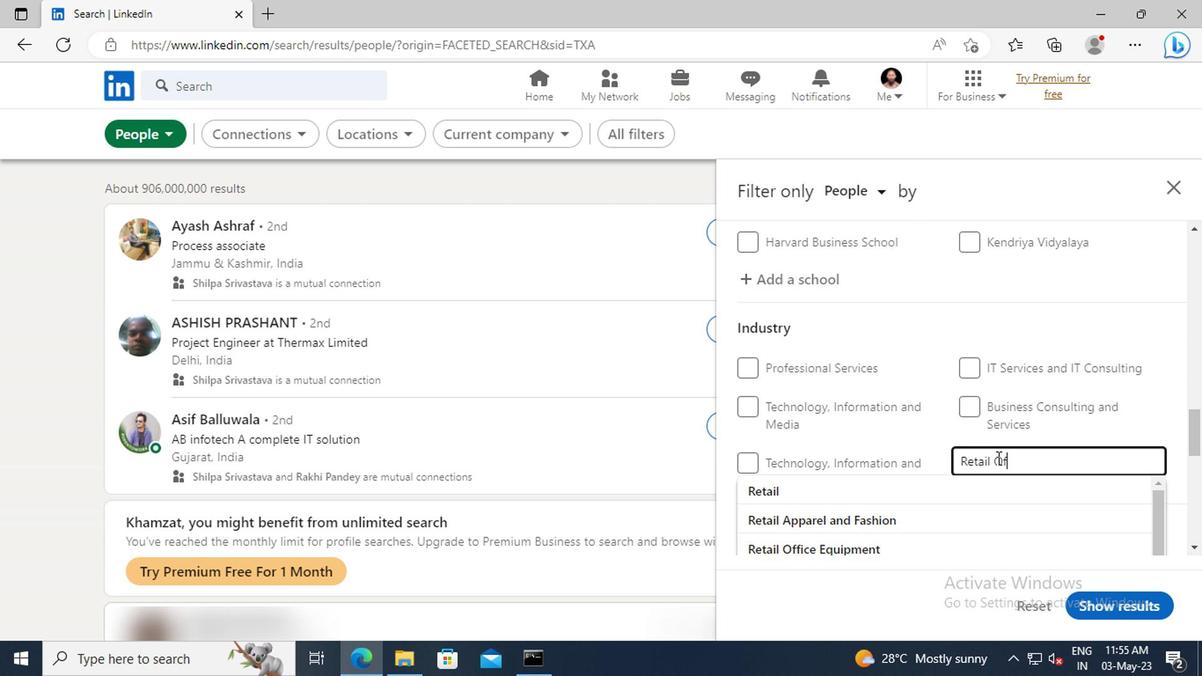 
Action: Mouse moved to (998, 483)
Screenshot: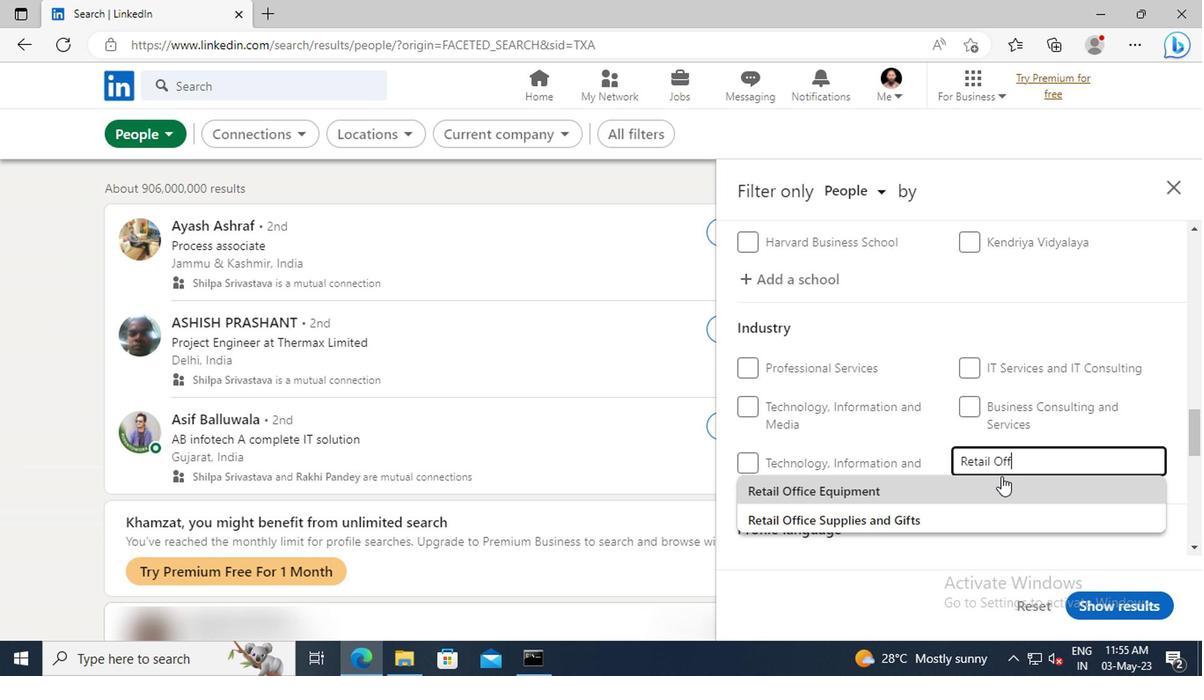 
Action: Mouse pressed left at (998, 483)
Screenshot: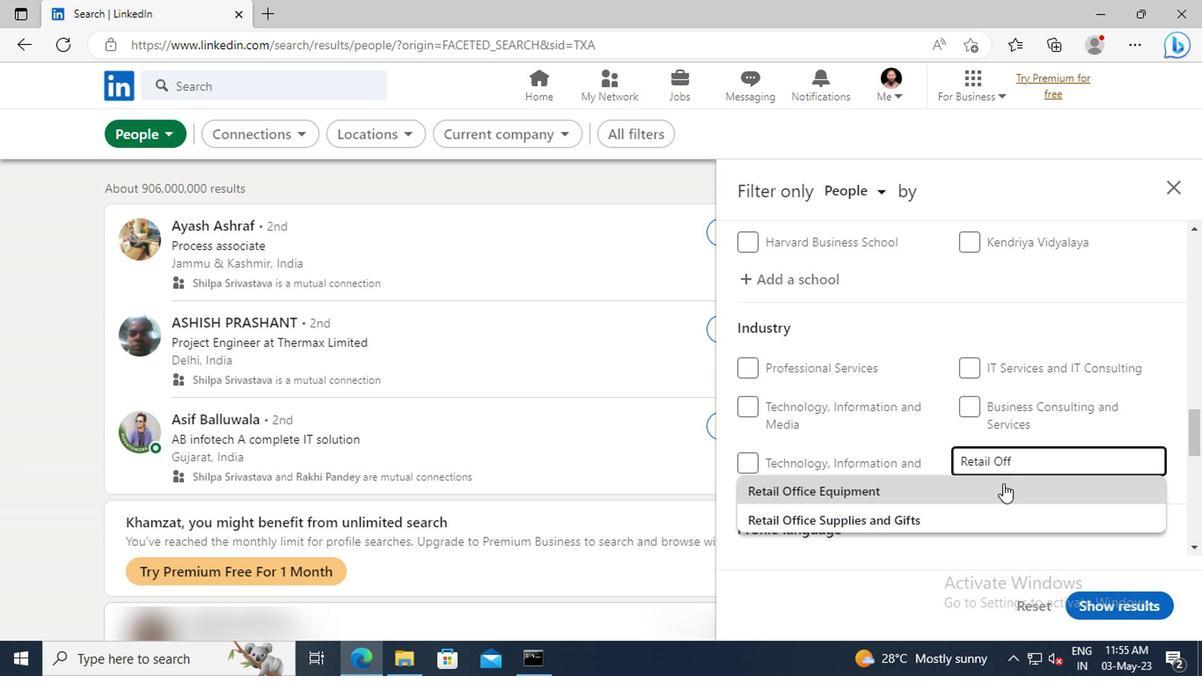 
Action: Mouse scrolled (998, 482) with delta (0, -1)
Screenshot: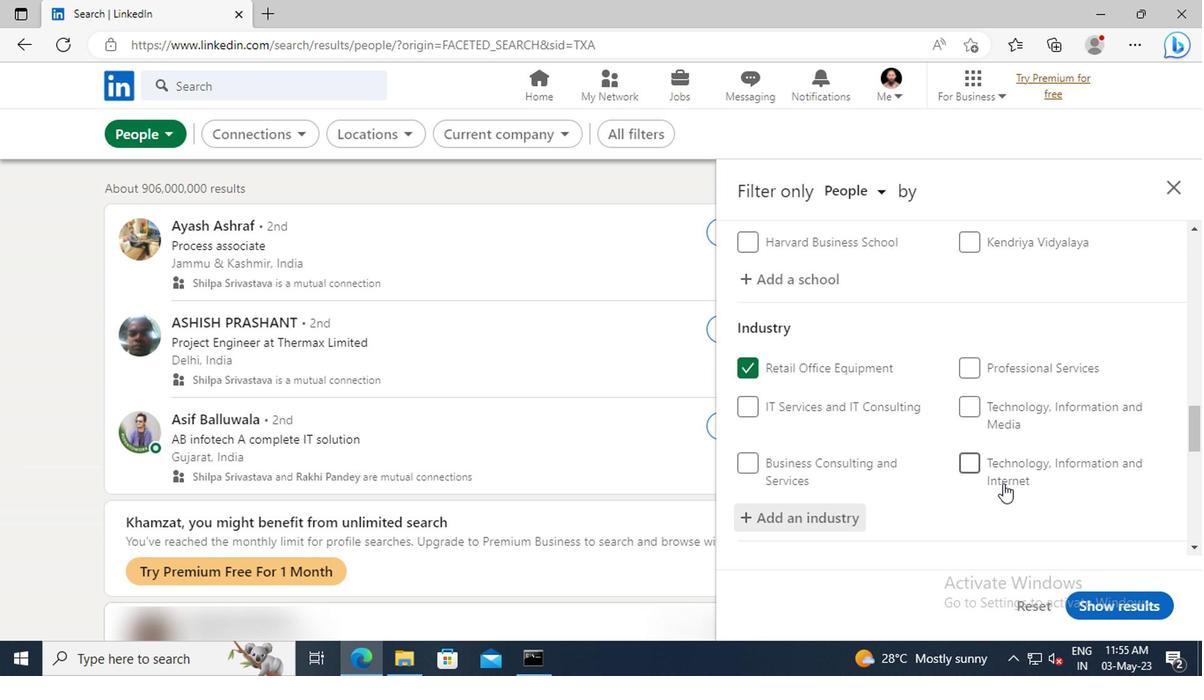 
Action: Mouse scrolled (998, 482) with delta (0, -1)
Screenshot: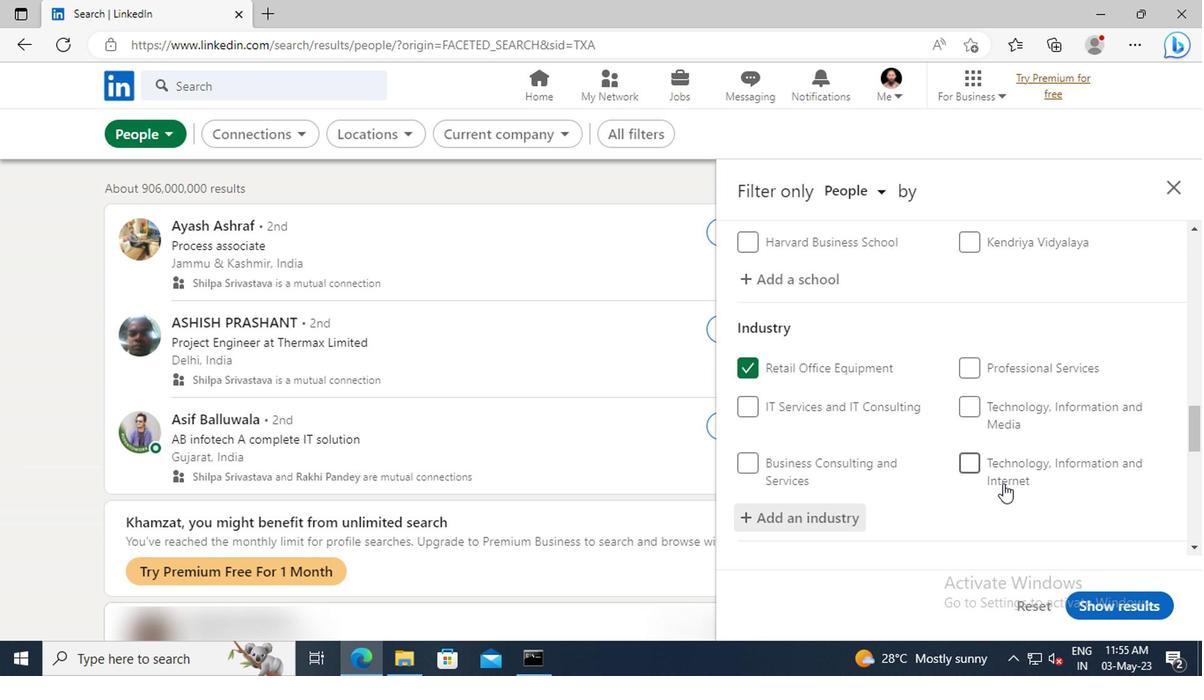 
Action: Mouse moved to (998, 481)
Screenshot: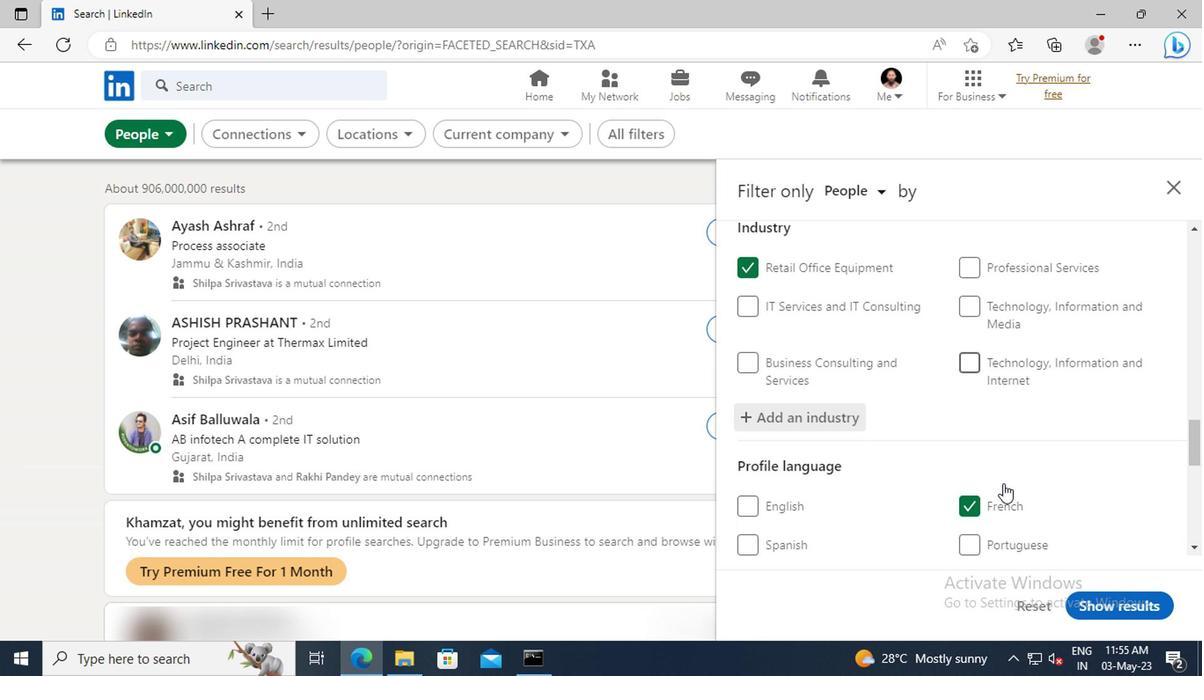 
Action: Mouse scrolled (998, 480) with delta (0, -1)
Screenshot: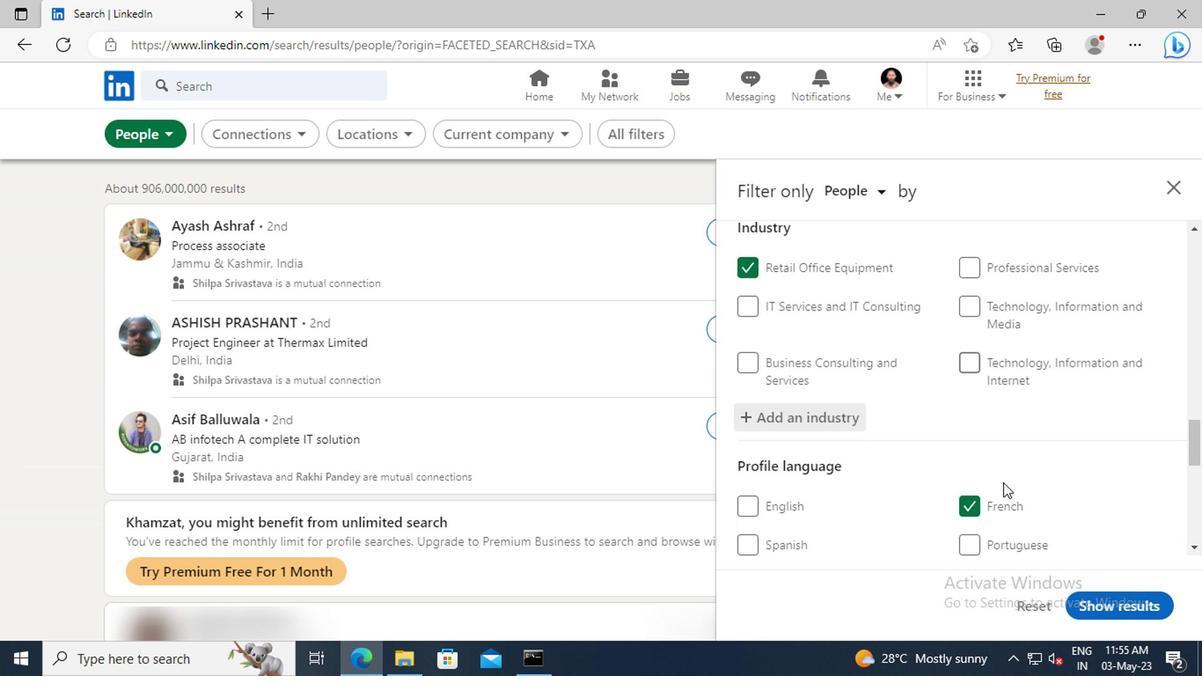 
Action: Mouse scrolled (998, 480) with delta (0, -1)
Screenshot: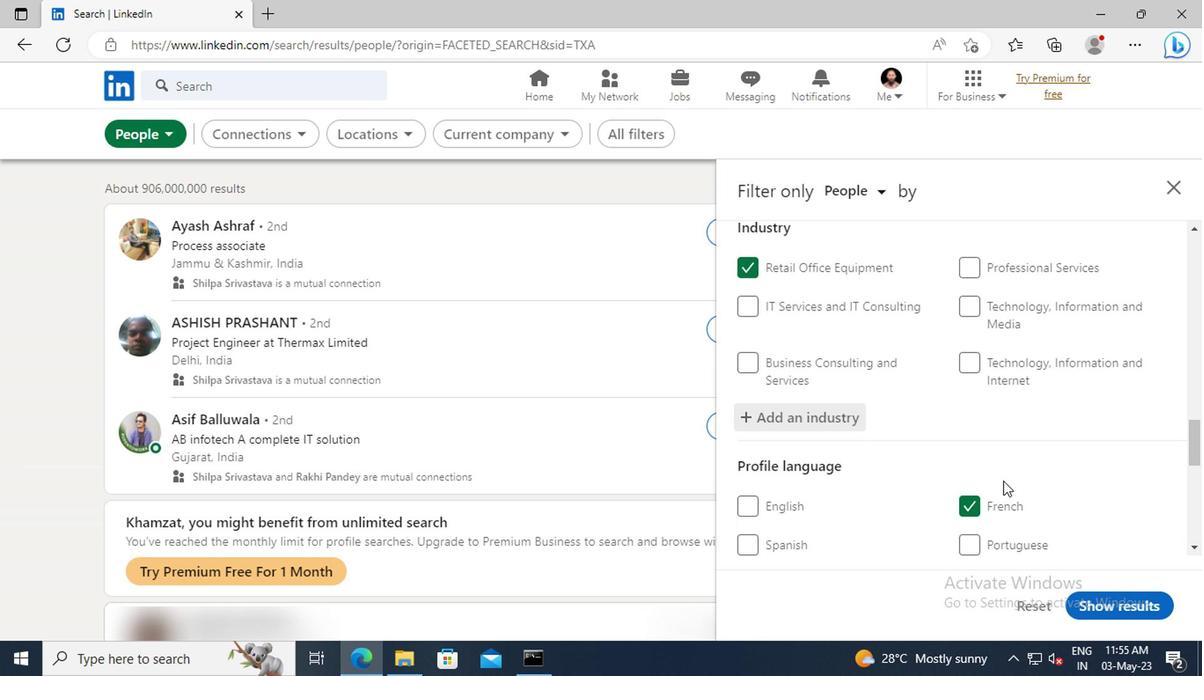
Action: Mouse moved to (992, 433)
Screenshot: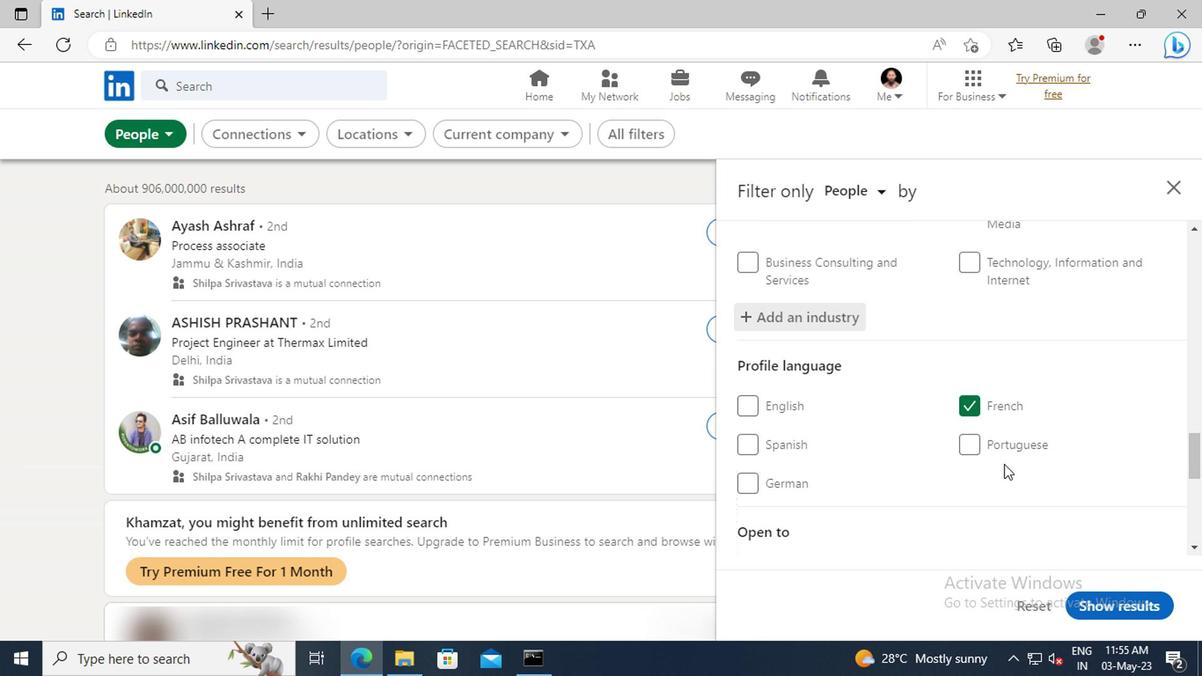 
Action: Mouse scrolled (992, 433) with delta (0, 0)
Screenshot: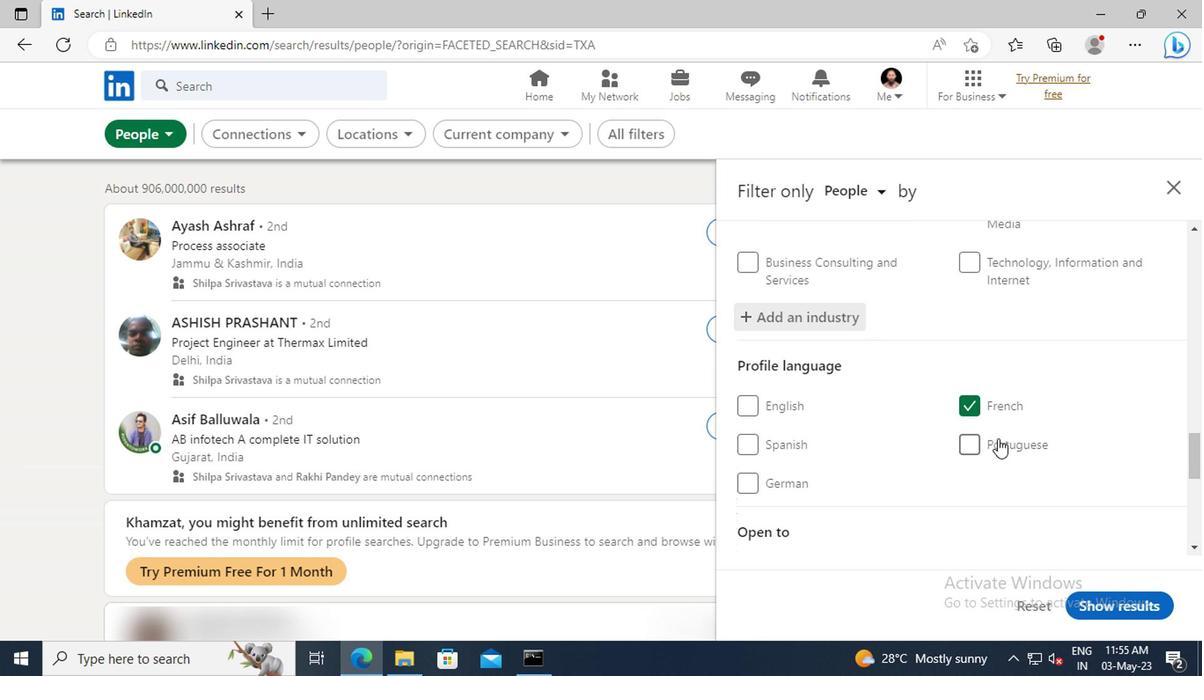 
Action: Mouse scrolled (992, 433) with delta (0, 0)
Screenshot: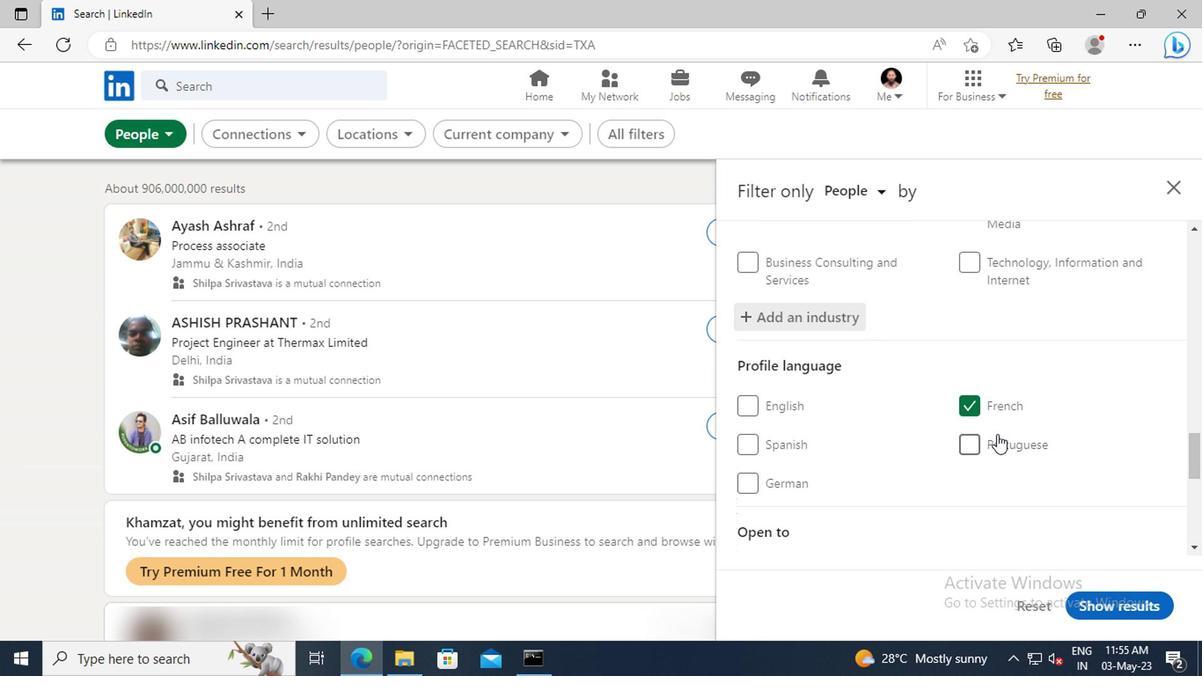 
Action: Mouse moved to (986, 405)
Screenshot: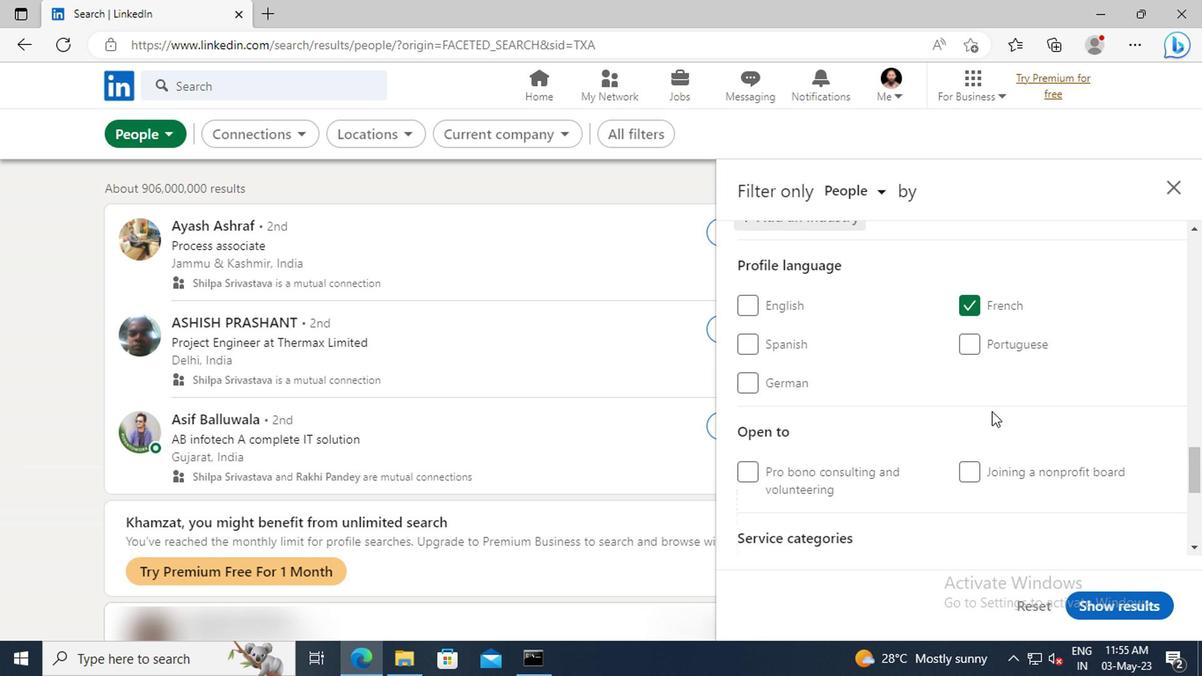 
Action: Mouse scrolled (986, 404) with delta (0, 0)
Screenshot: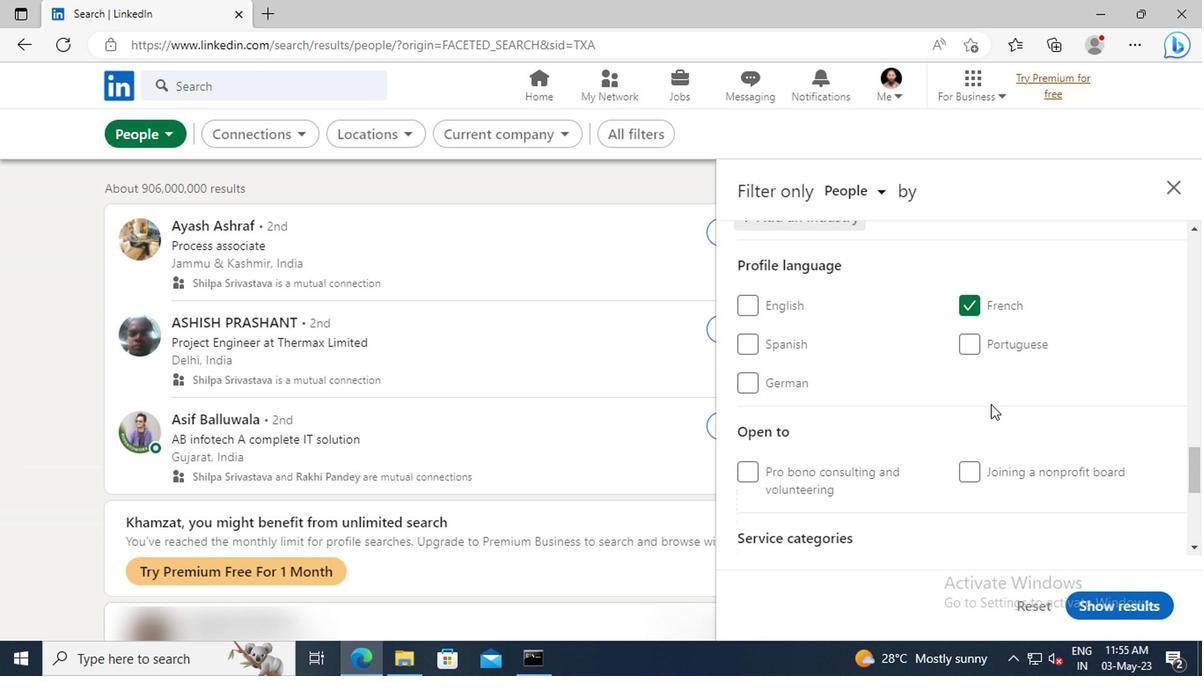 
Action: Mouse scrolled (986, 404) with delta (0, 0)
Screenshot: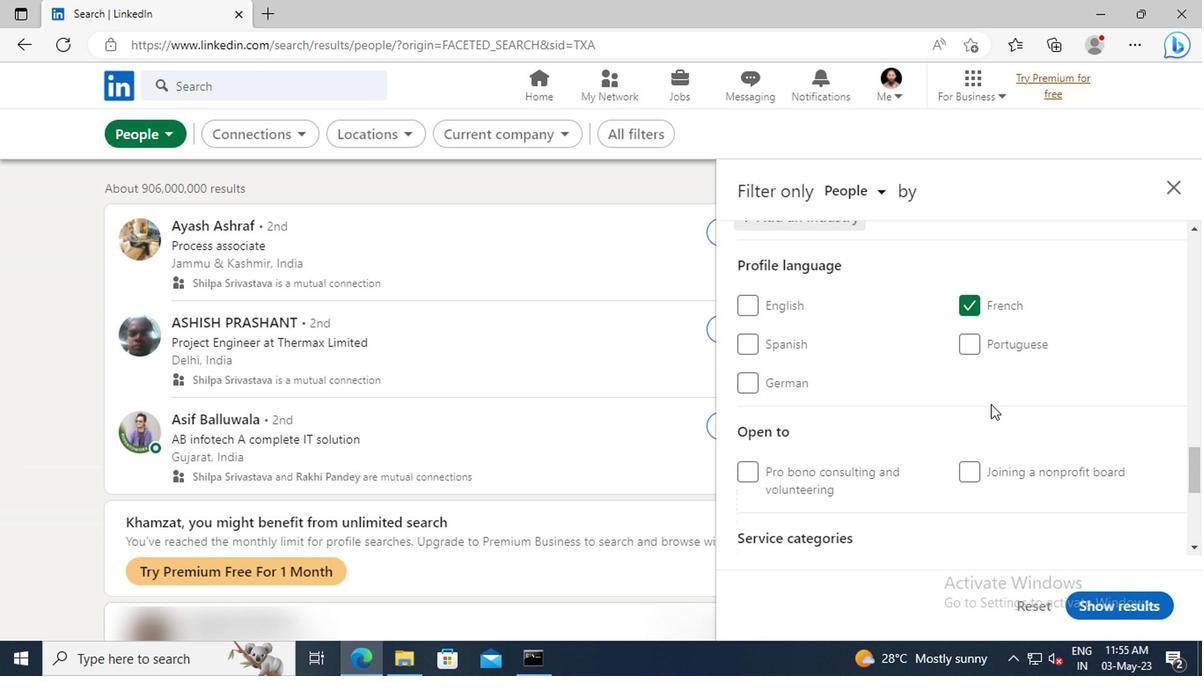 
Action: Mouse scrolled (986, 404) with delta (0, 0)
Screenshot: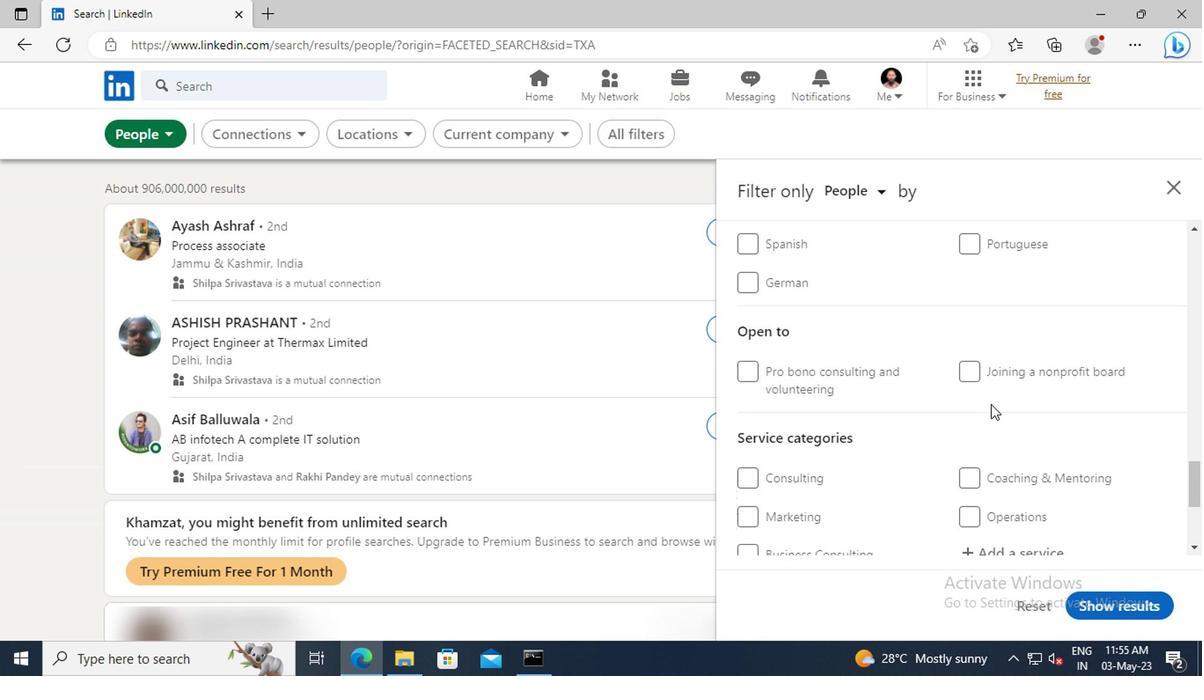 
Action: Mouse scrolled (986, 404) with delta (0, 0)
Screenshot: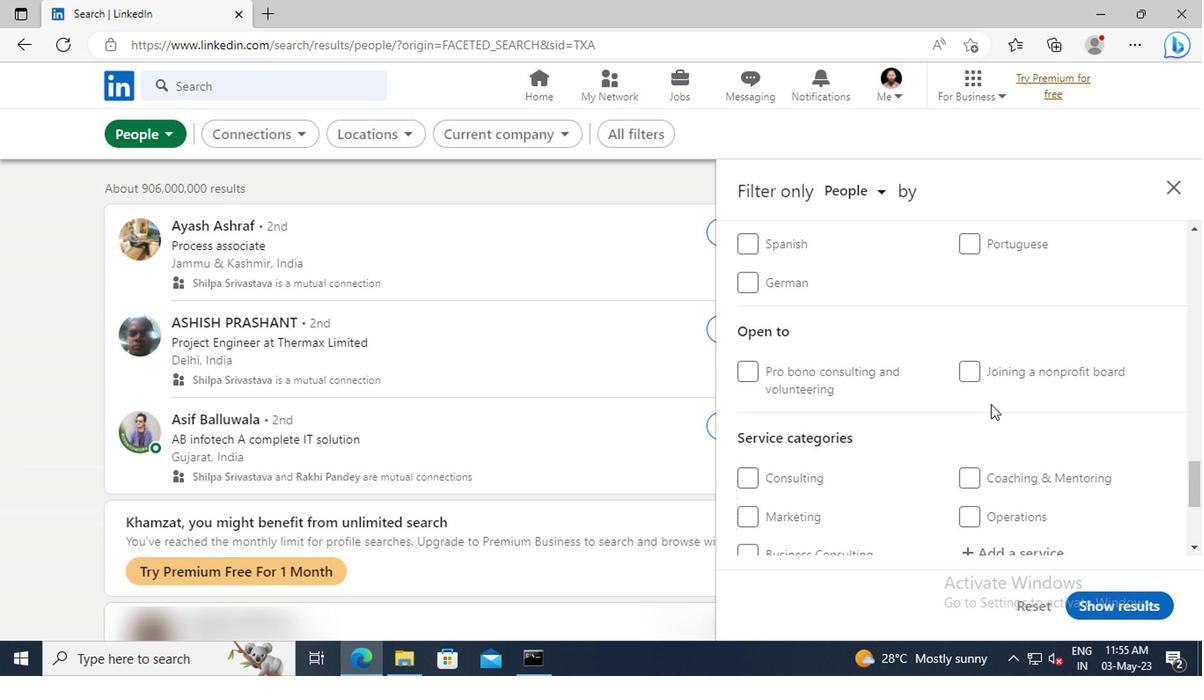 
Action: Mouse scrolled (986, 404) with delta (0, 0)
Screenshot: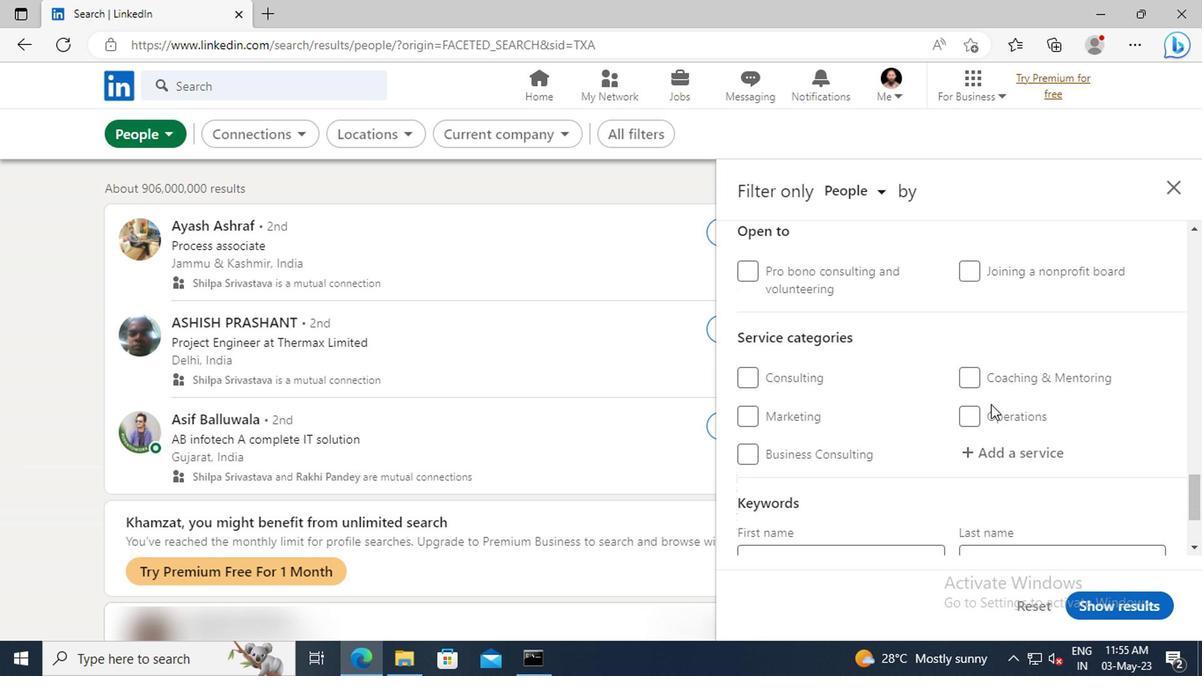 
Action: Mouse moved to (986, 405)
Screenshot: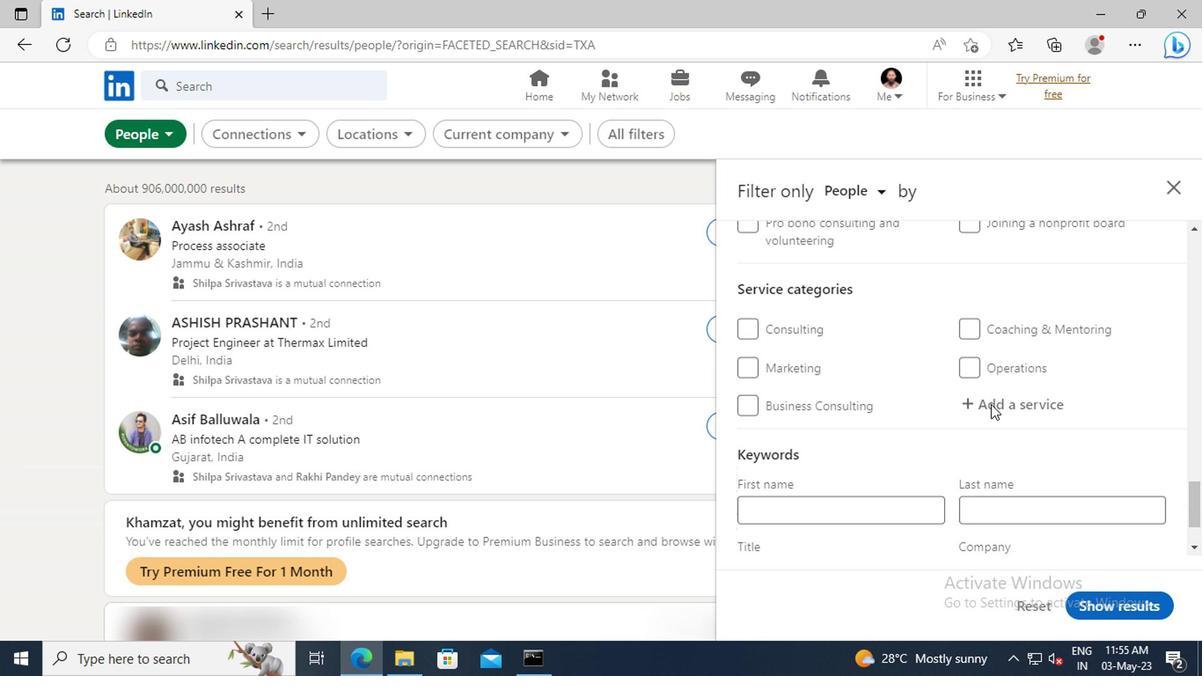 
Action: Mouse pressed left at (986, 405)
Screenshot: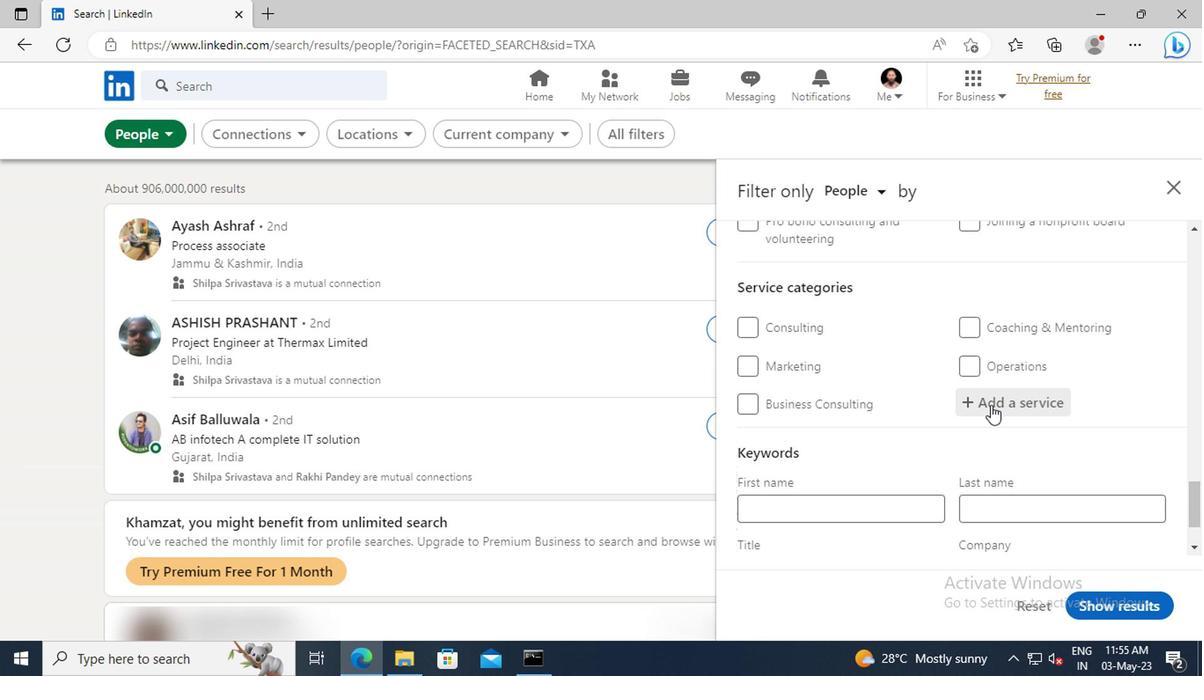 
Action: Key pressed <Key.shift>RESUME<Key.space>
Screenshot: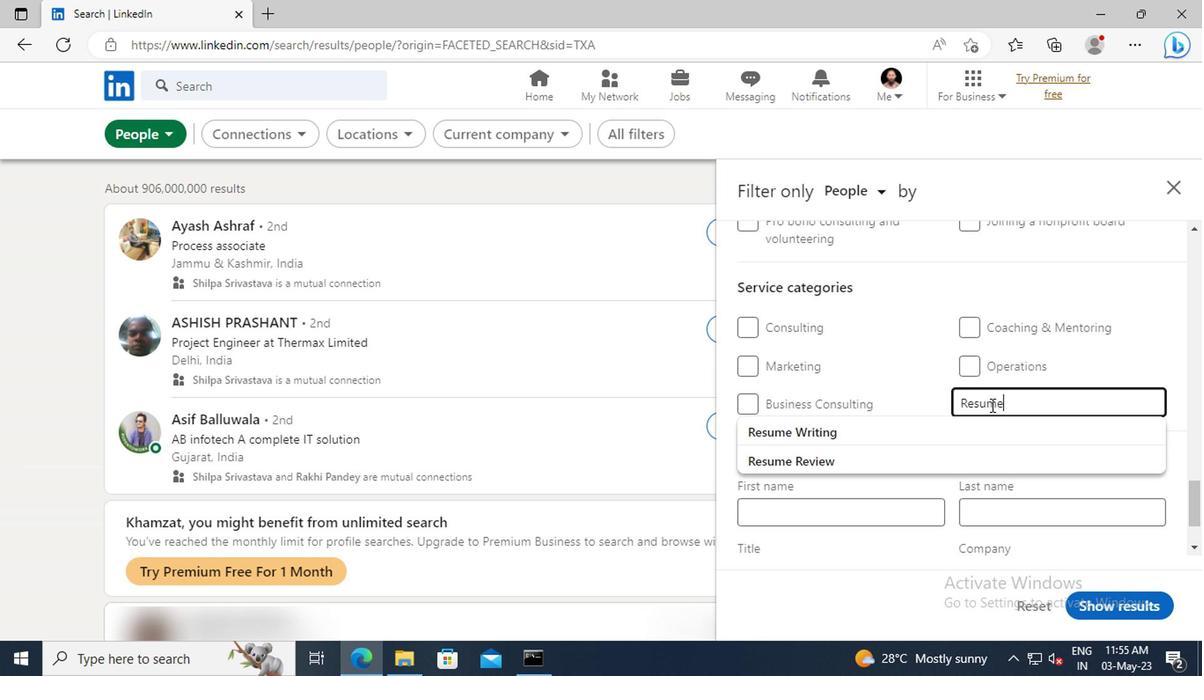 
Action: Mouse moved to (988, 429)
Screenshot: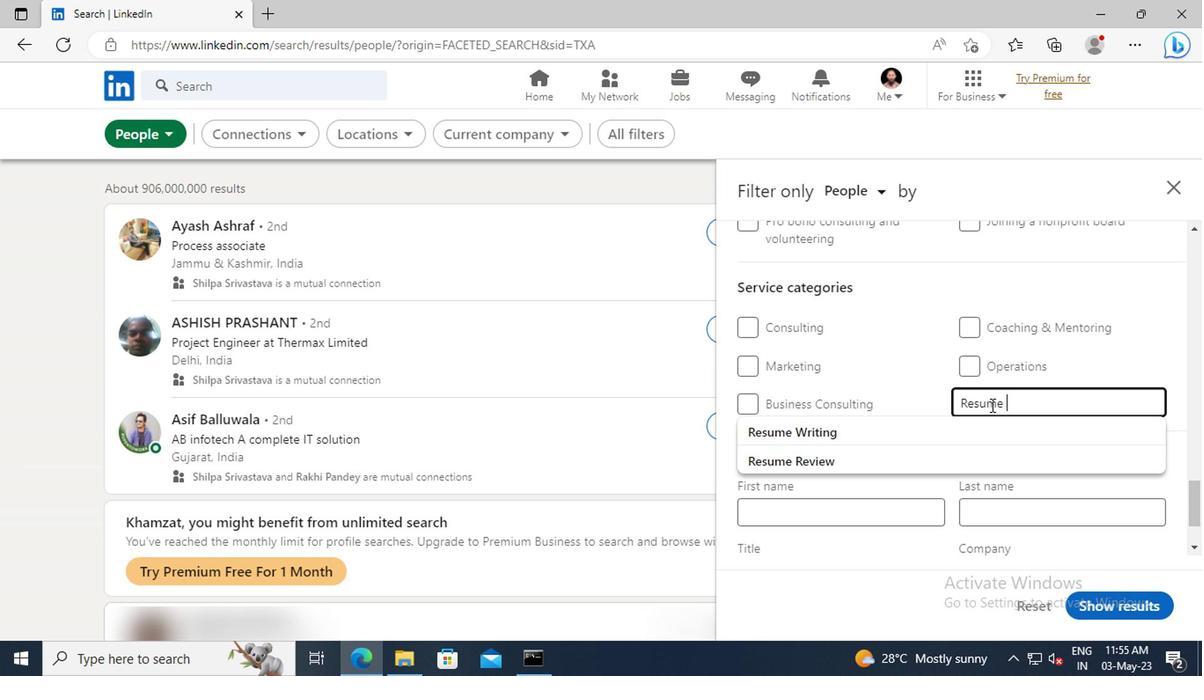 
Action: Mouse pressed left at (988, 429)
Screenshot: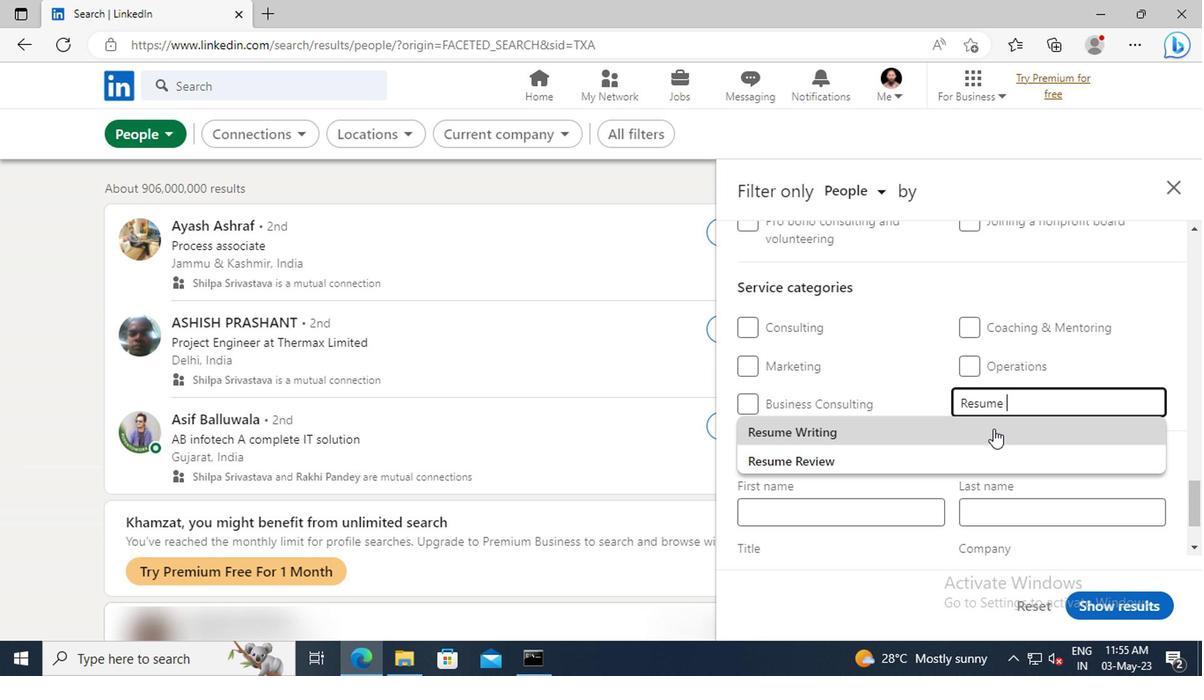 
Action: Mouse scrolled (988, 428) with delta (0, 0)
Screenshot: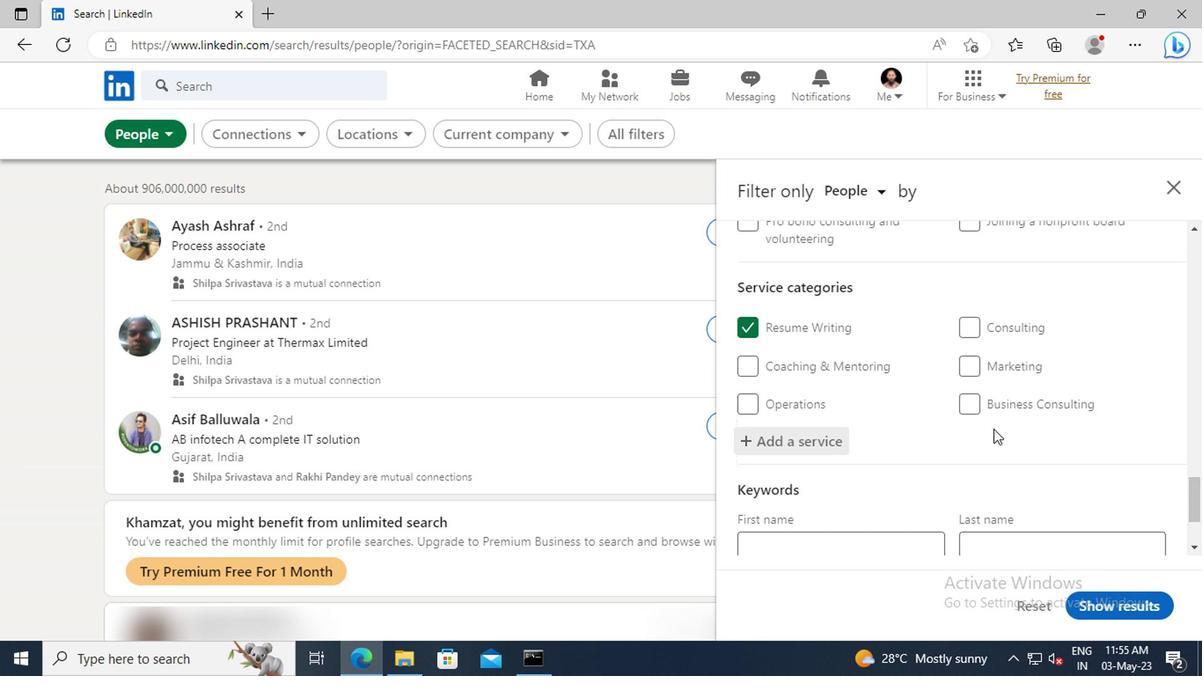
Action: Mouse scrolled (988, 428) with delta (0, 0)
Screenshot: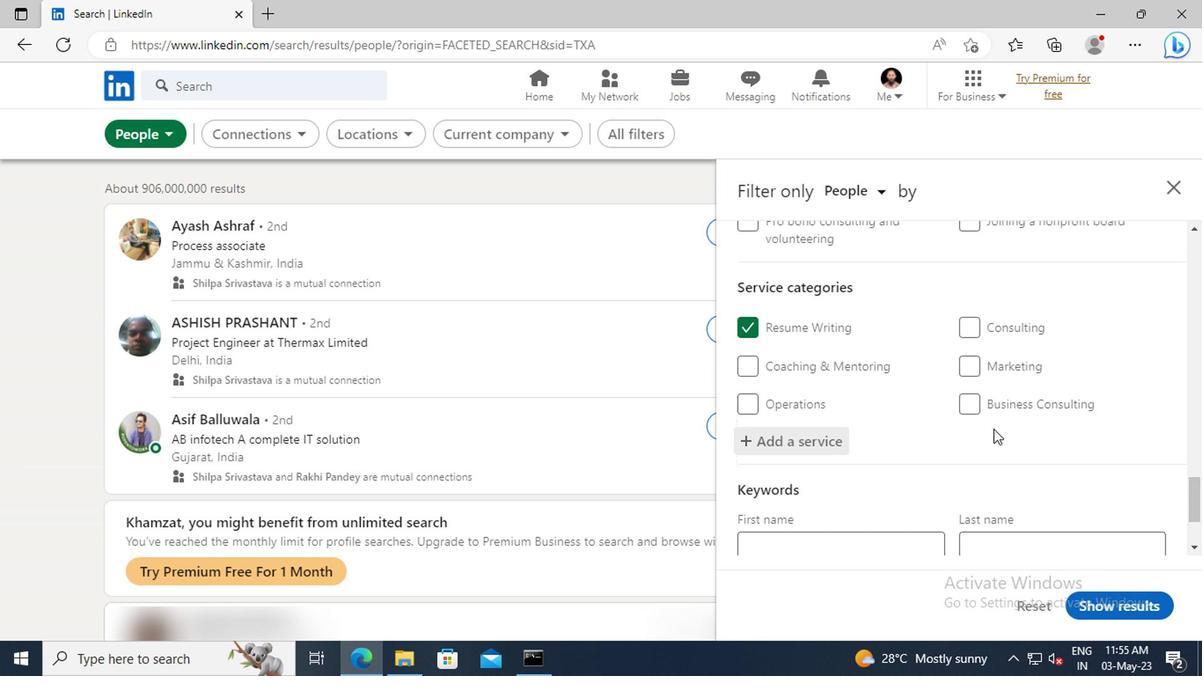 
Action: Mouse scrolled (988, 428) with delta (0, 0)
Screenshot: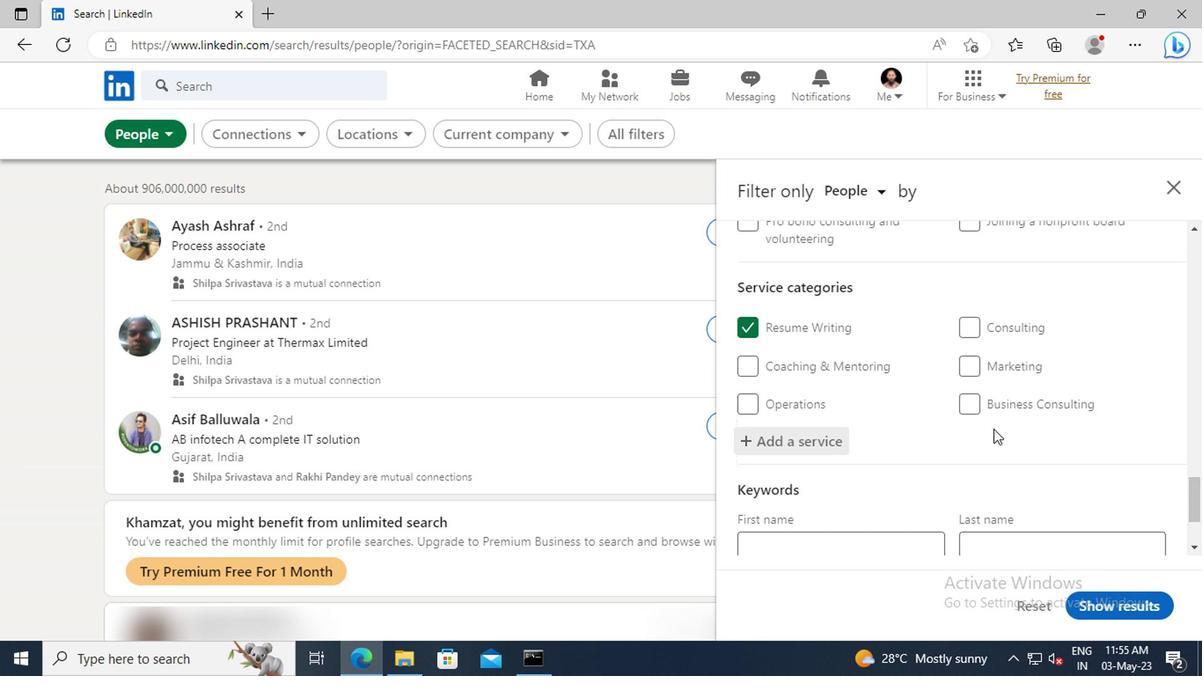 
Action: Mouse scrolled (988, 428) with delta (0, 0)
Screenshot: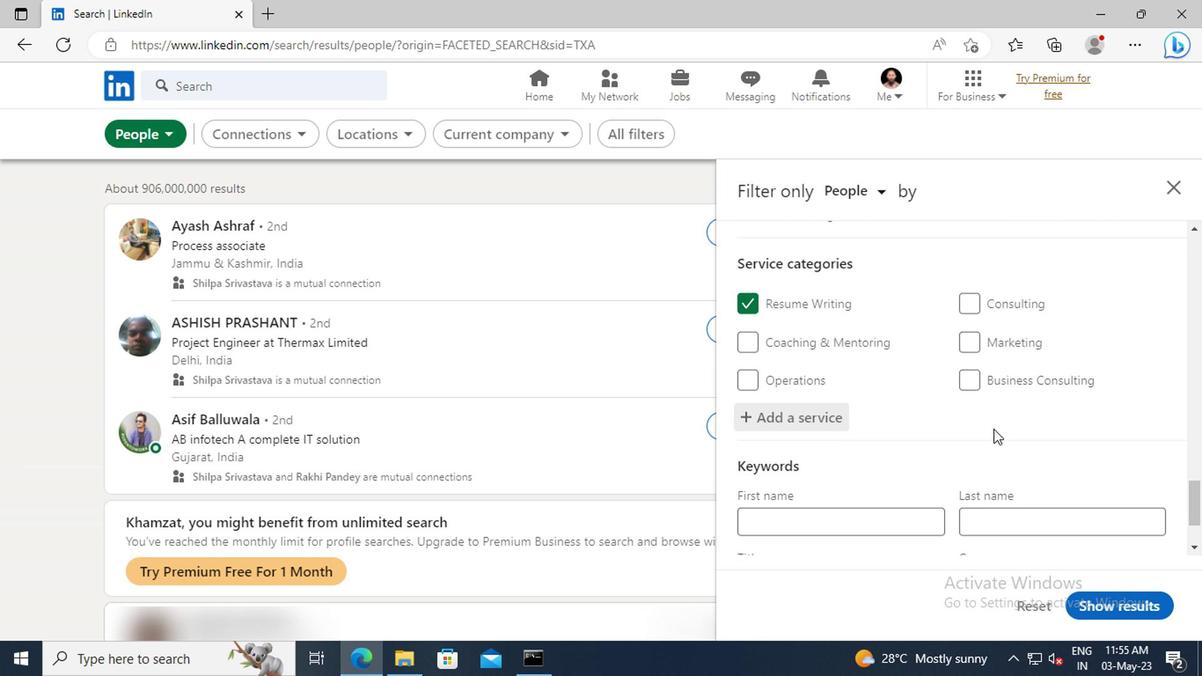 
Action: Mouse moved to (869, 477)
Screenshot: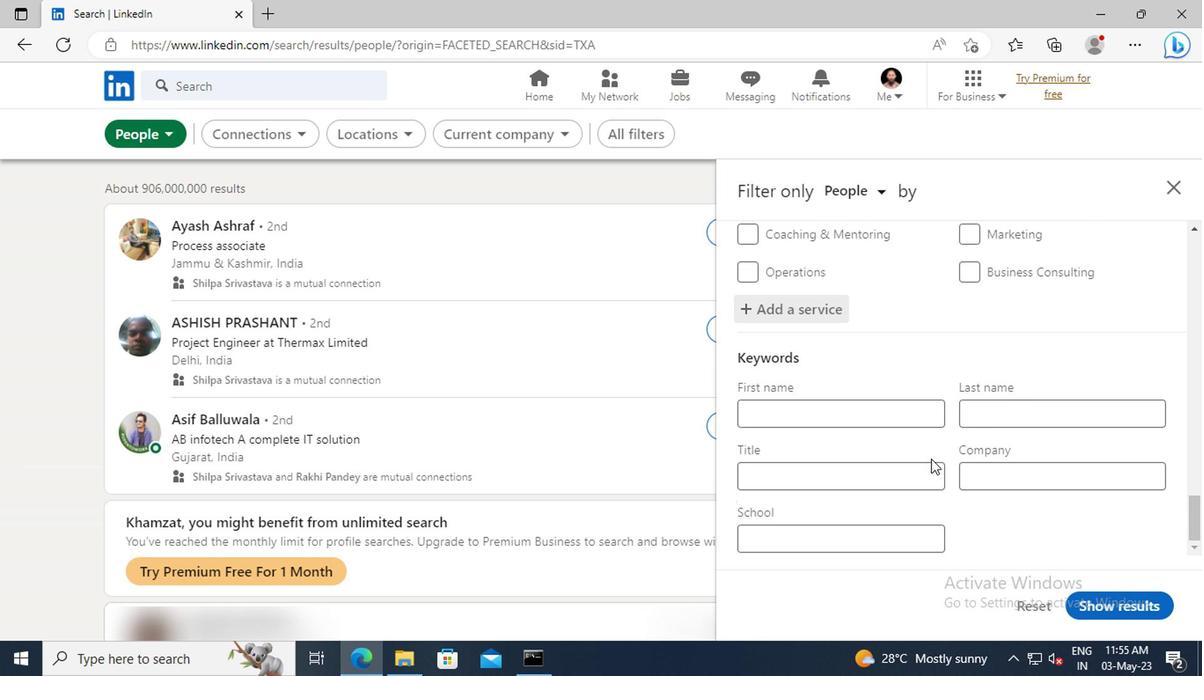 
Action: Mouse pressed left at (869, 477)
Screenshot: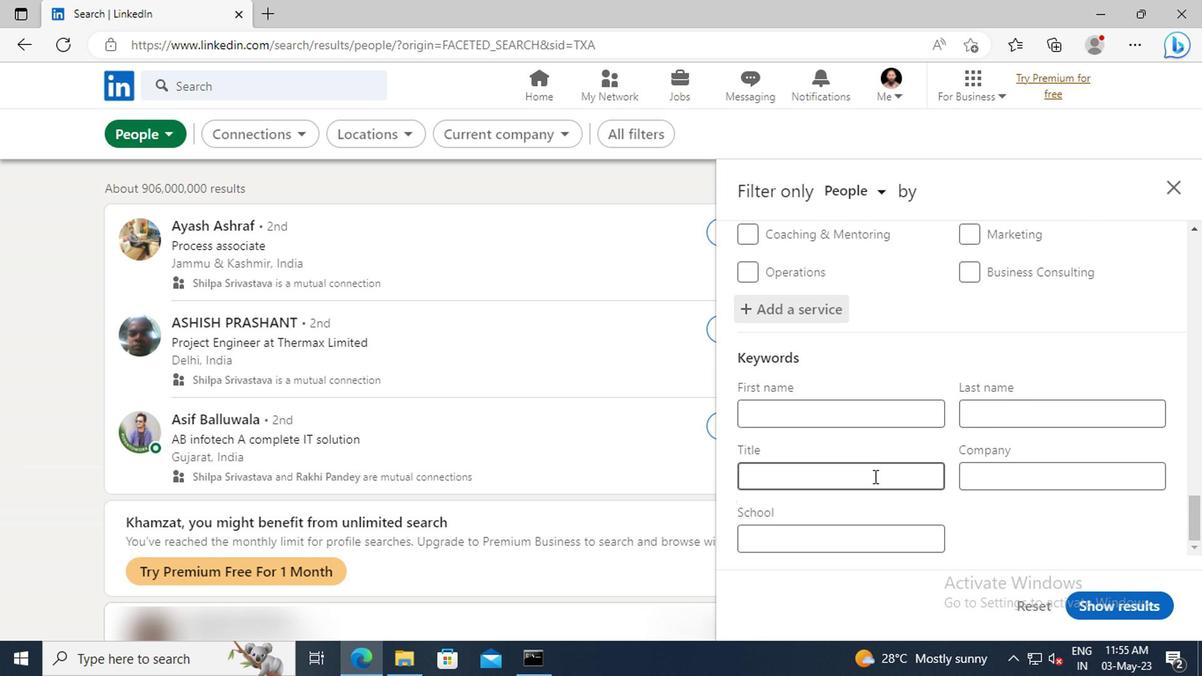 
Action: Key pressed <Key.shift>FILE<Key.space><Key.shift>CLERK<Key.enter>
Screenshot: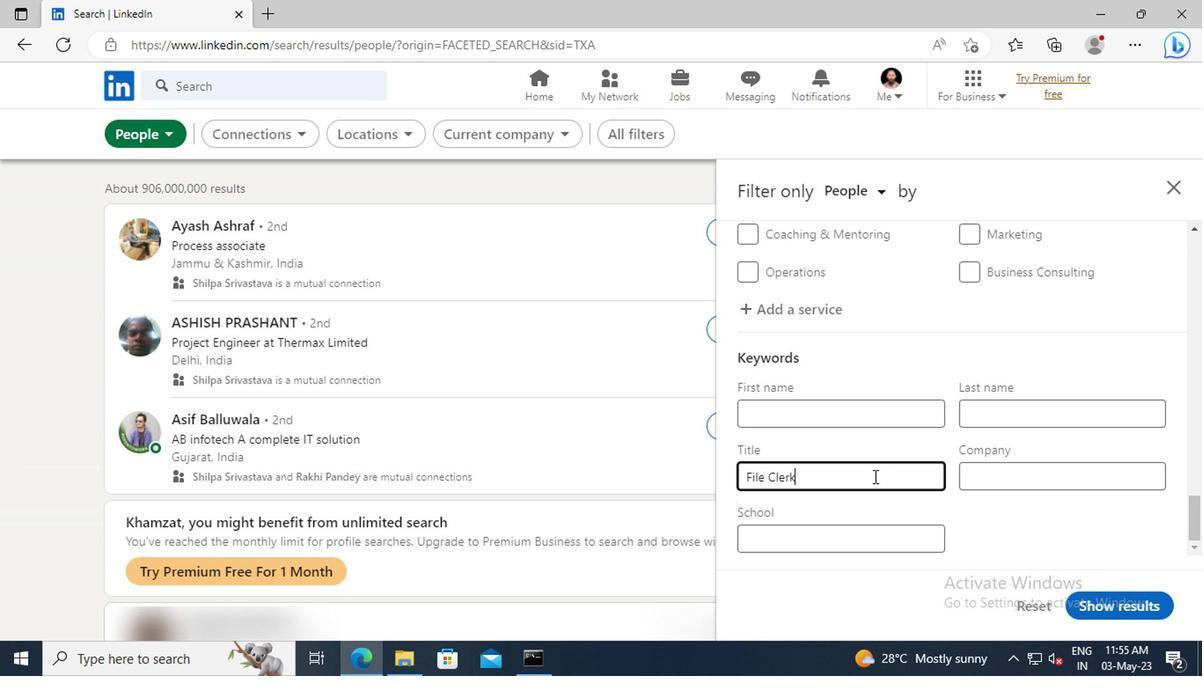 
Action: Mouse moved to (1075, 601)
Screenshot: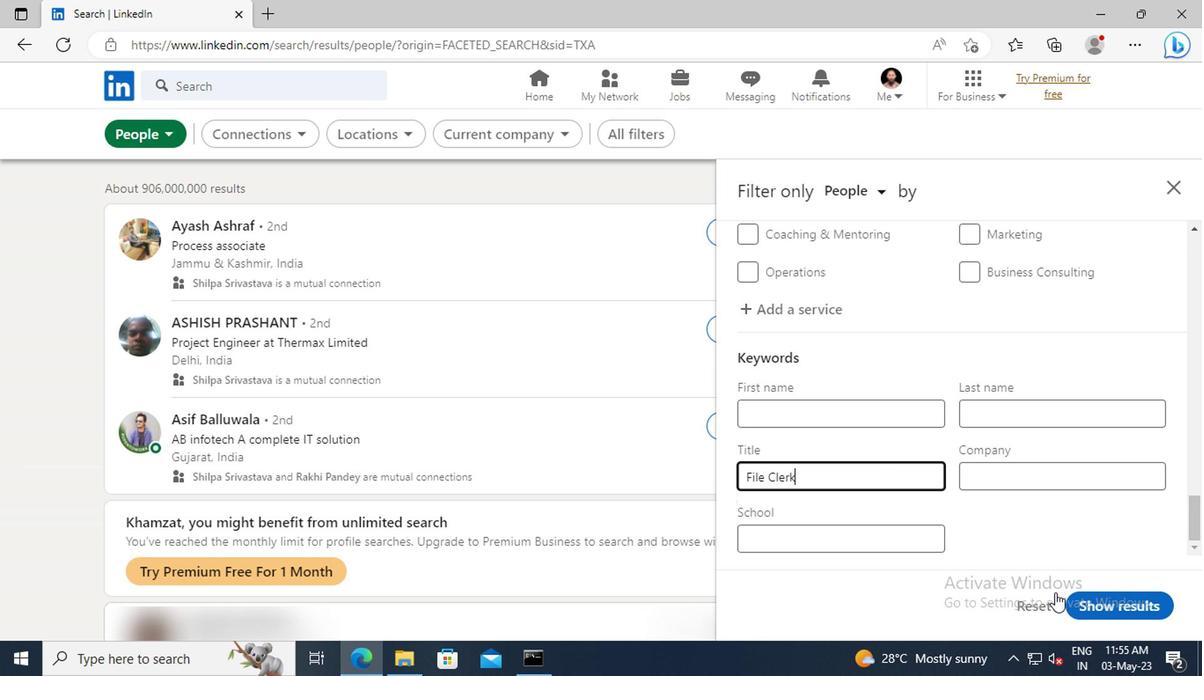 
Action: Mouse pressed left at (1075, 601)
Screenshot: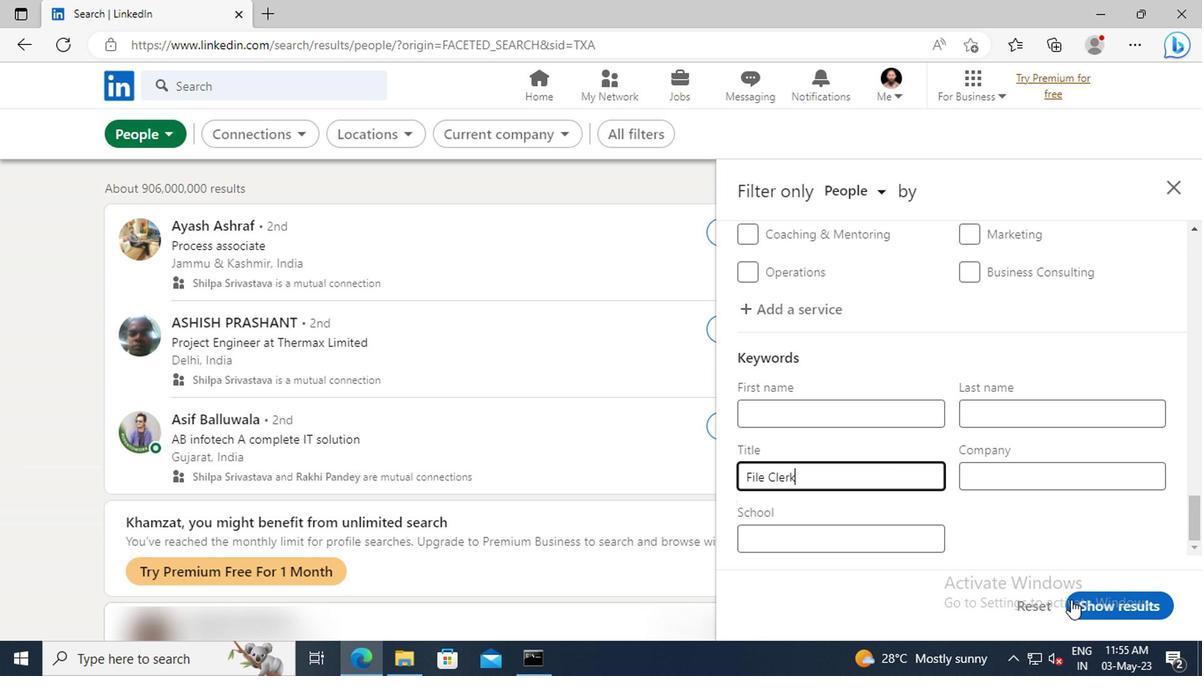 
